Task: Find connections with filter location Jekulo with filter topic #realtorwith filter profile language German with filter current company Societe Generale Global Solution Centre with filter school New Era High School with filter industry Solar Electric Power Generation with filter service category Human Resources with filter keywords title Marketing Specialist
Action: Mouse moved to (648, 69)
Screenshot: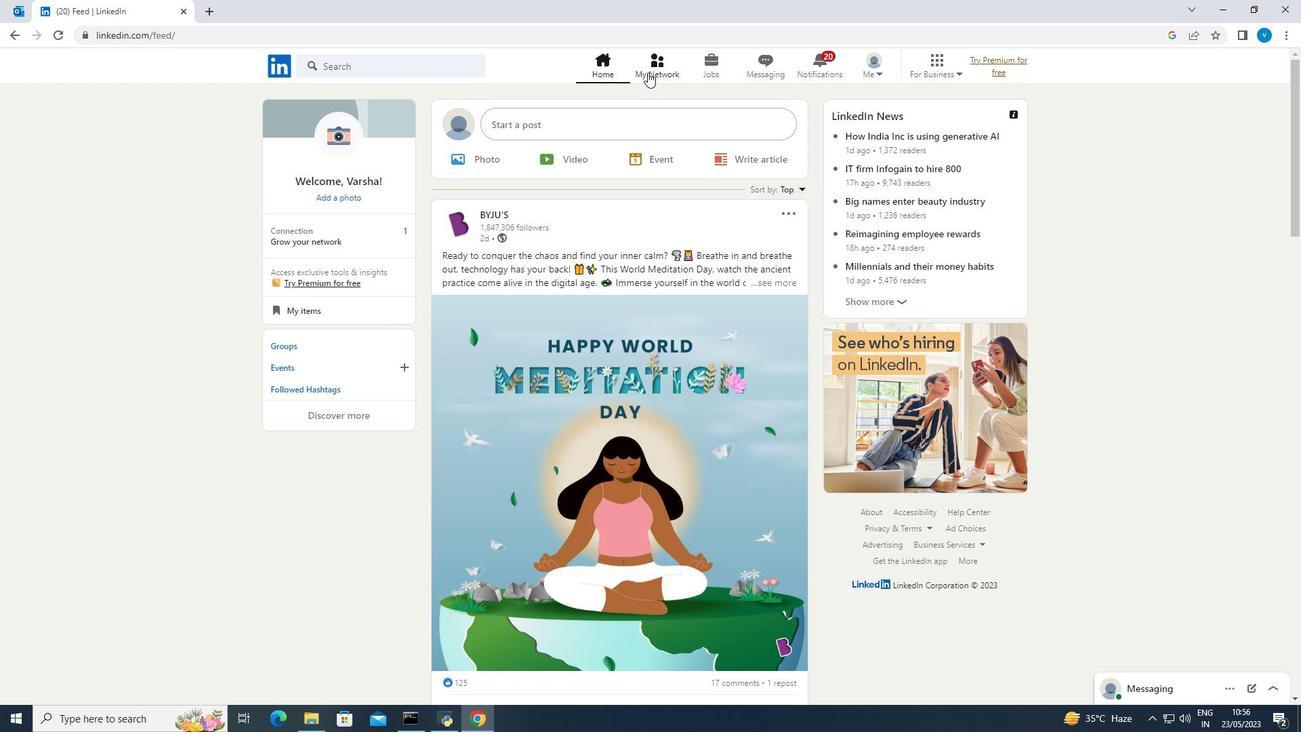 
Action: Mouse pressed left at (648, 69)
Screenshot: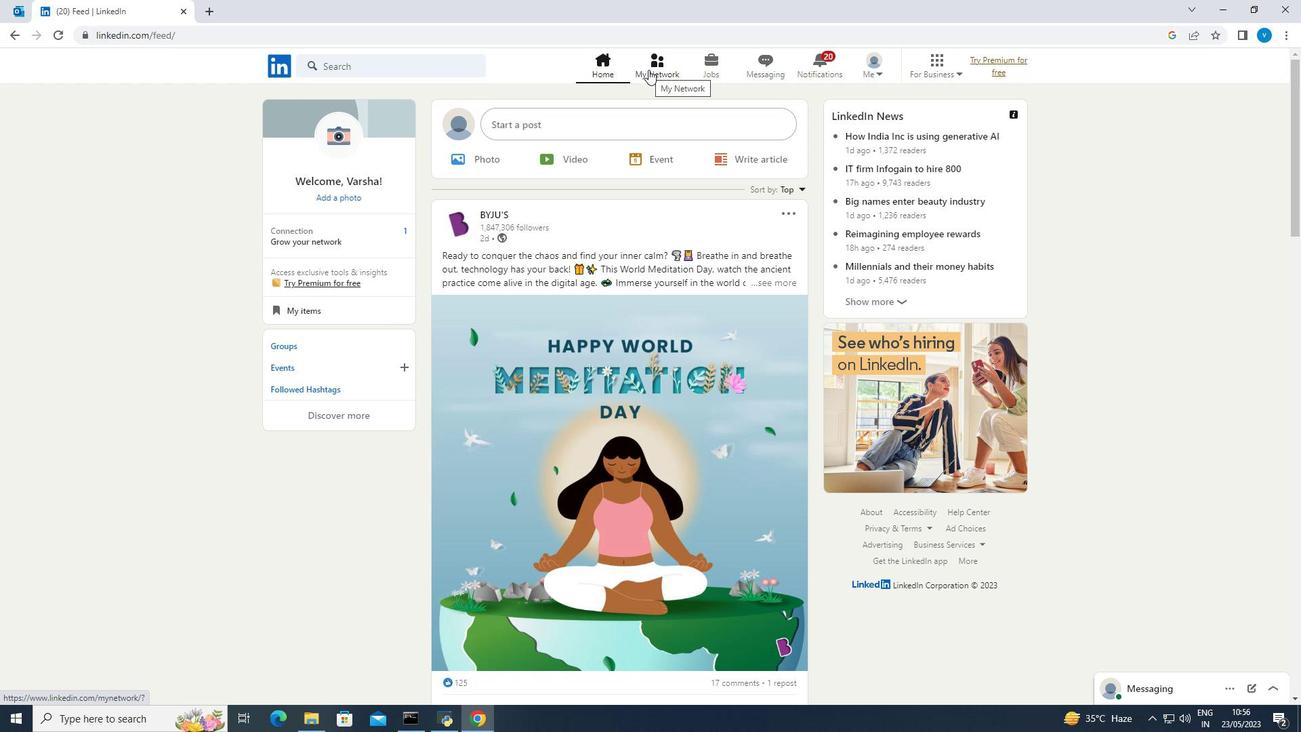 
Action: Mouse moved to (364, 136)
Screenshot: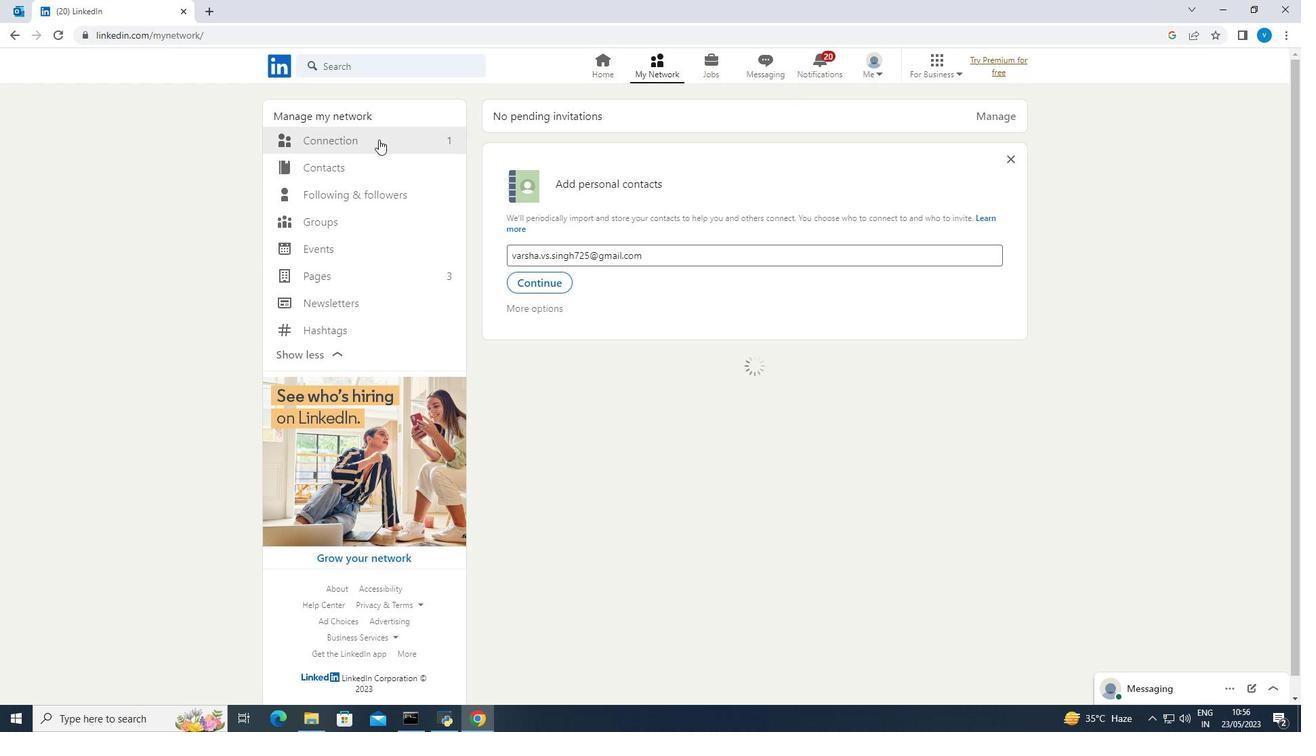 
Action: Mouse pressed left at (364, 136)
Screenshot: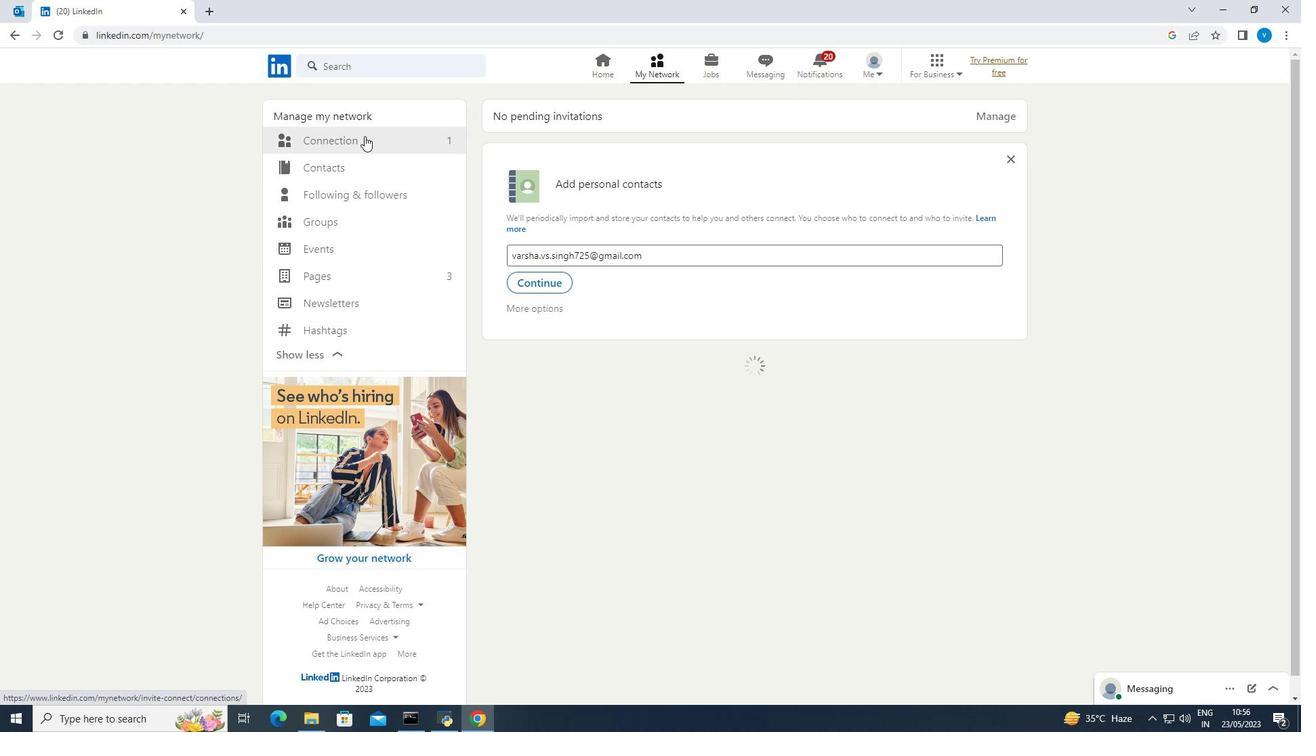 
Action: Mouse moved to (731, 142)
Screenshot: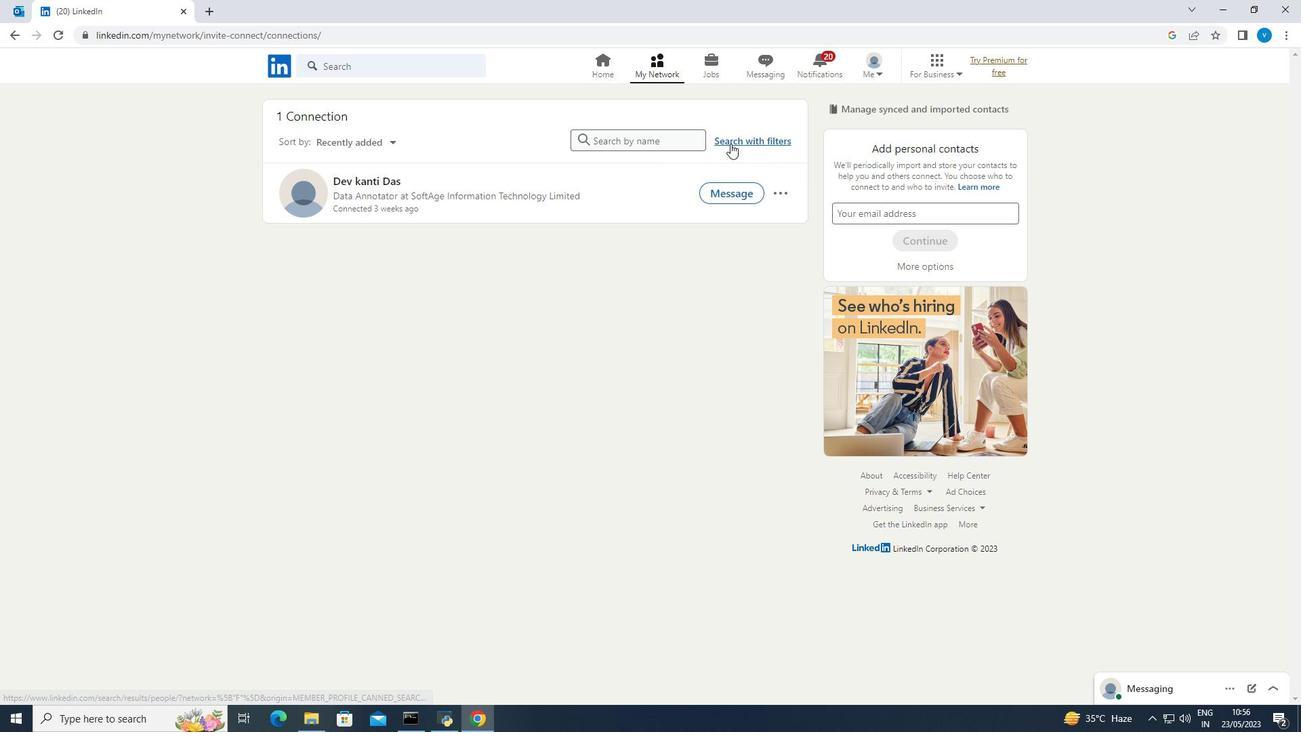 
Action: Mouse pressed left at (731, 142)
Screenshot: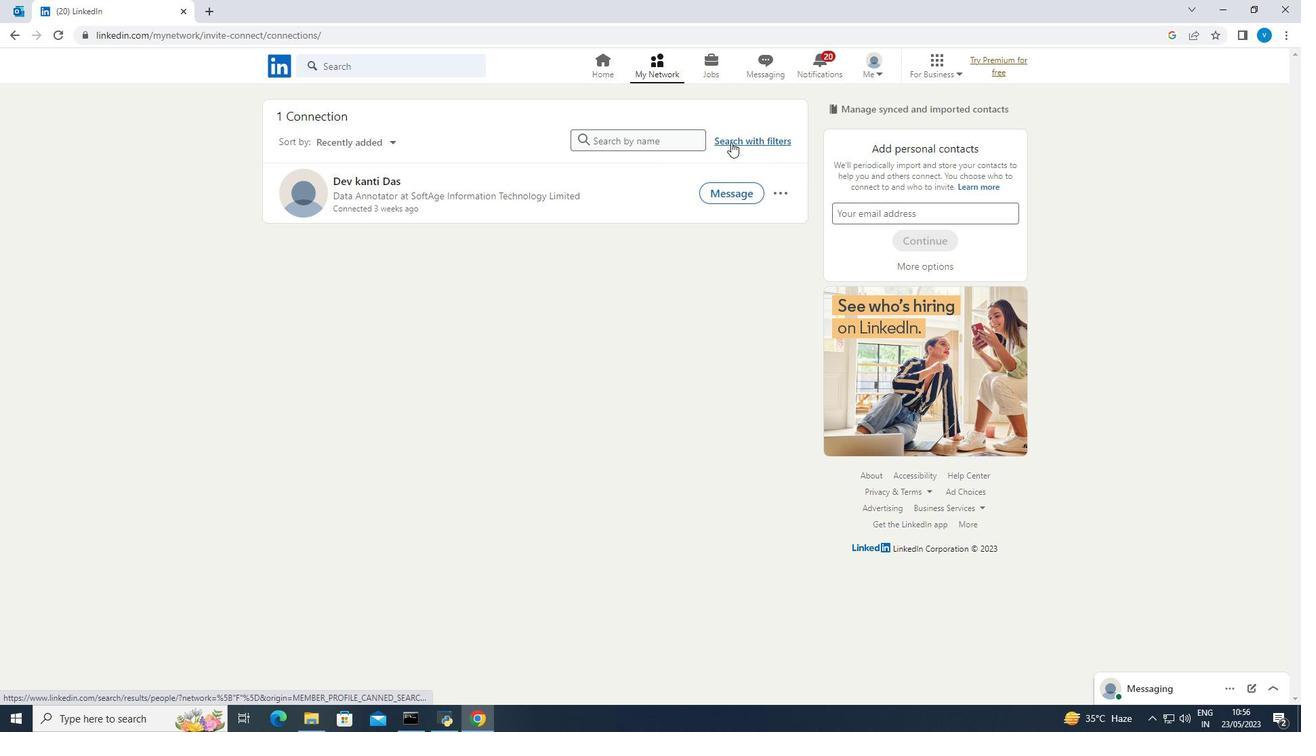 
Action: Mouse moved to (702, 110)
Screenshot: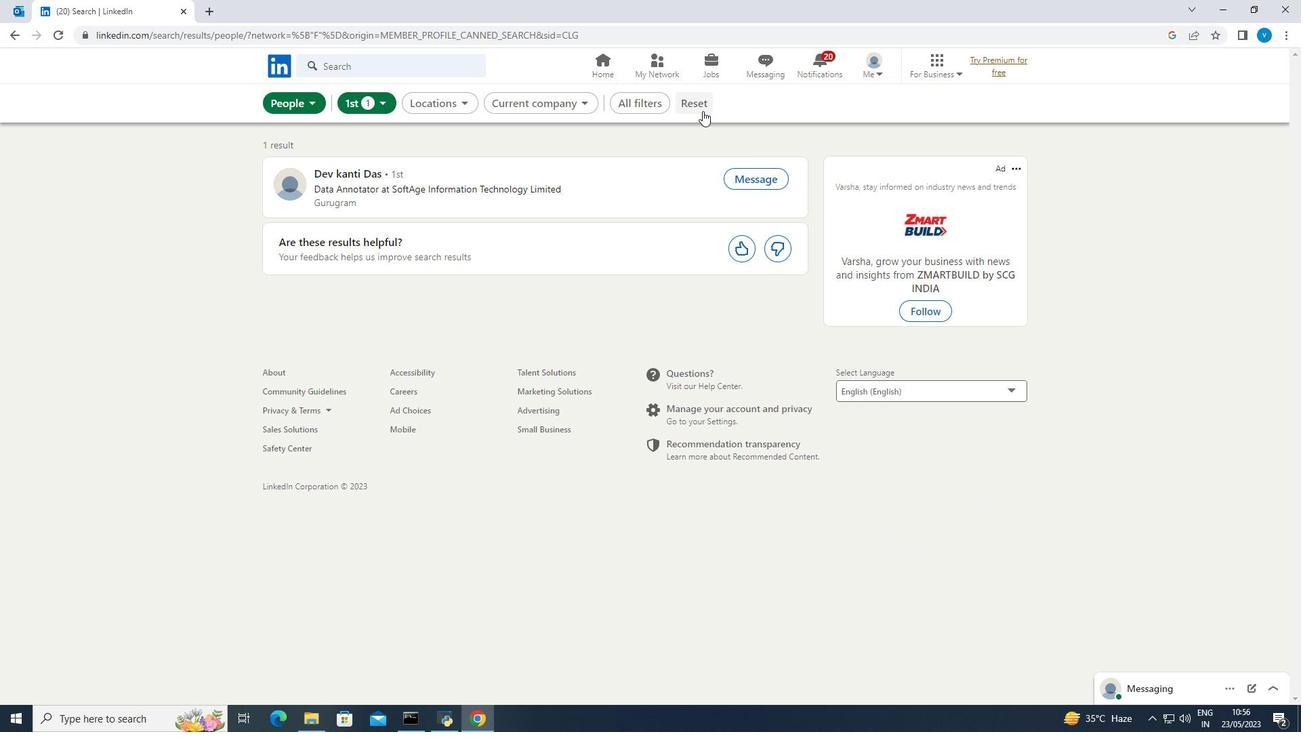 
Action: Mouse pressed left at (702, 110)
Screenshot: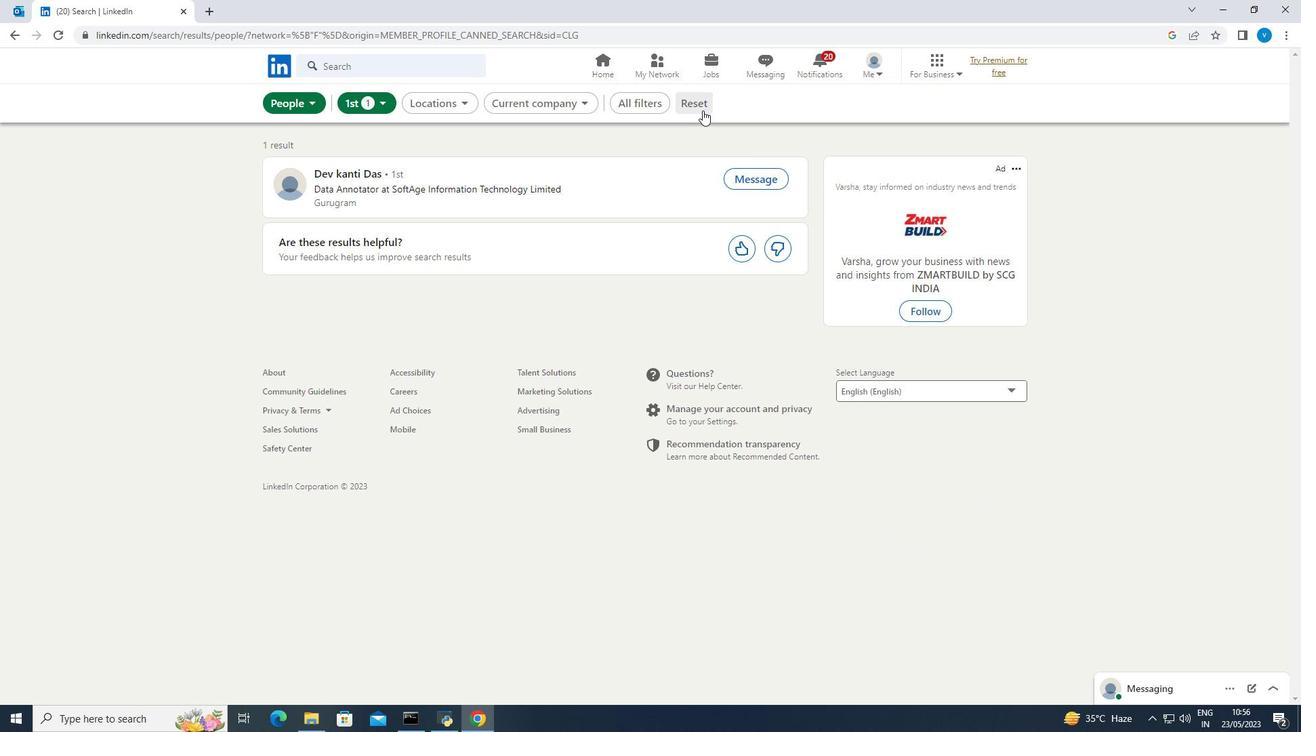 
Action: Mouse moved to (680, 103)
Screenshot: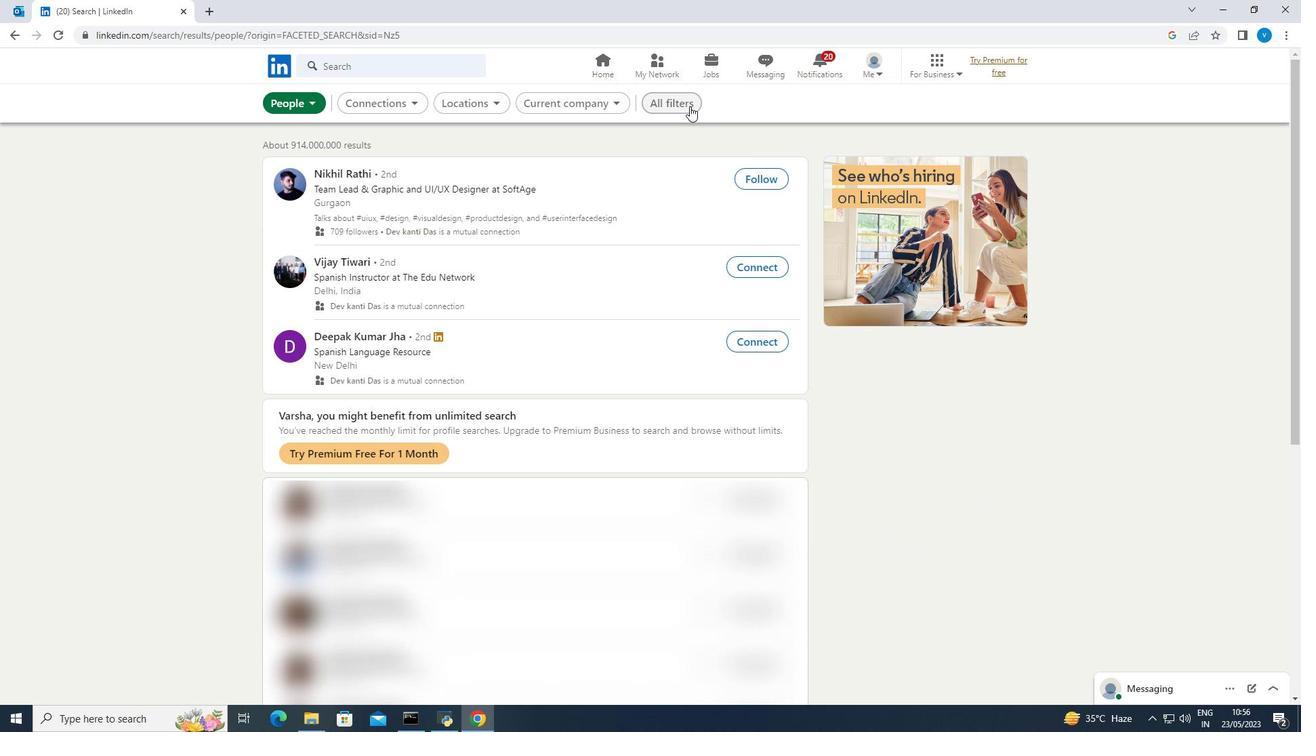 
Action: Mouse pressed left at (680, 103)
Screenshot: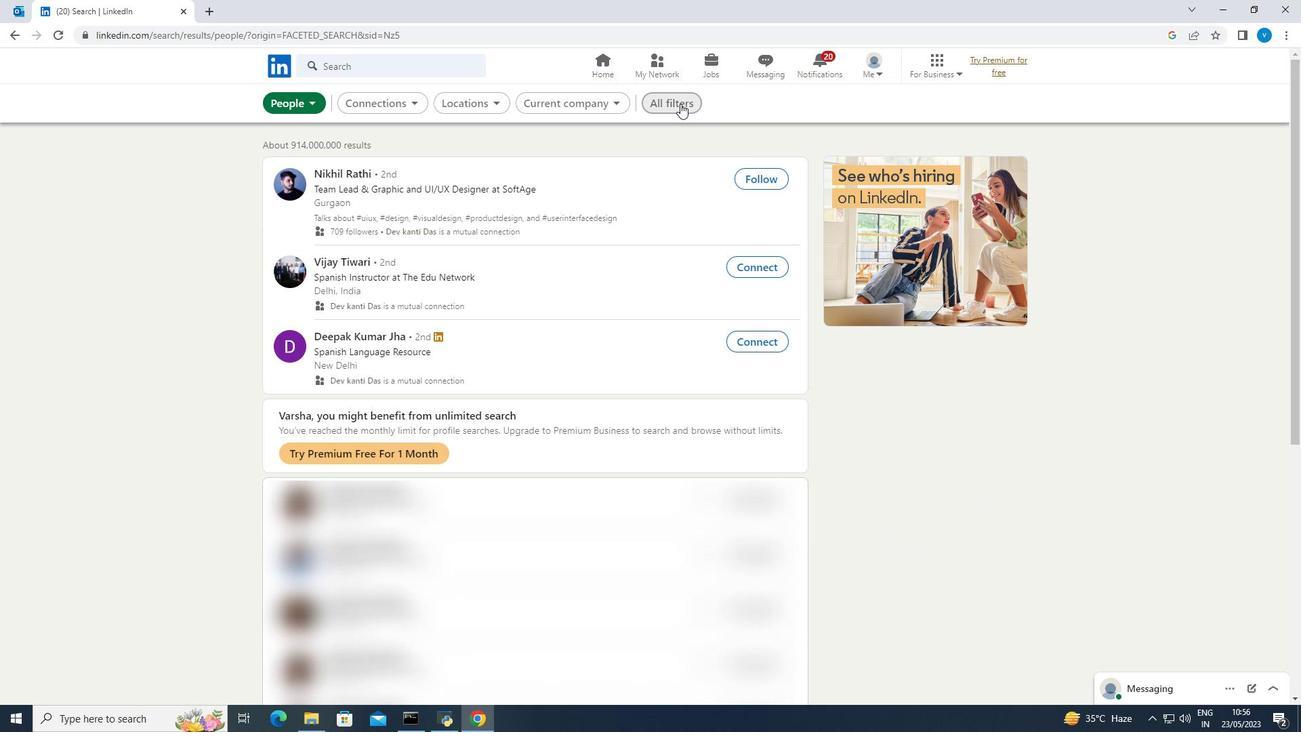 
Action: Mouse moved to (1064, 246)
Screenshot: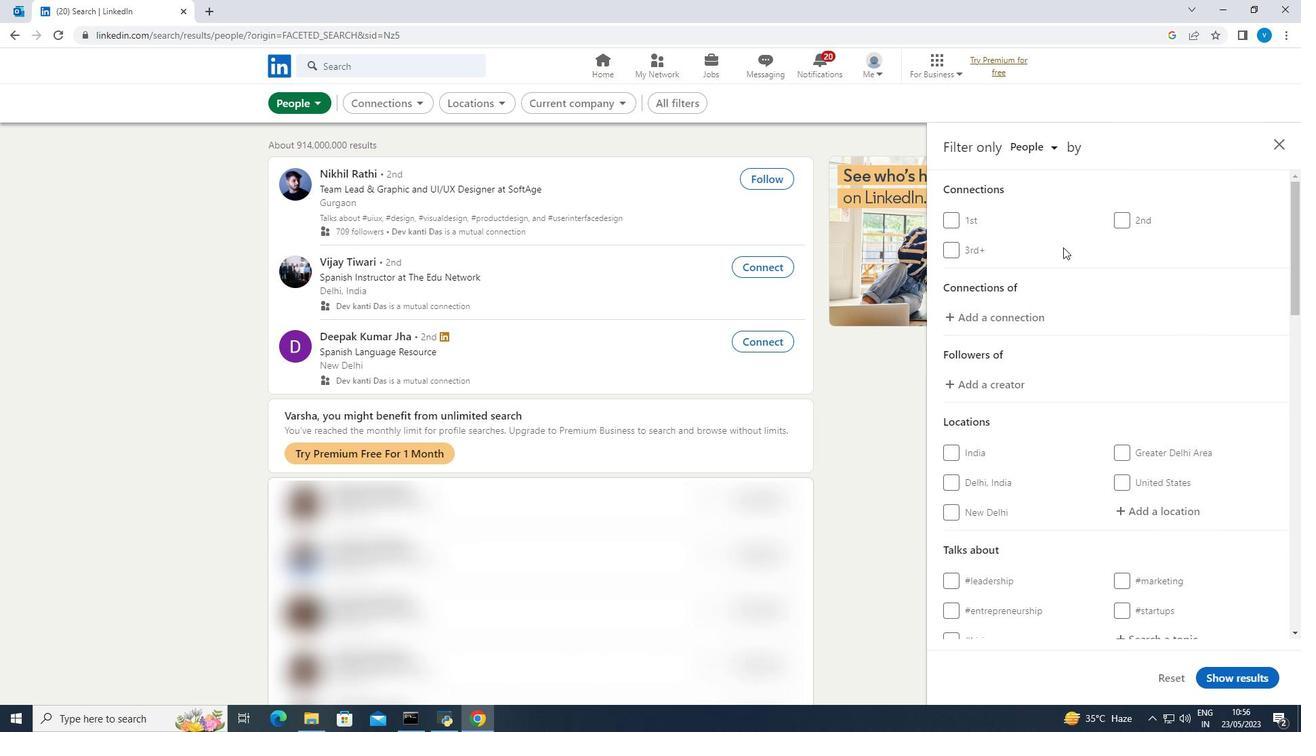 
Action: Mouse scrolled (1064, 245) with delta (0, 0)
Screenshot: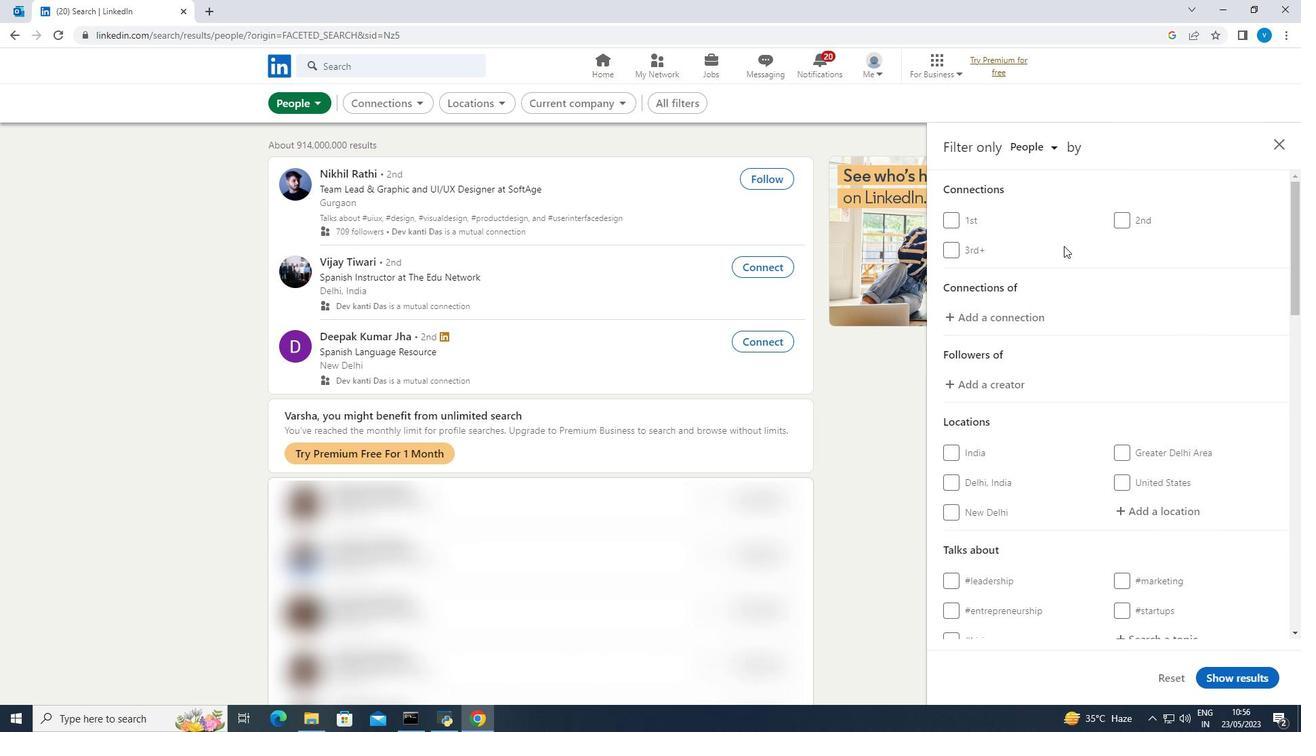 
Action: Mouse scrolled (1064, 245) with delta (0, 0)
Screenshot: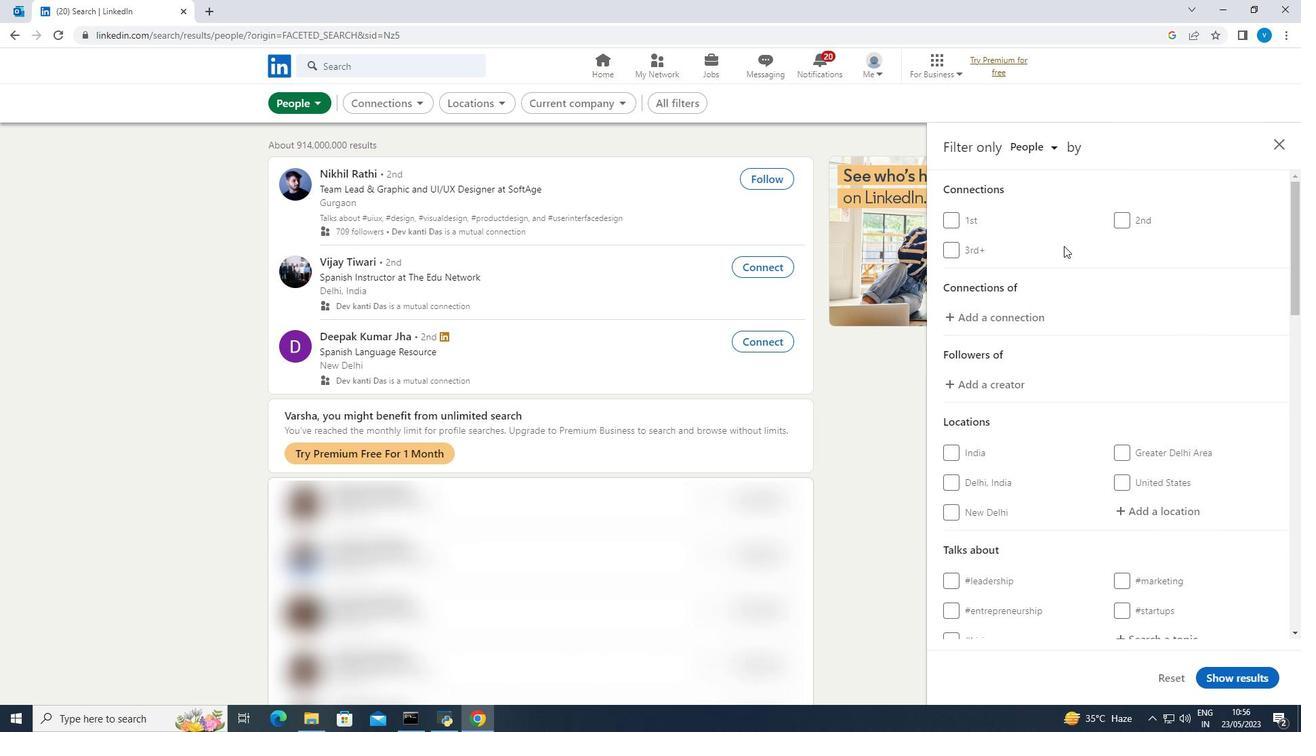 
Action: Mouse scrolled (1064, 245) with delta (0, 0)
Screenshot: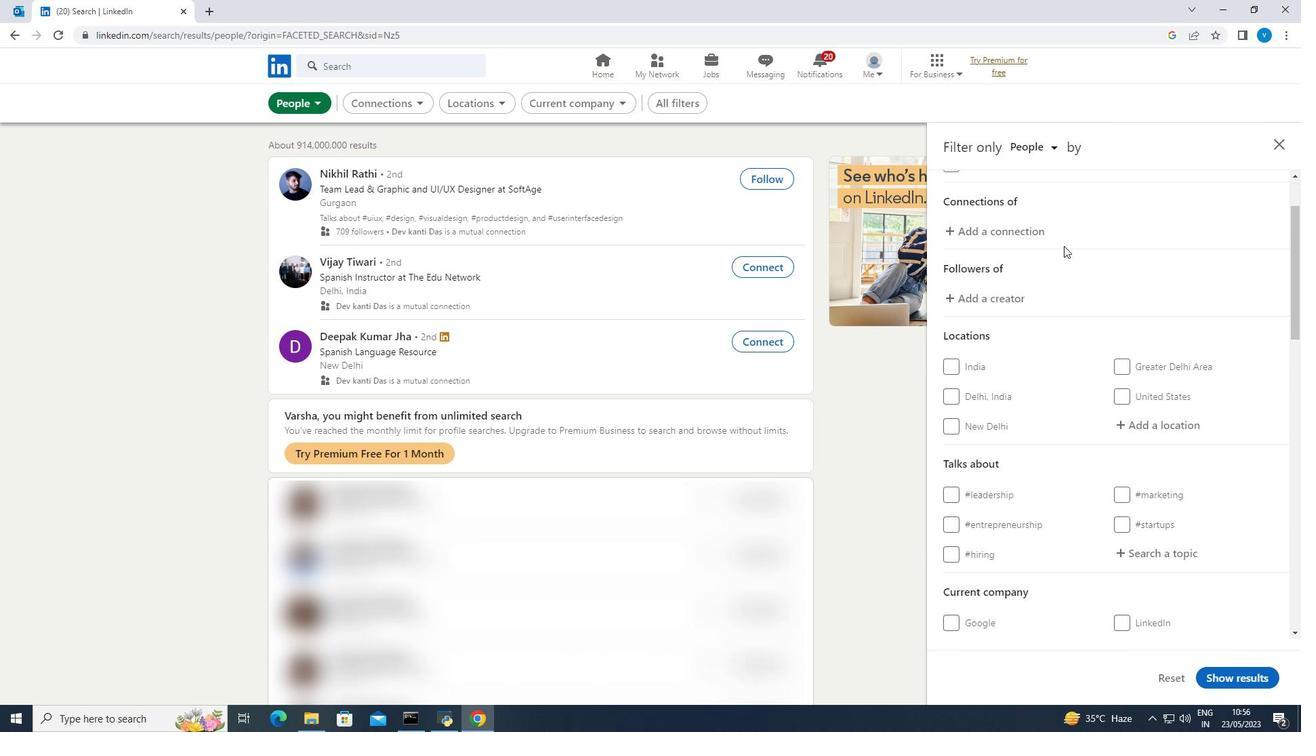 
Action: Mouse moved to (1127, 303)
Screenshot: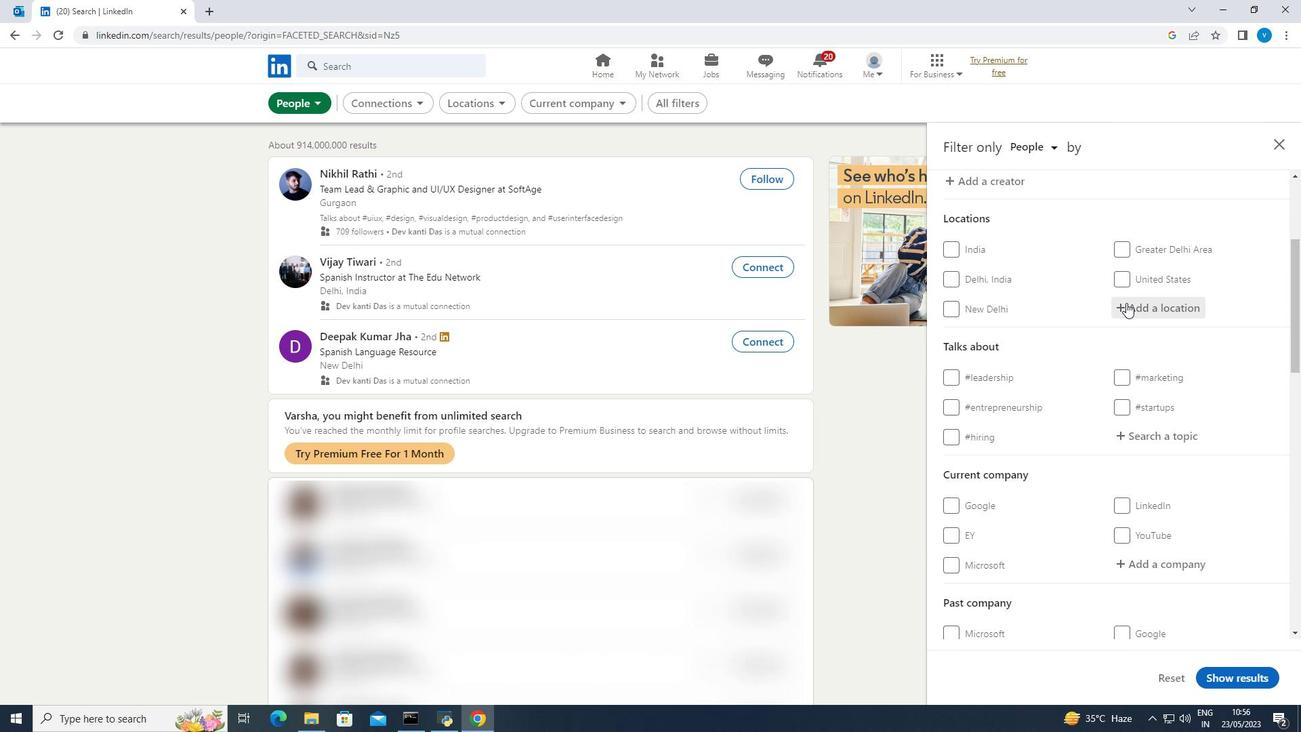 
Action: Mouse pressed left at (1127, 303)
Screenshot: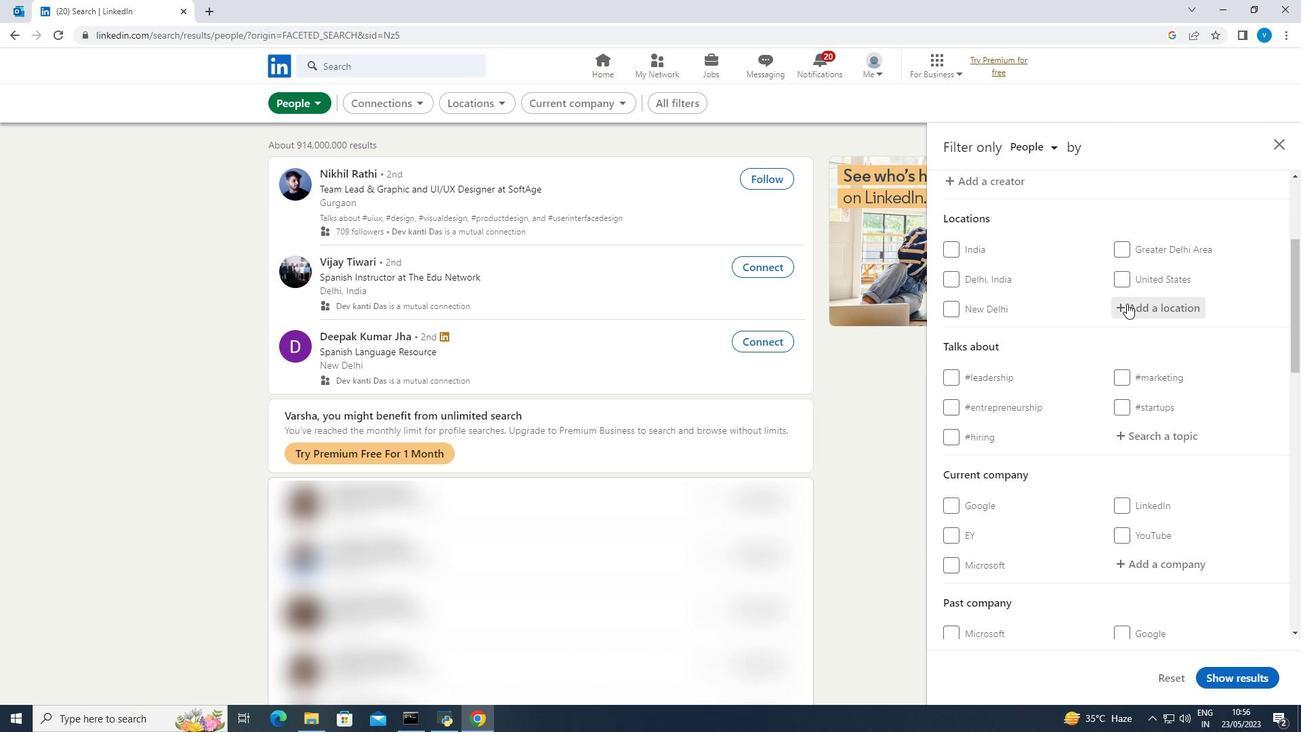 
Action: Mouse moved to (1121, 305)
Screenshot: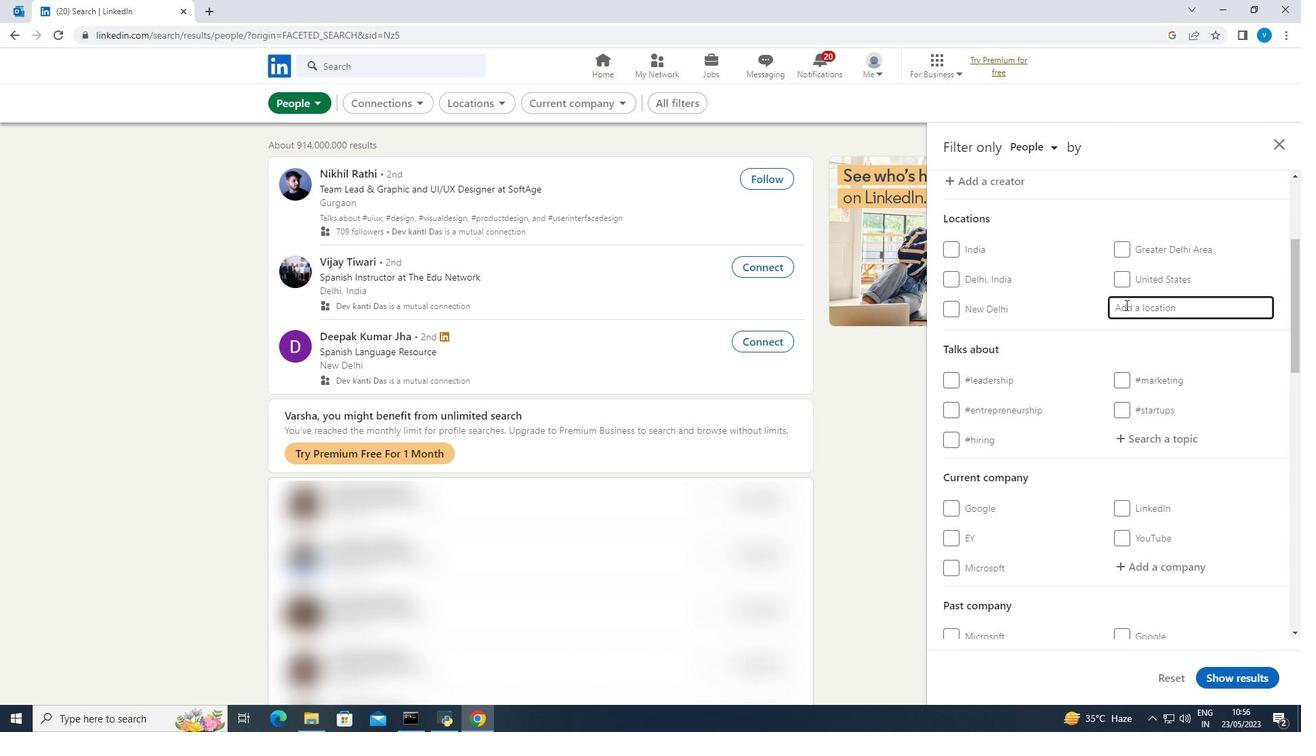 
Action: Key pressed <Key.shift><Key.shift><Key.shift><Key.shift><Key.shift>Jekulo
Screenshot: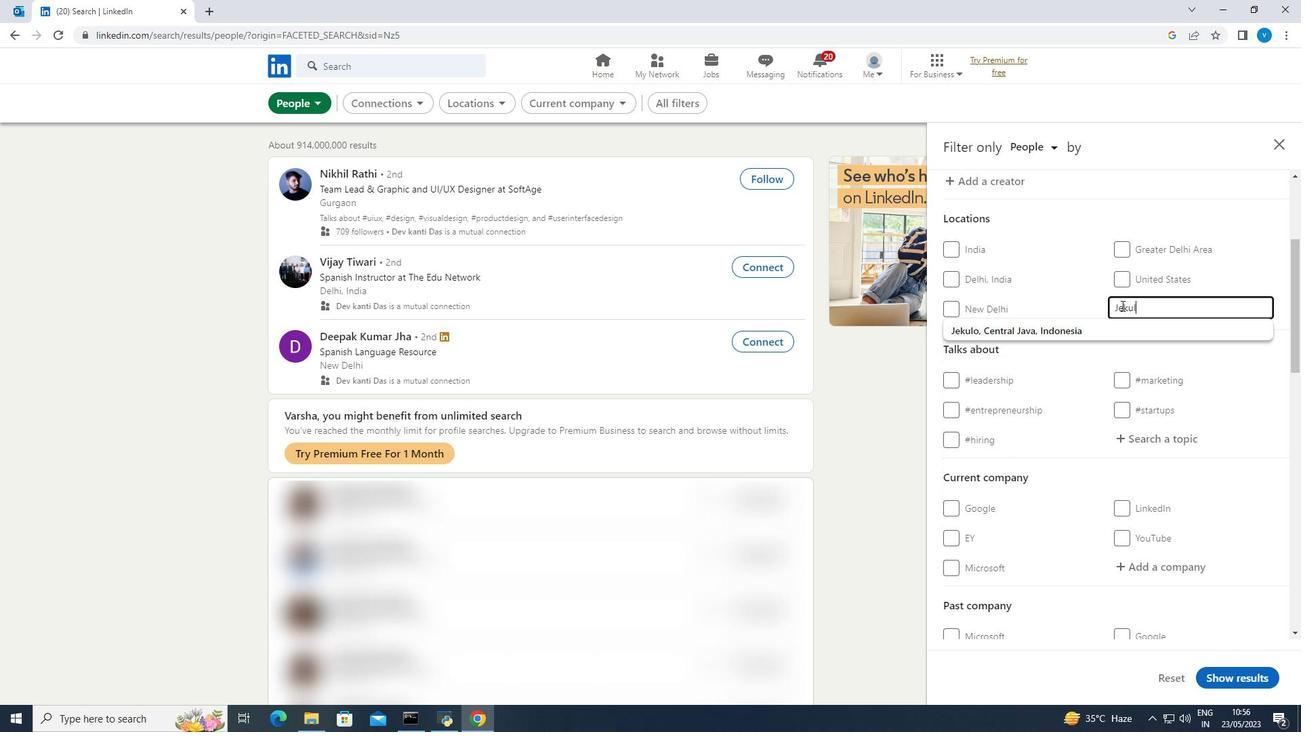 
Action: Mouse moved to (1135, 437)
Screenshot: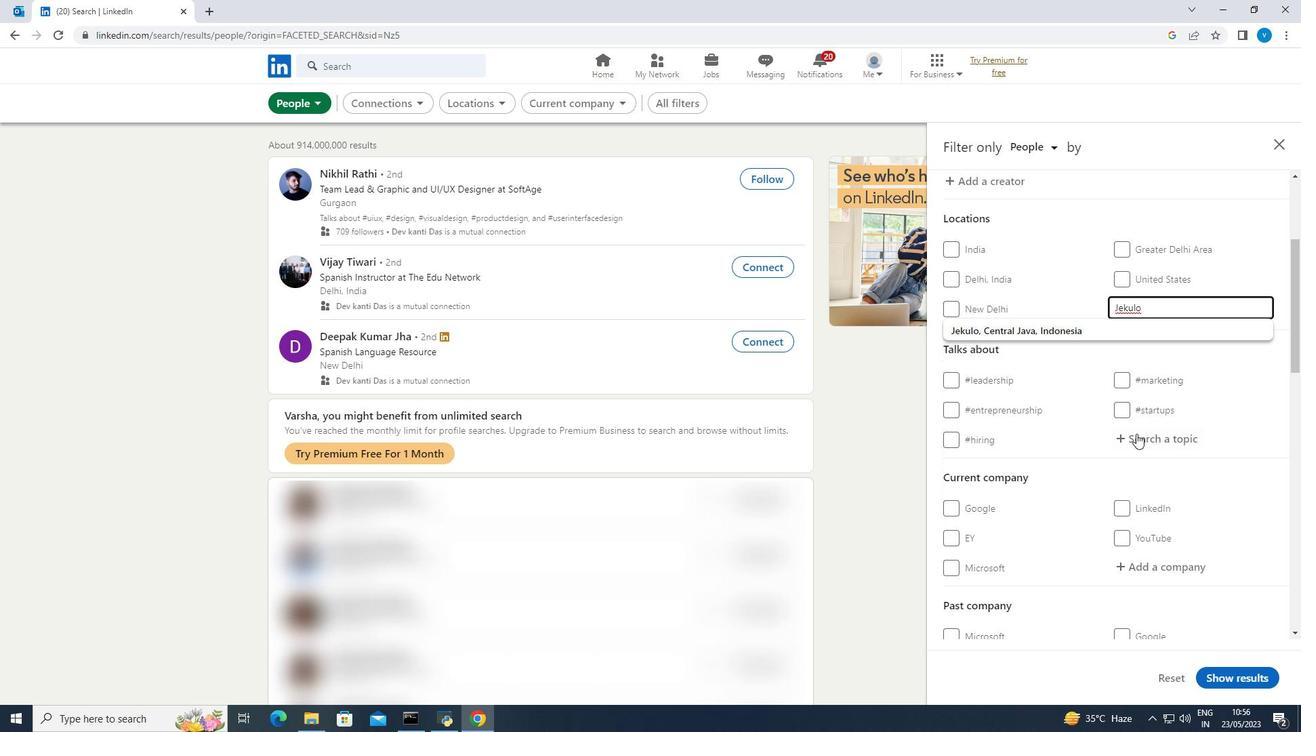 
Action: Mouse pressed left at (1135, 437)
Screenshot: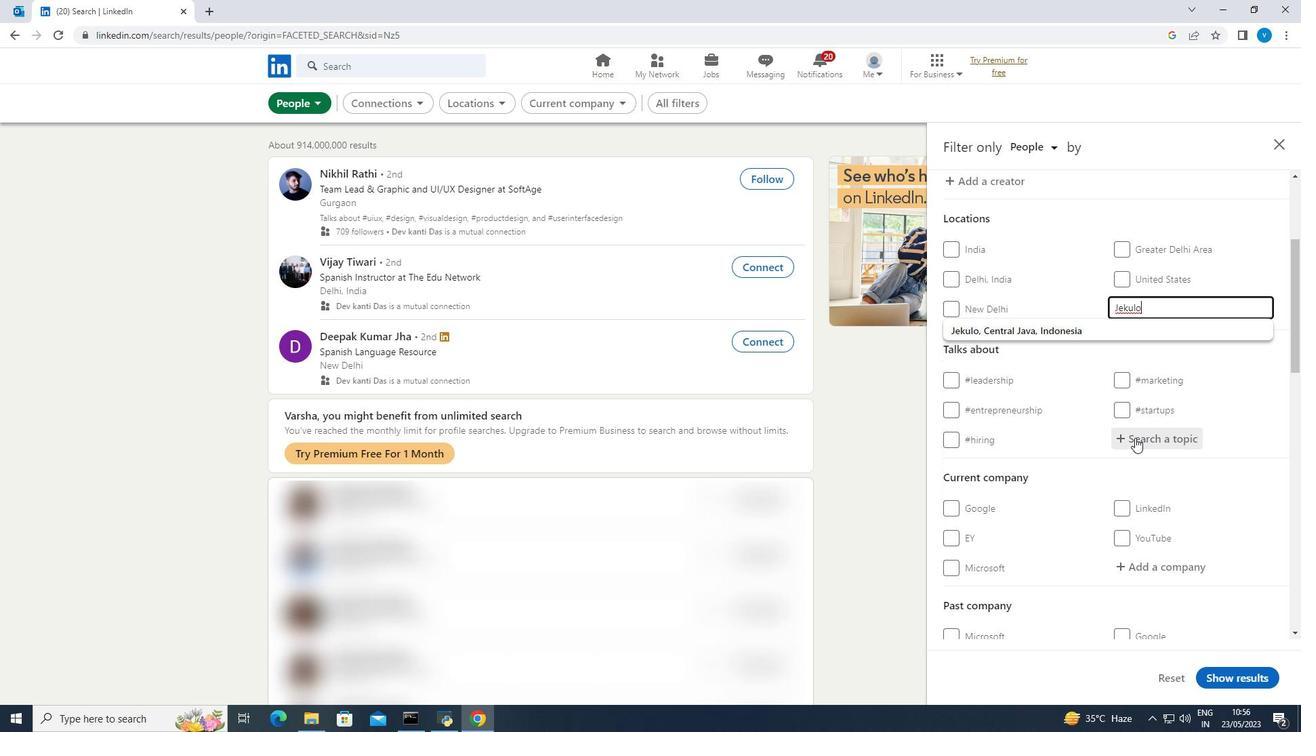 
Action: Key pressed realtor
Screenshot: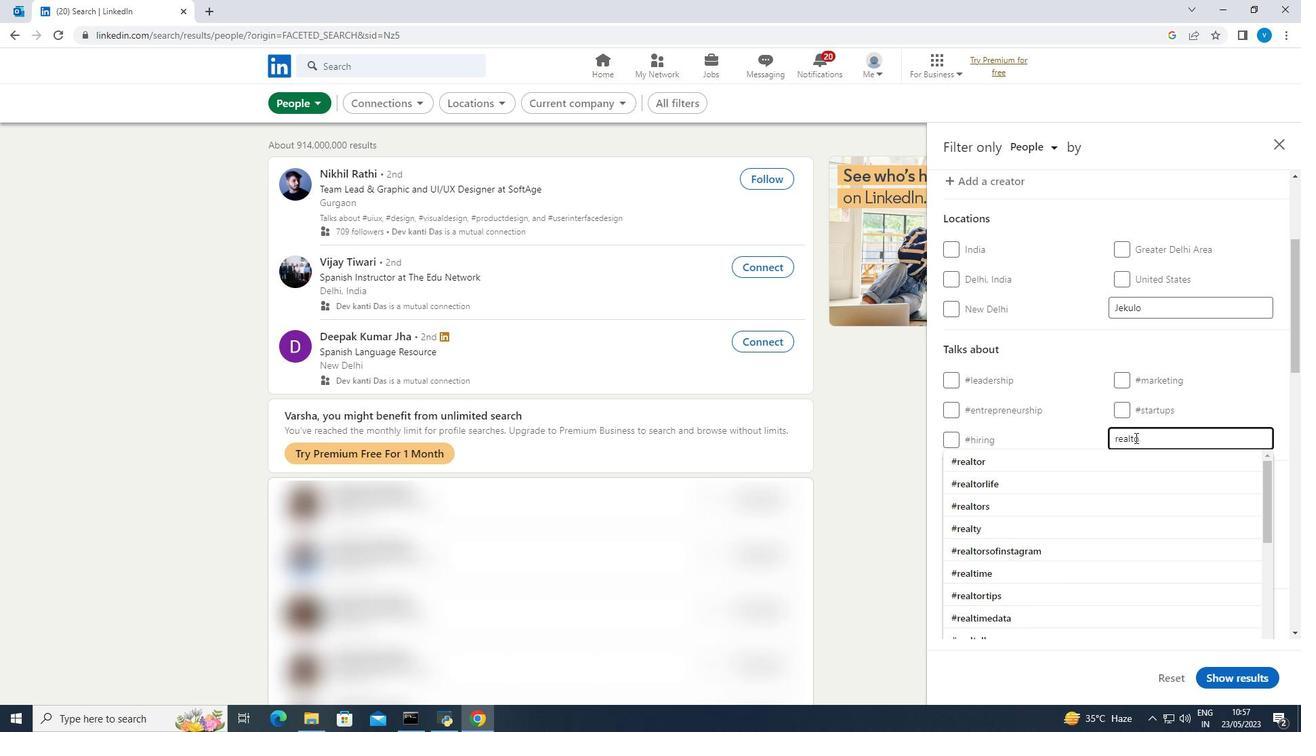 
Action: Mouse moved to (1086, 459)
Screenshot: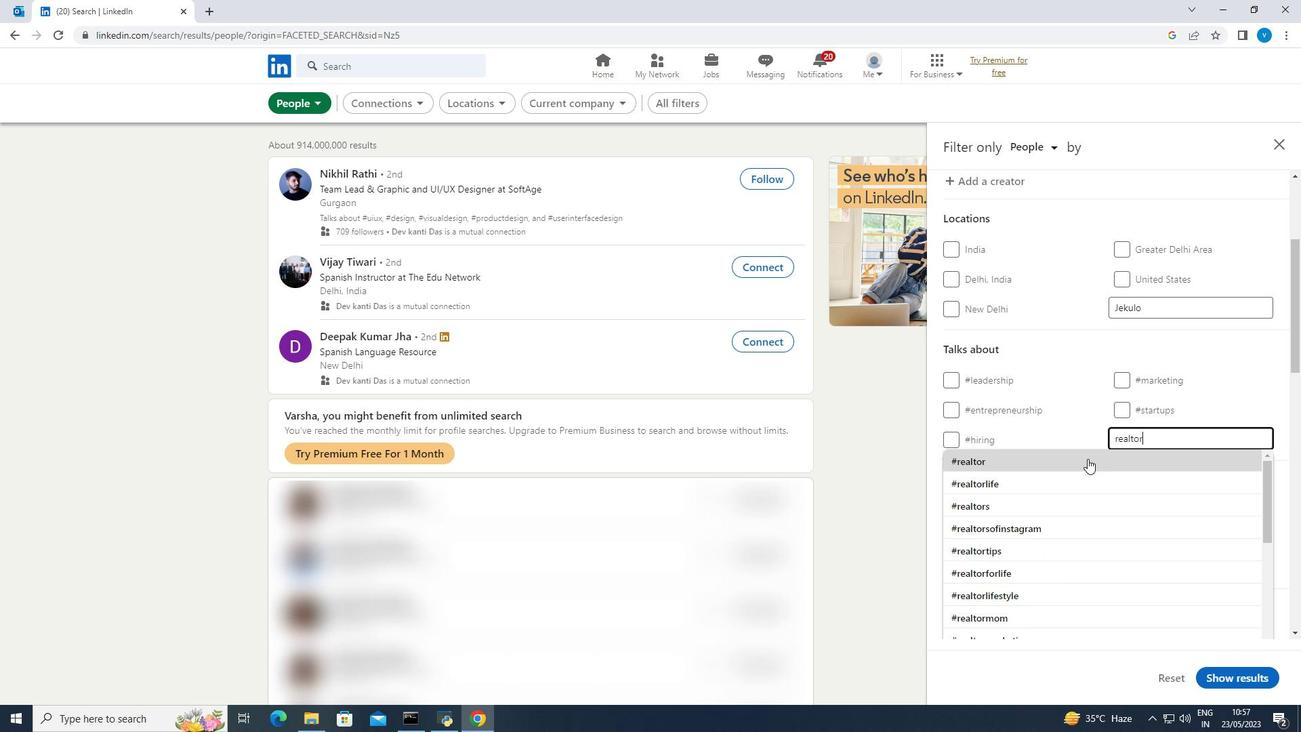 
Action: Mouse pressed left at (1086, 459)
Screenshot: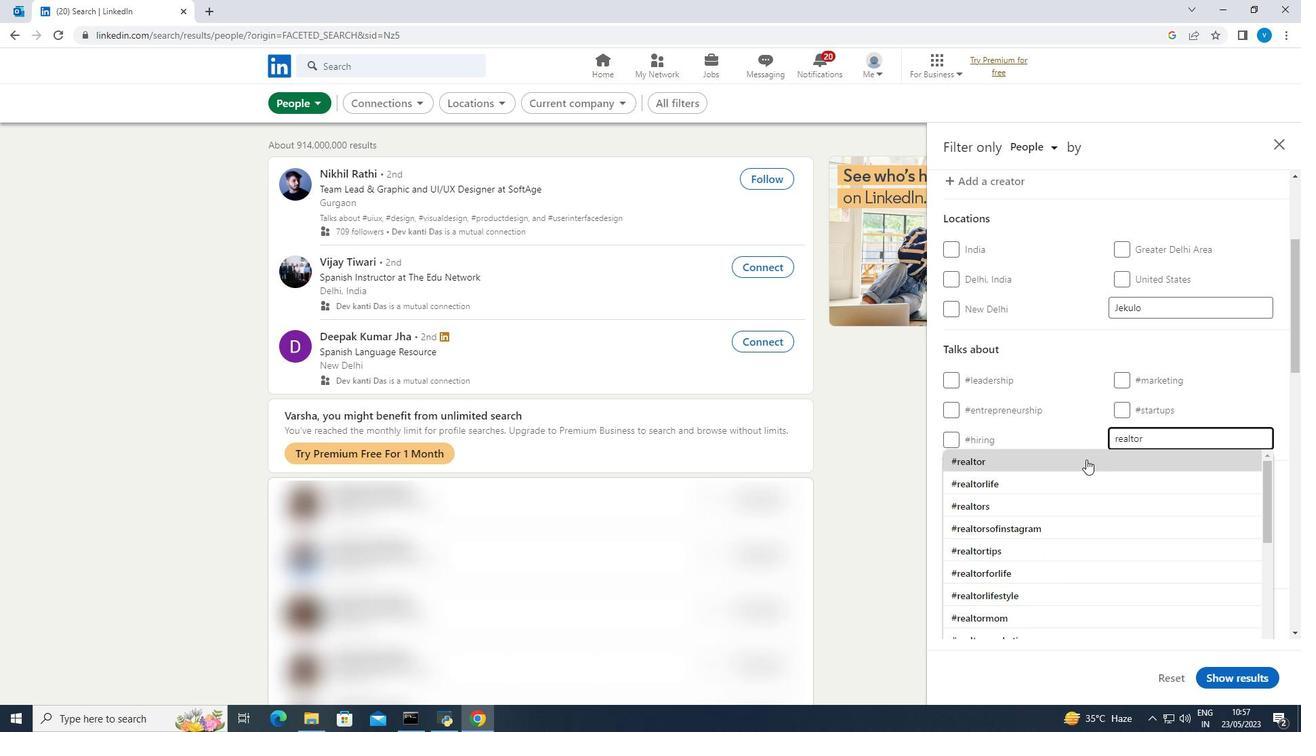 
Action: Mouse scrolled (1086, 458) with delta (0, 0)
Screenshot: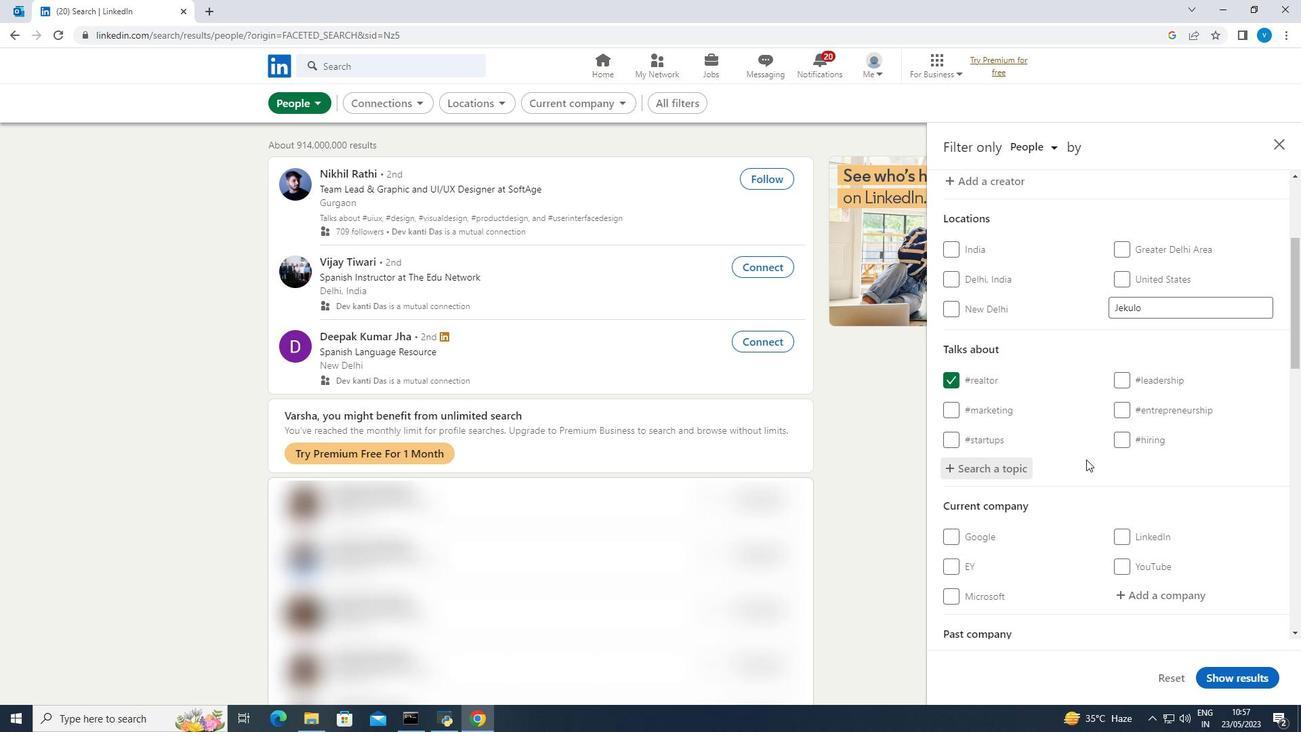 
Action: Mouse scrolled (1086, 458) with delta (0, 0)
Screenshot: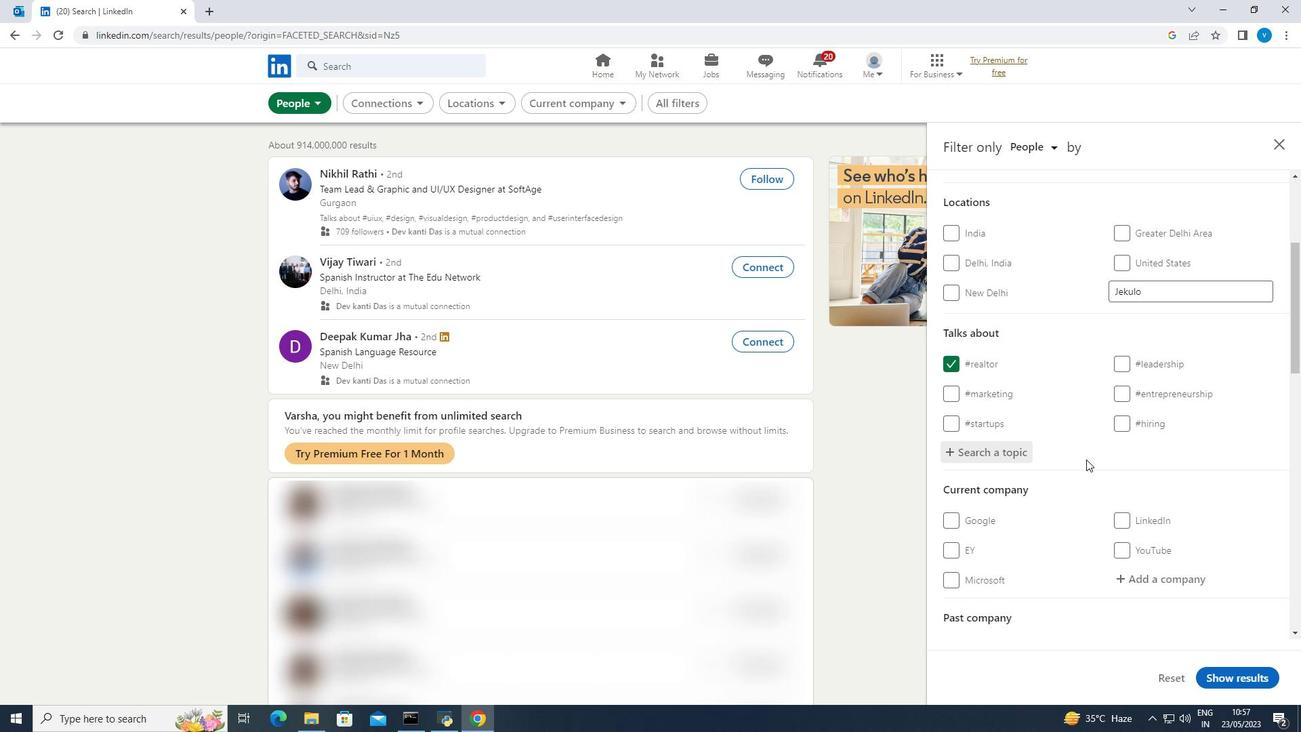 
Action: Mouse moved to (1085, 455)
Screenshot: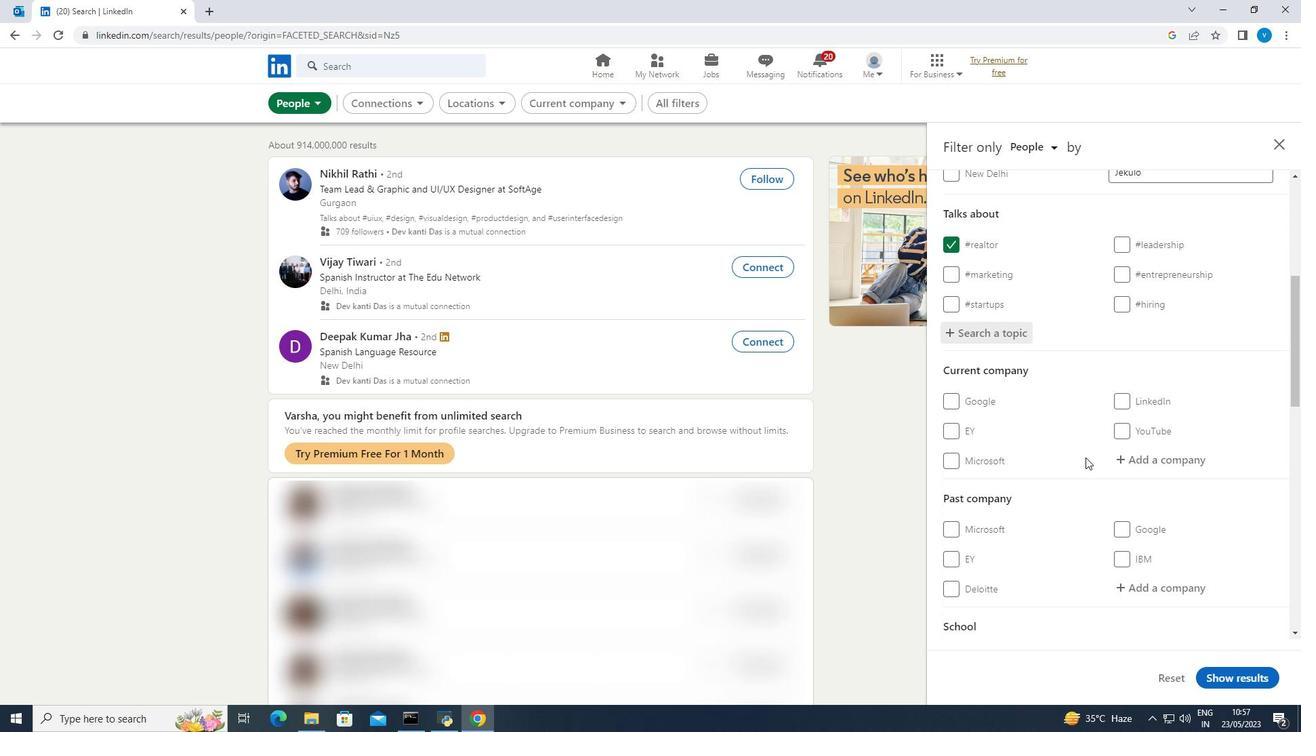 
Action: Mouse scrolled (1085, 454) with delta (0, 0)
Screenshot: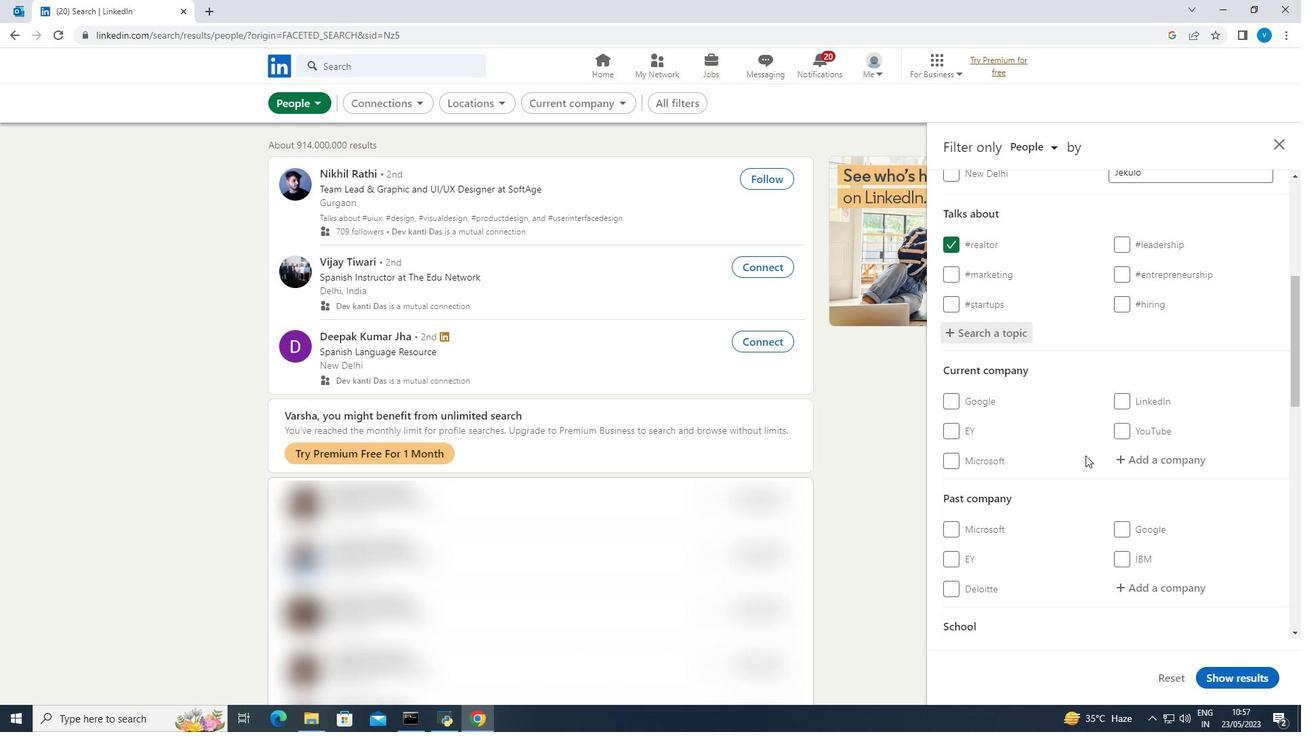 
Action: Mouse scrolled (1085, 454) with delta (0, 0)
Screenshot: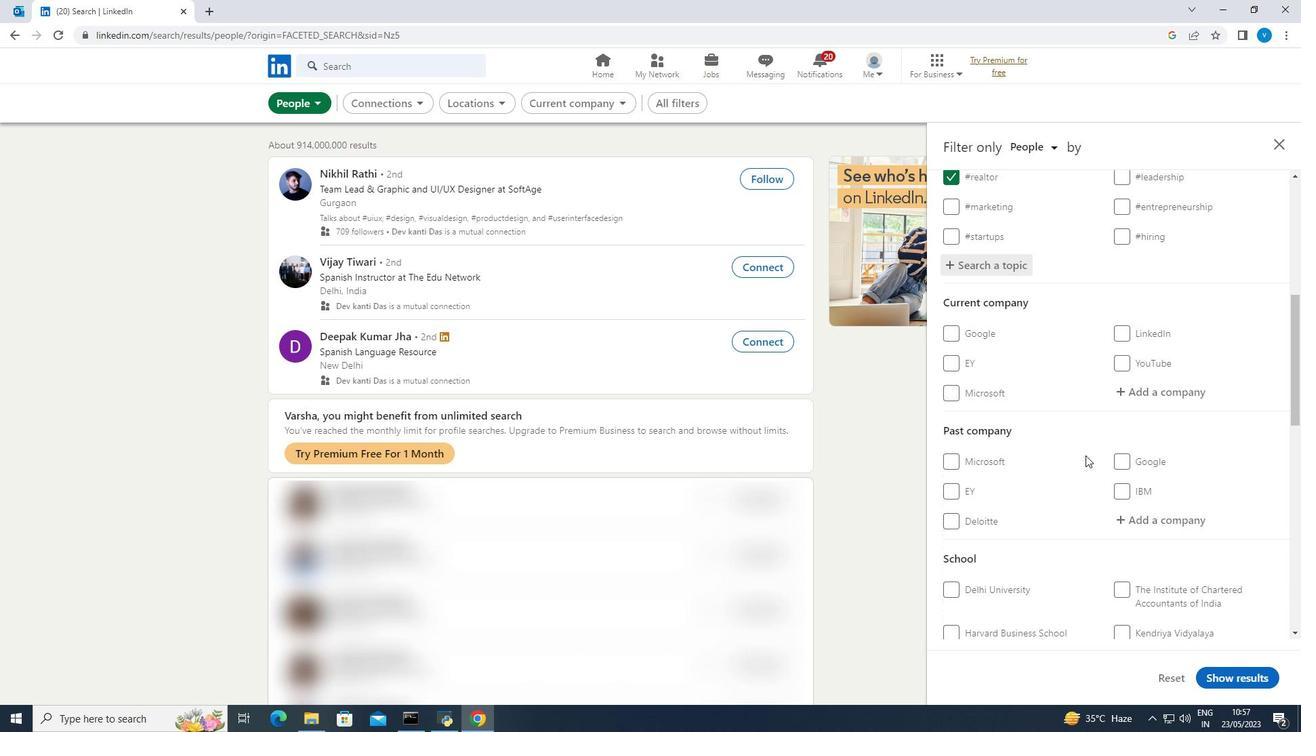 
Action: Mouse scrolled (1085, 454) with delta (0, 0)
Screenshot: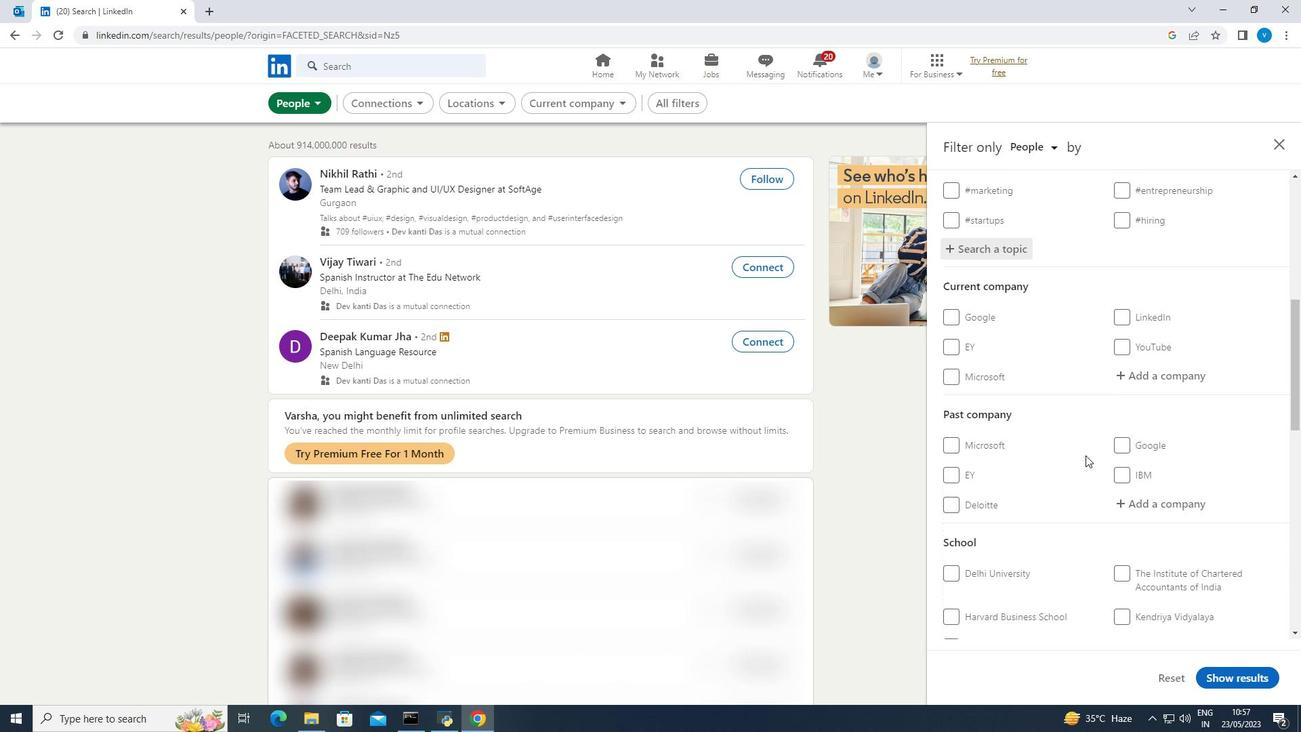 
Action: Mouse scrolled (1085, 454) with delta (0, 0)
Screenshot: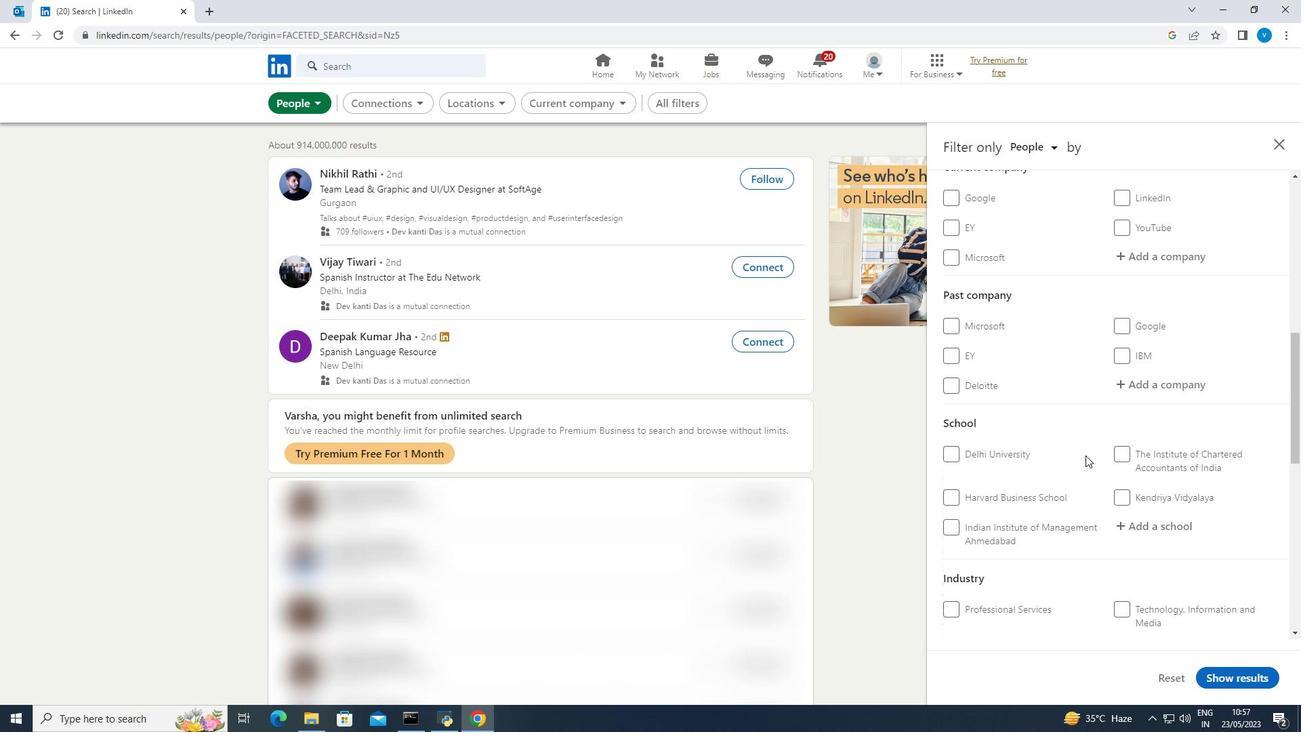 
Action: Mouse scrolled (1085, 454) with delta (0, 0)
Screenshot: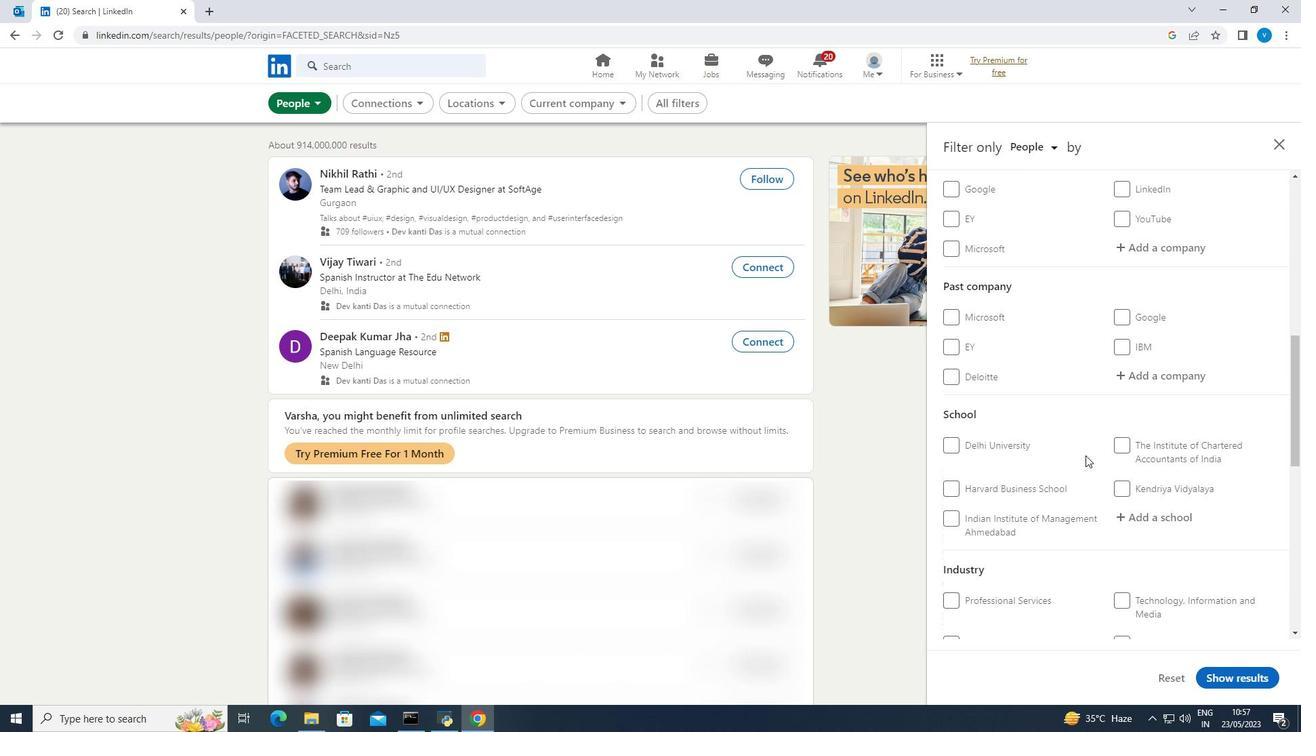 
Action: Mouse scrolled (1085, 454) with delta (0, 0)
Screenshot: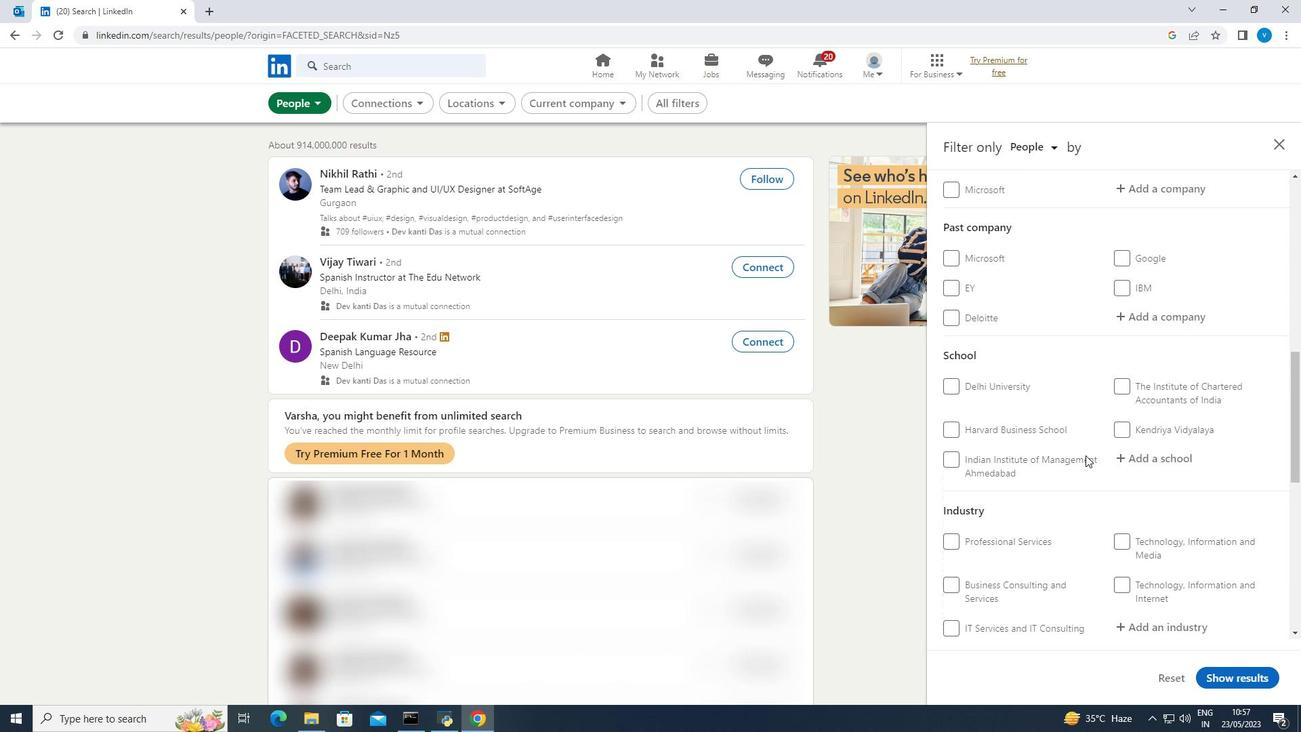
Action: Mouse scrolled (1085, 454) with delta (0, 0)
Screenshot: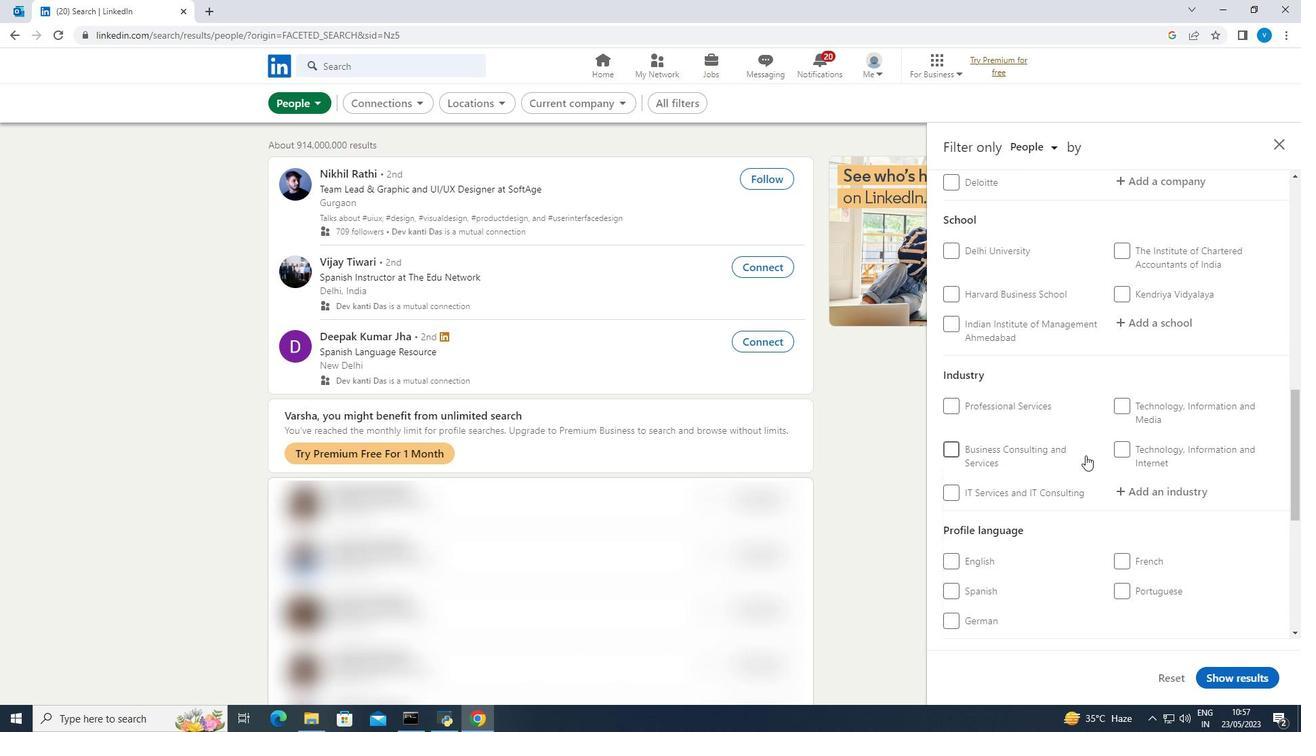 
Action: Mouse moved to (953, 553)
Screenshot: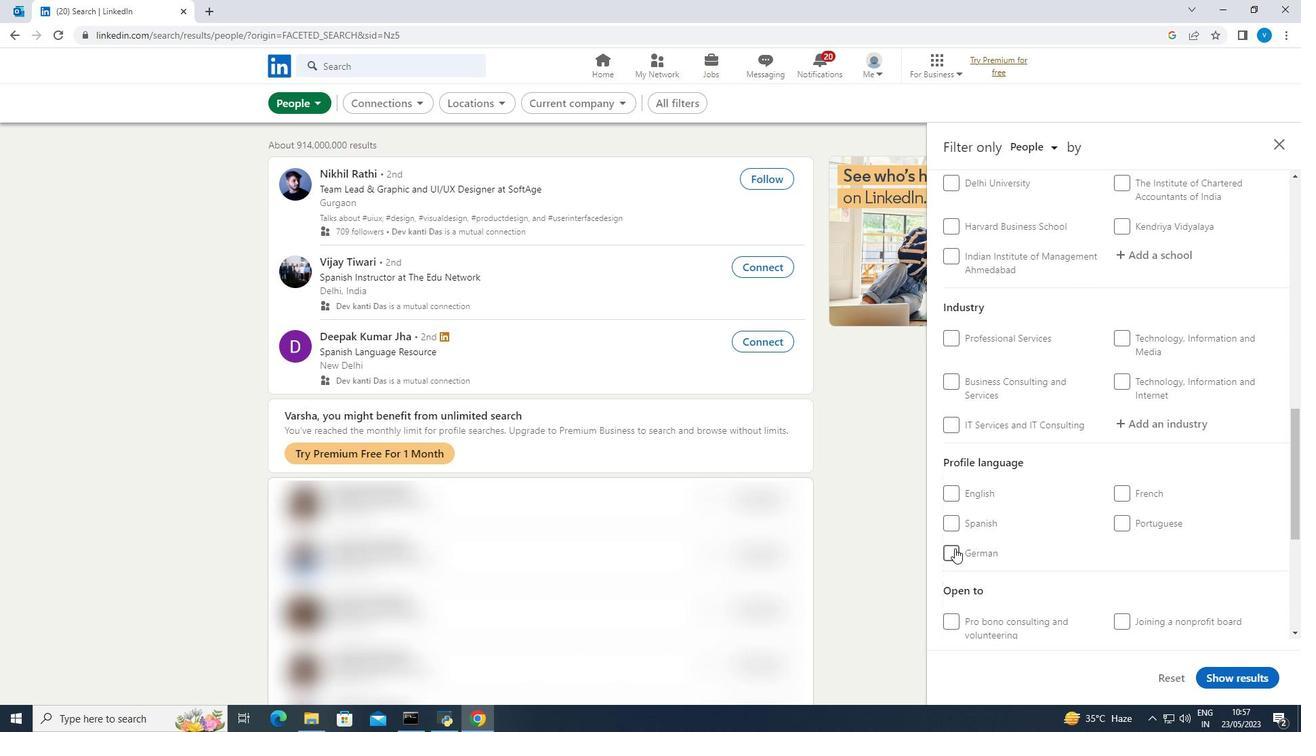 
Action: Mouse pressed left at (953, 553)
Screenshot: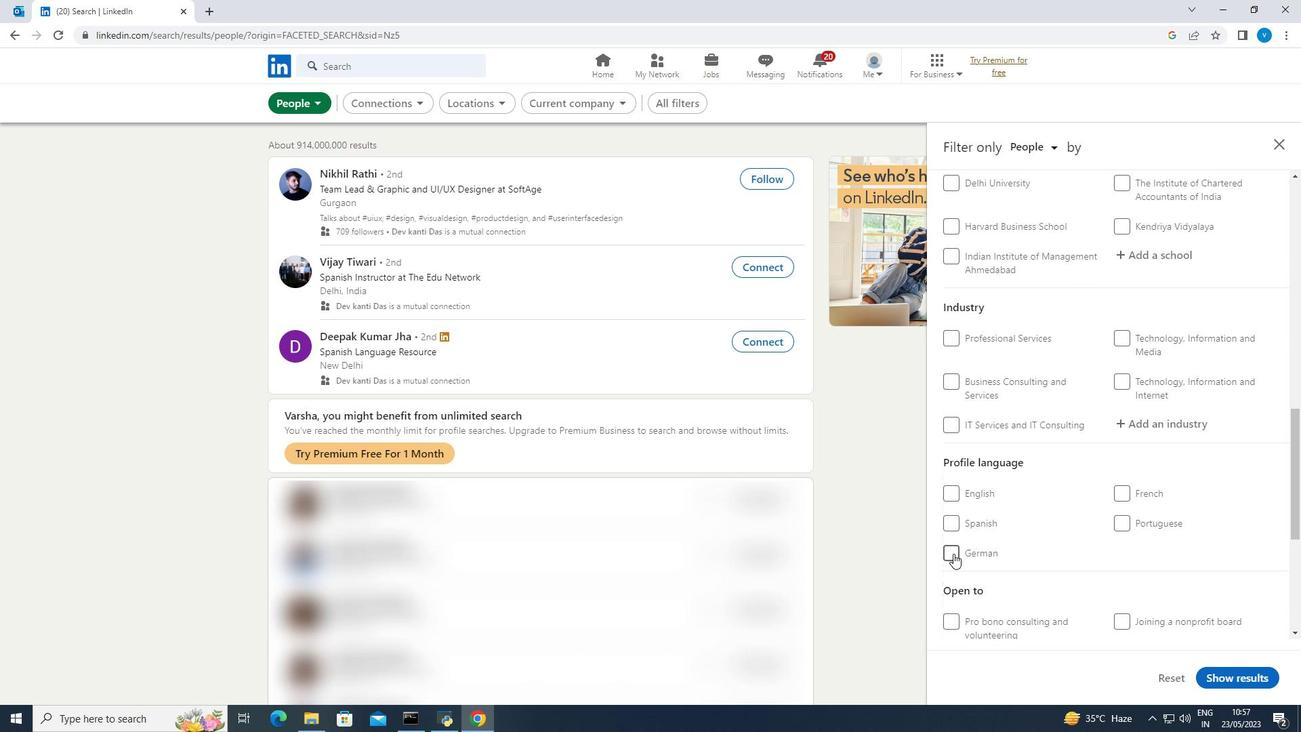 
Action: Mouse moved to (1008, 479)
Screenshot: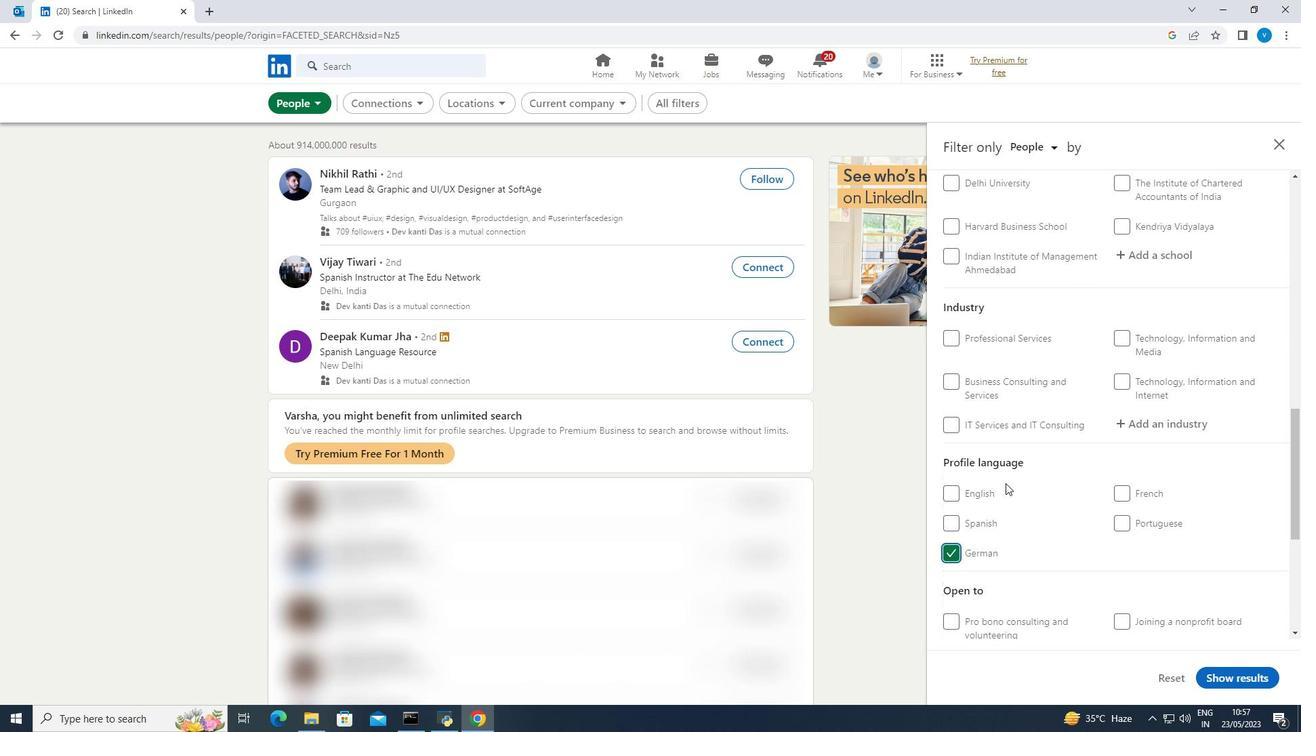 
Action: Mouse scrolled (1008, 480) with delta (0, 0)
Screenshot: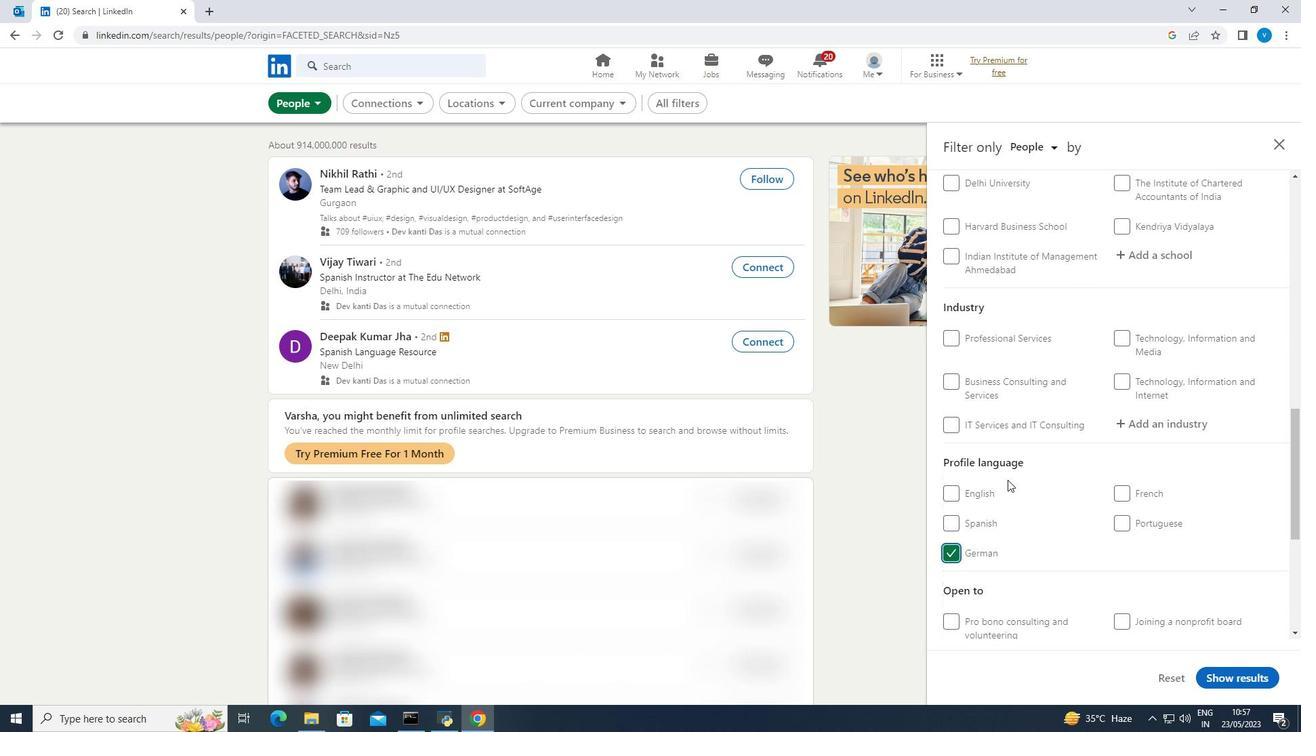 
Action: Mouse moved to (1008, 478)
Screenshot: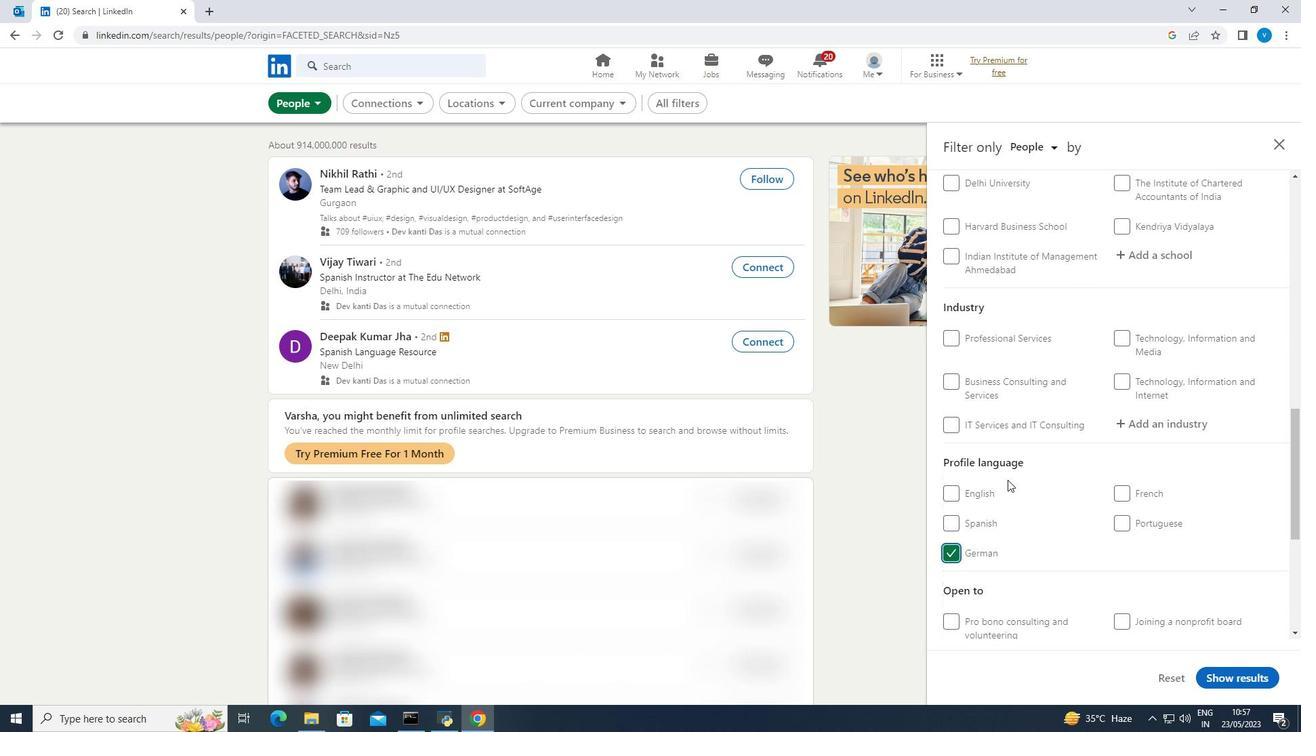 
Action: Mouse scrolled (1008, 479) with delta (0, 0)
Screenshot: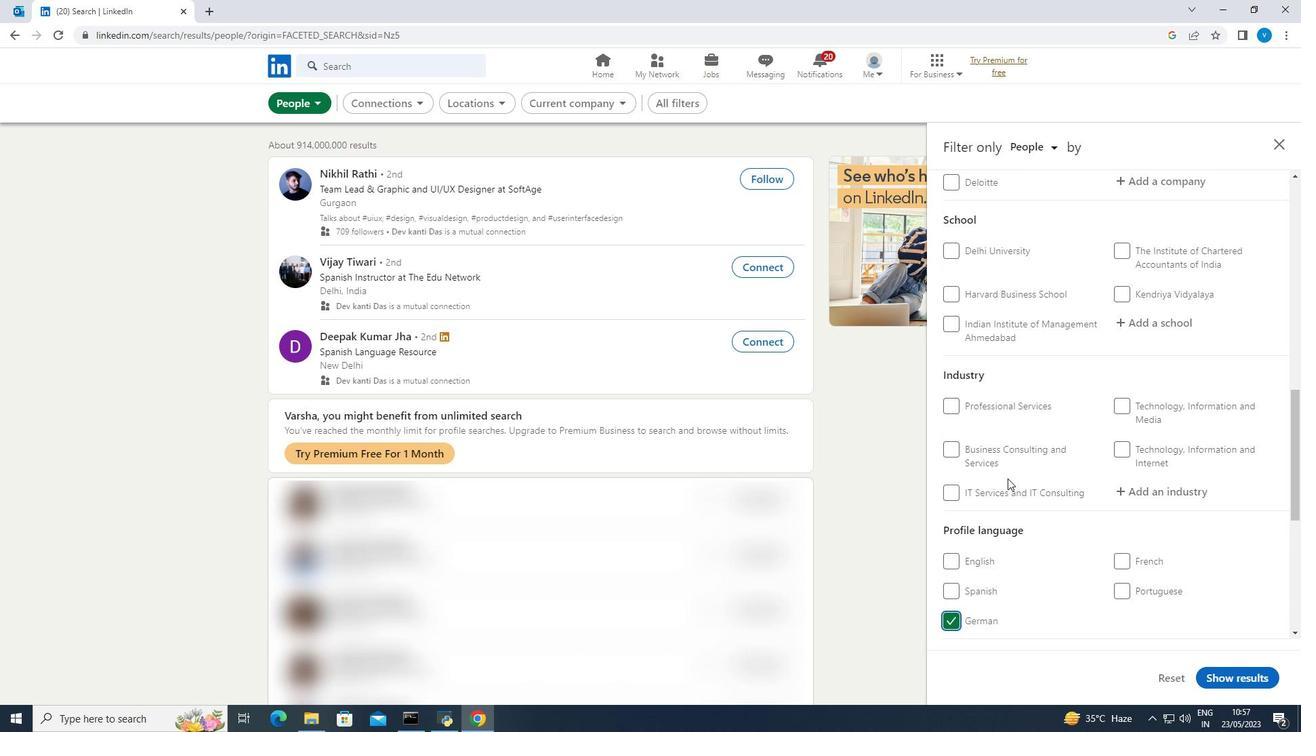 
Action: Mouse scrolled (1008, 479) with delta (0, 0)
Screenshot: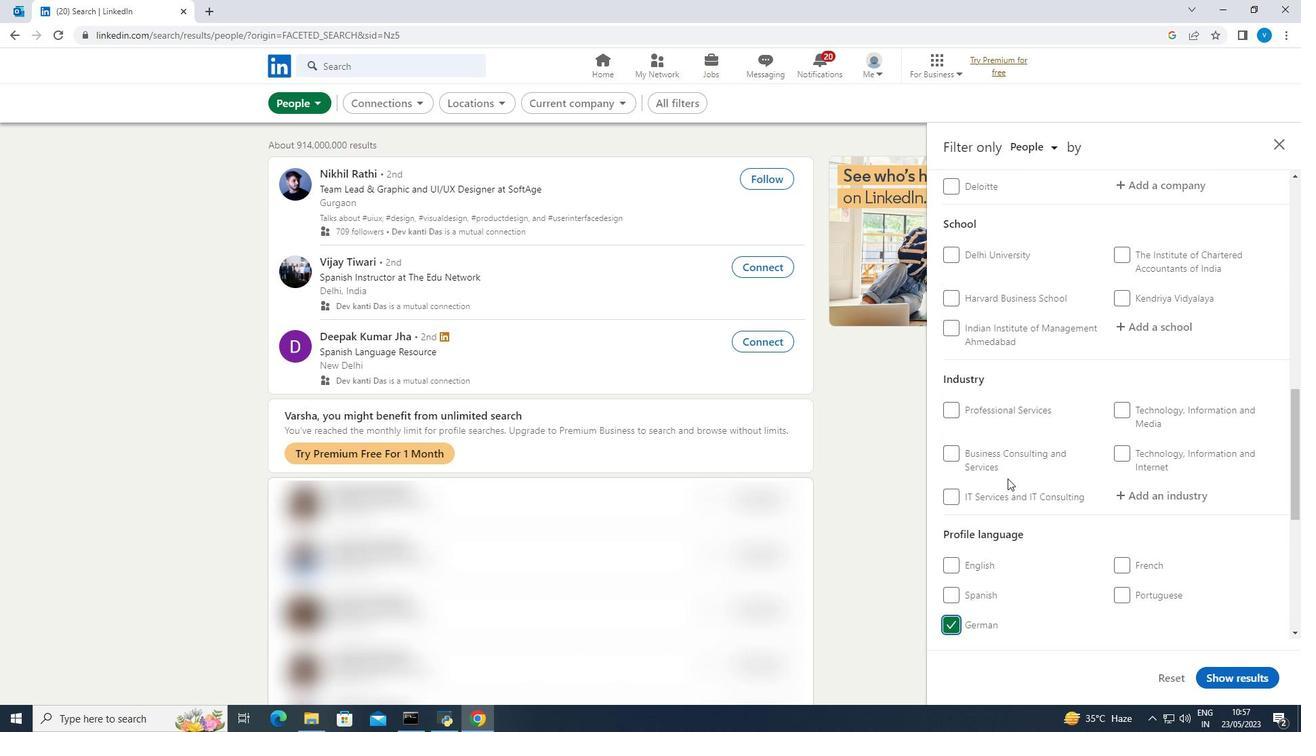 
Action: Mouse moved to (1165, 455)
Screenshot: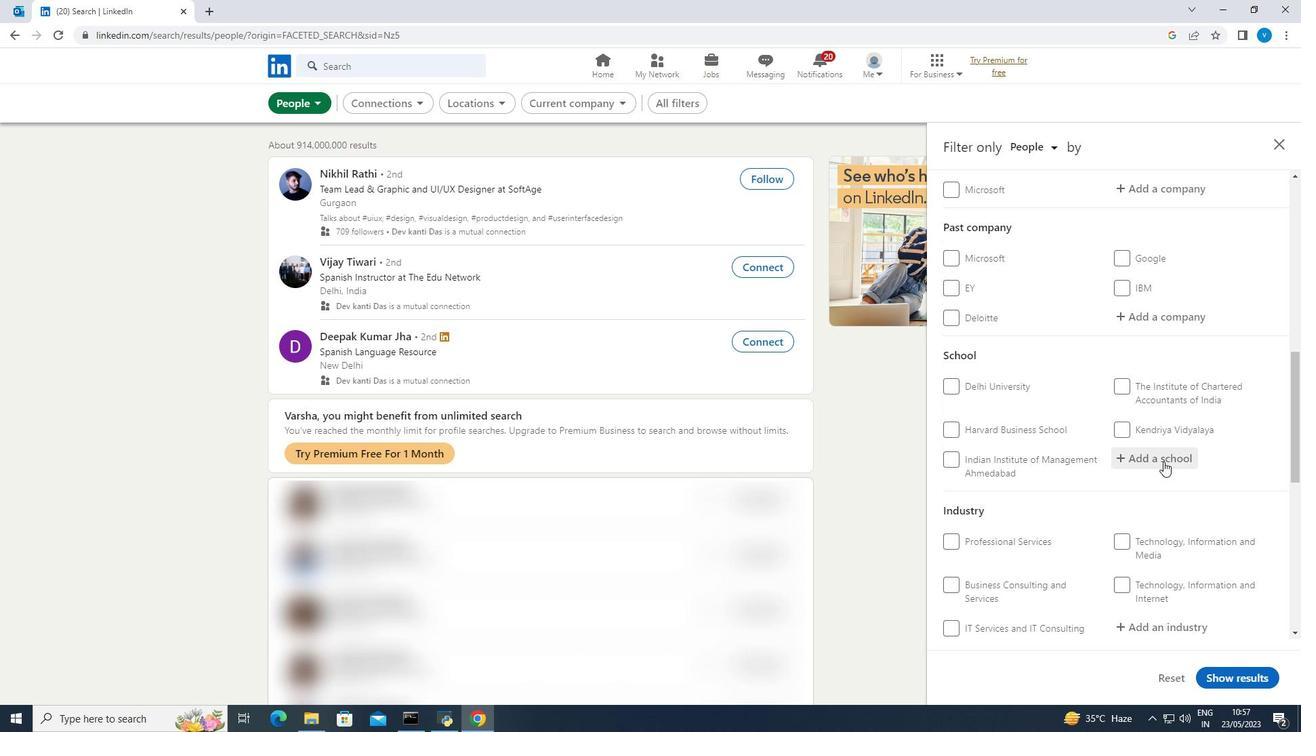 
Action: Mouse pressed left at (1165, 455)
Screenshot: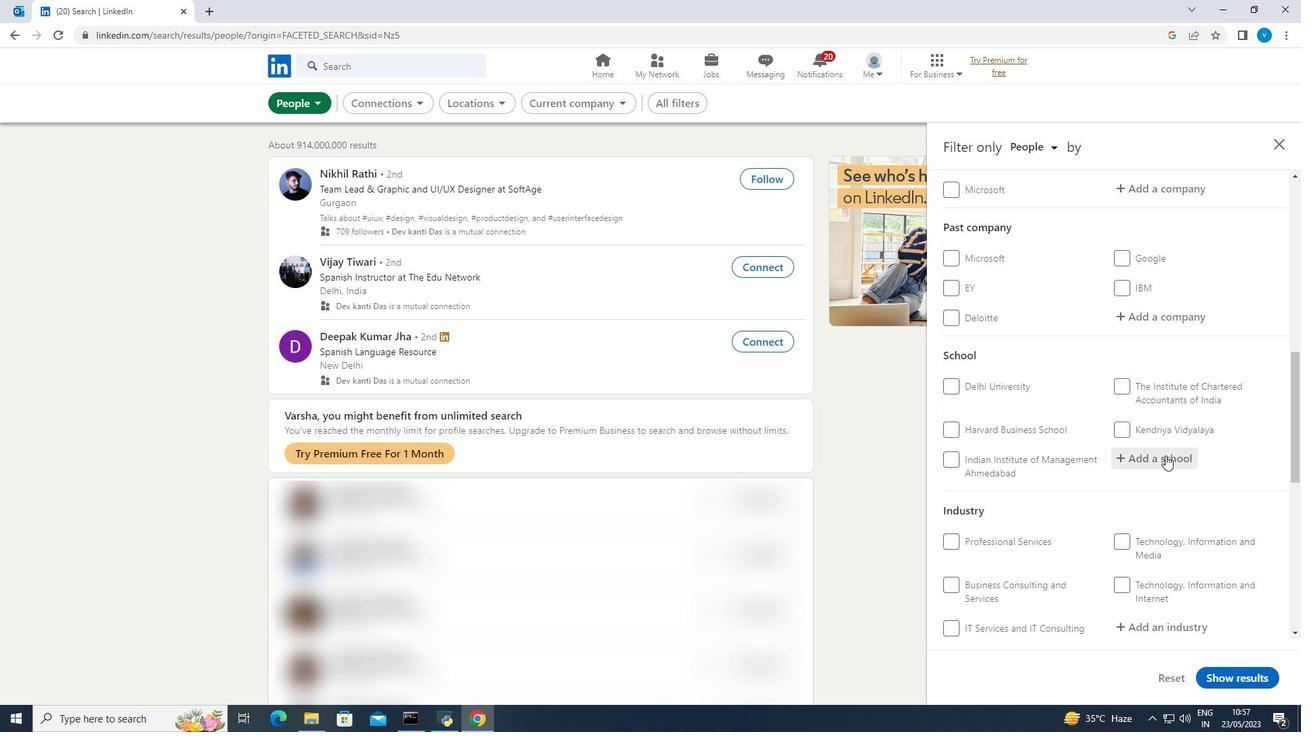 
Action: Mouse moved to (1151, 420)
Screenshot: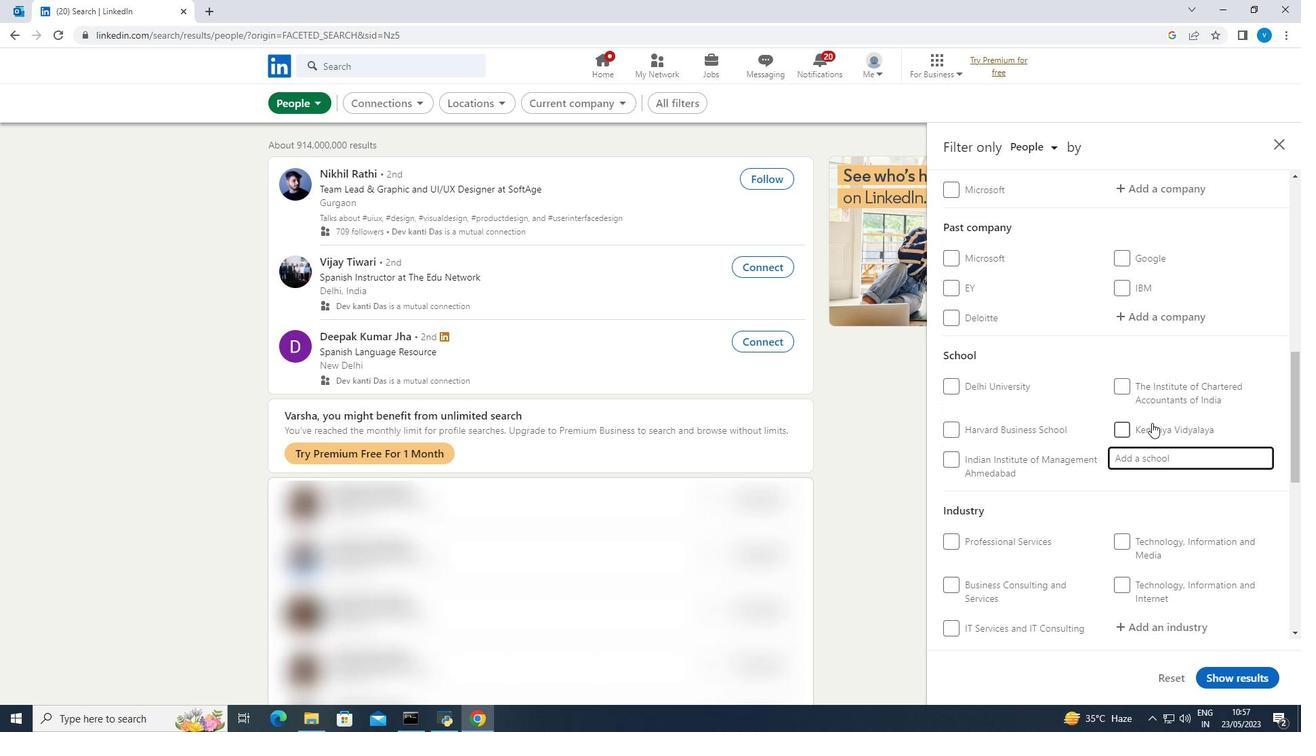 
Action: Mouse scrolled (1151, 421) with delta (0, 0)
Screenshot: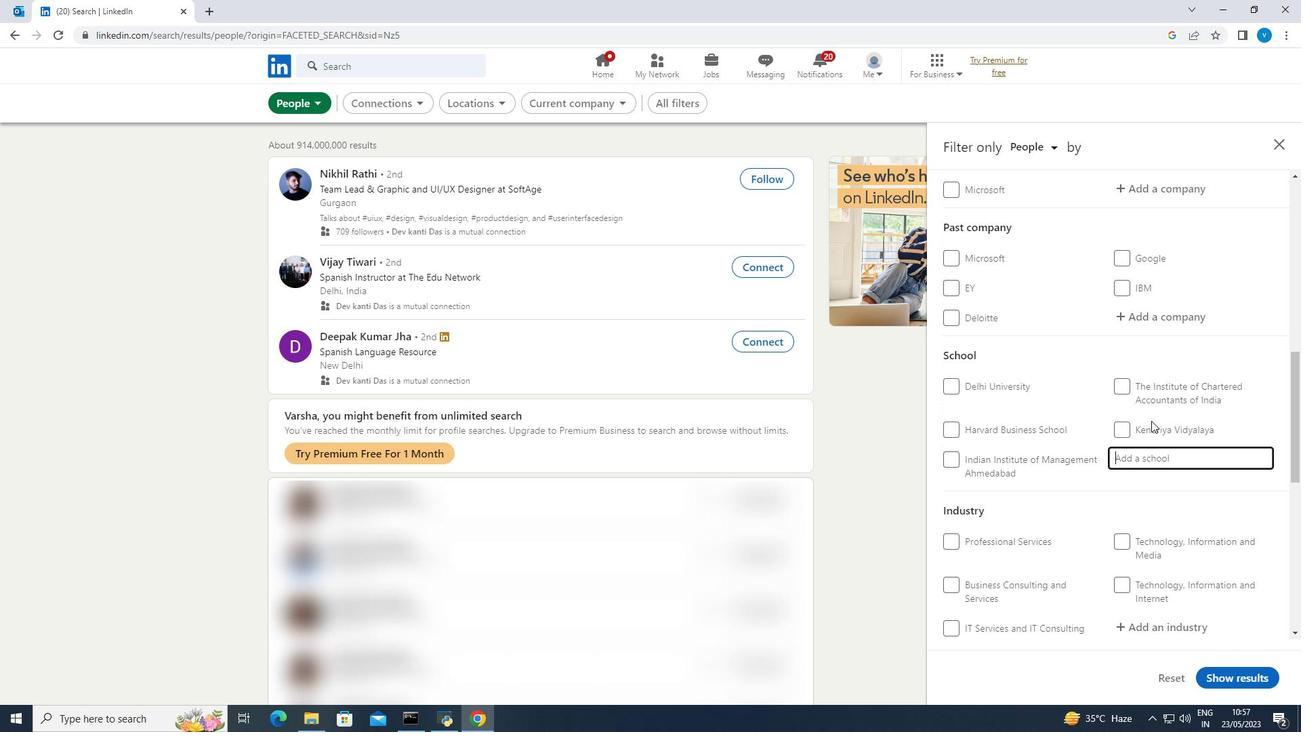
Action: Mouse scrolled (1151, 421) with delta (0, 0)
Screenshot: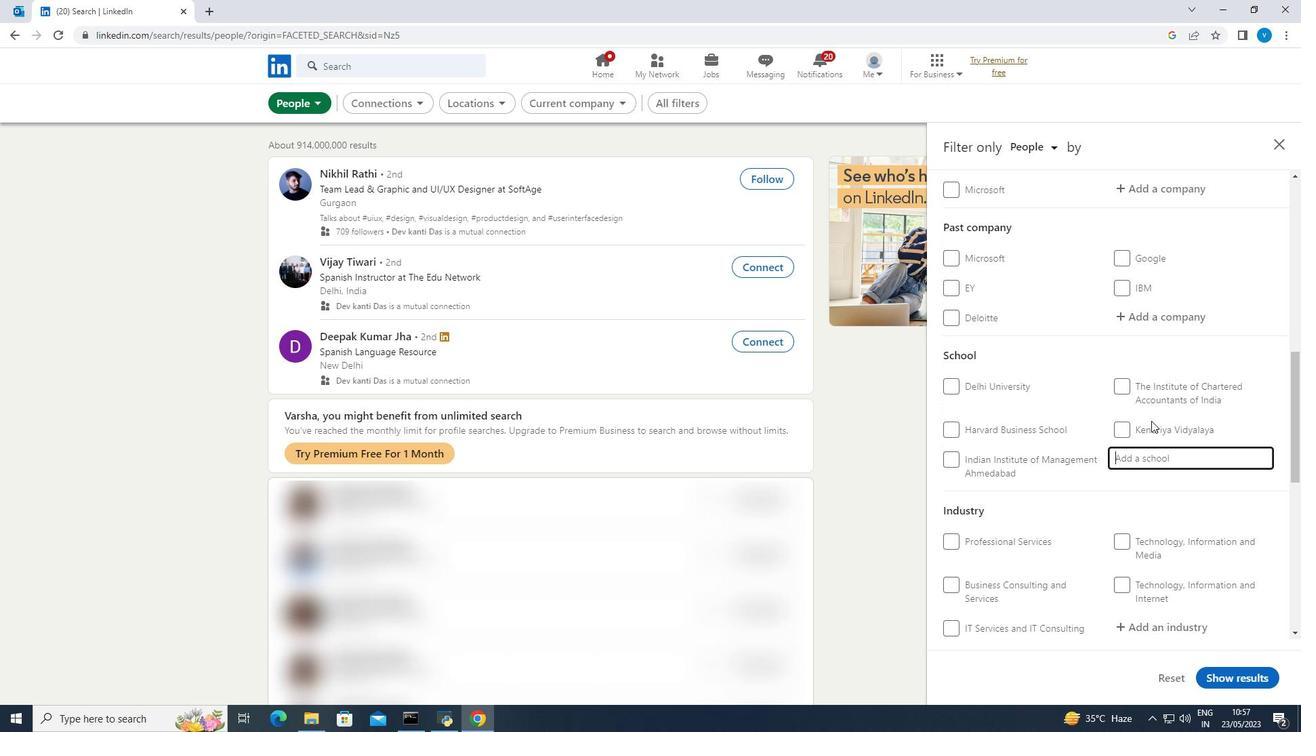 
Action: Mouse moved to (1157, 326)
Screenshot: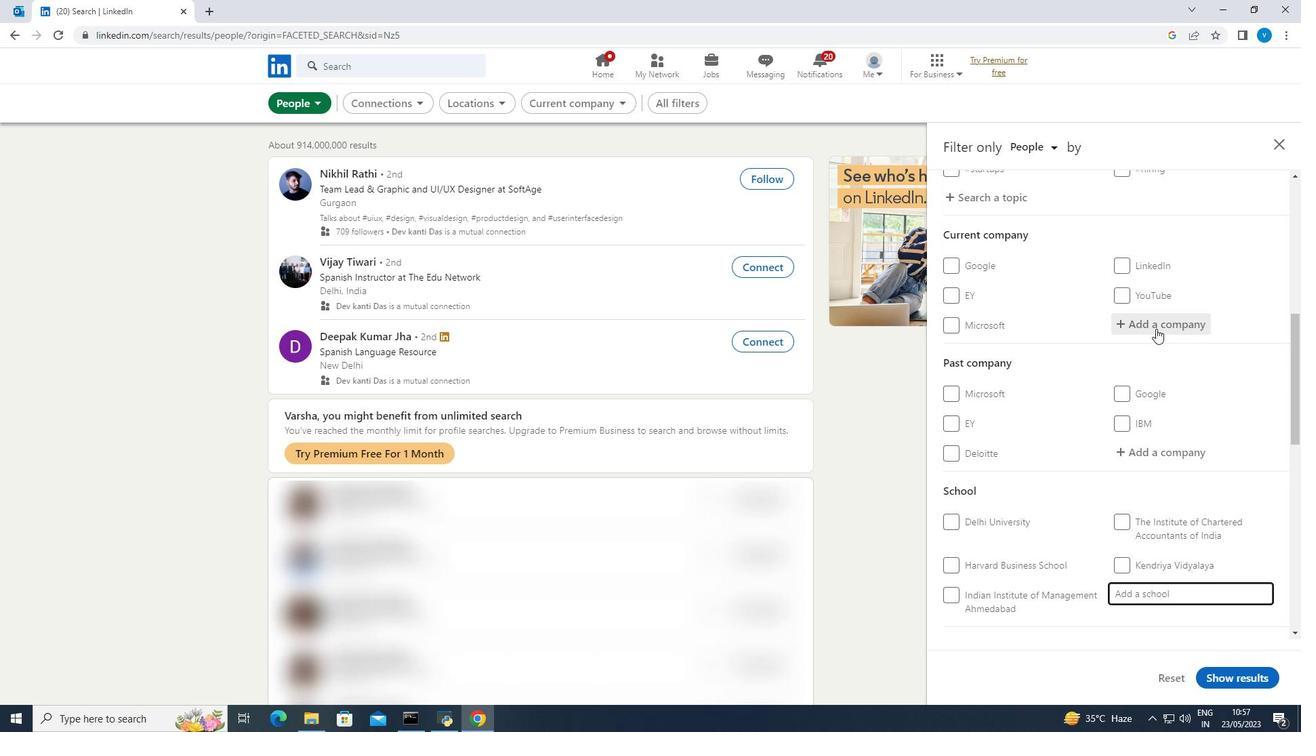 
Action: Mouse pressed left at (1157, 326)
Screenshot: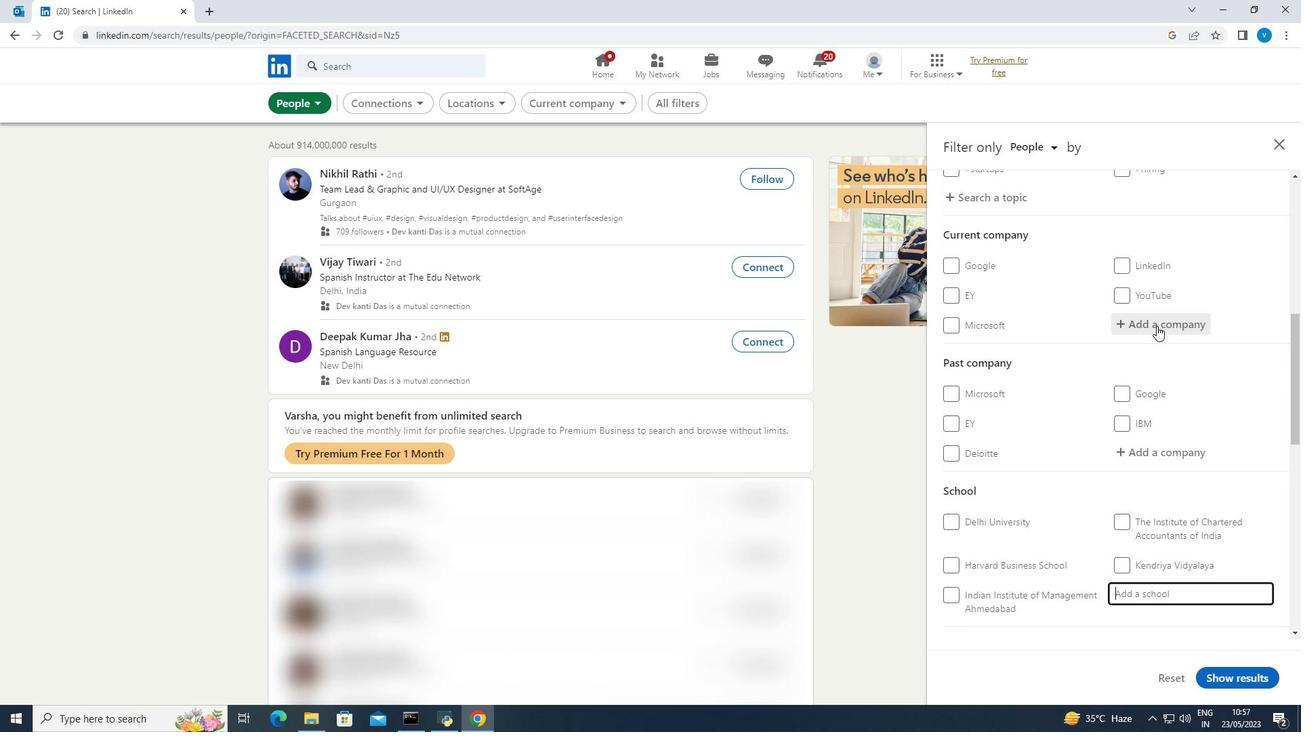 
Action: Key pressed <Key.shift><Key.shift><Key.shift><Key.shift><Key.shift><Key.shift>Societe<Key.space><Key.shift>Generale
Screenshot: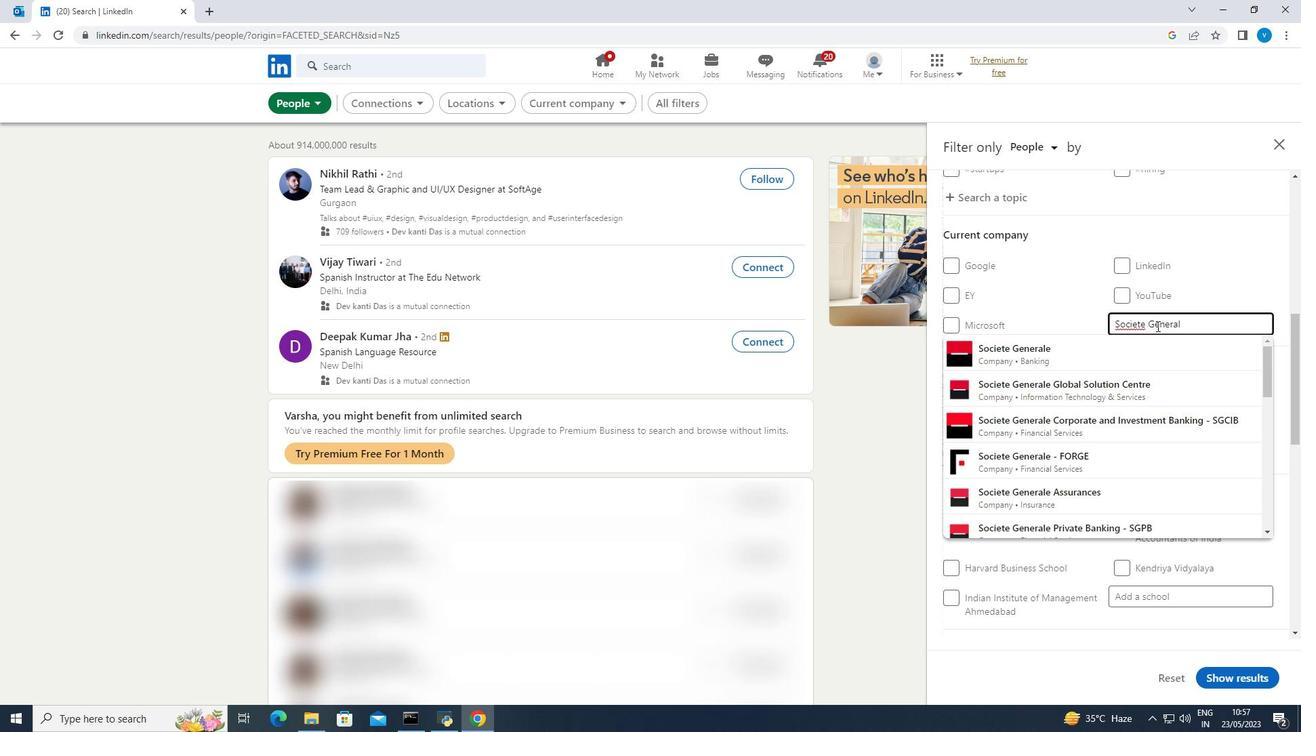 
Action: Mouse moved to (1178, 307)
Screenshot: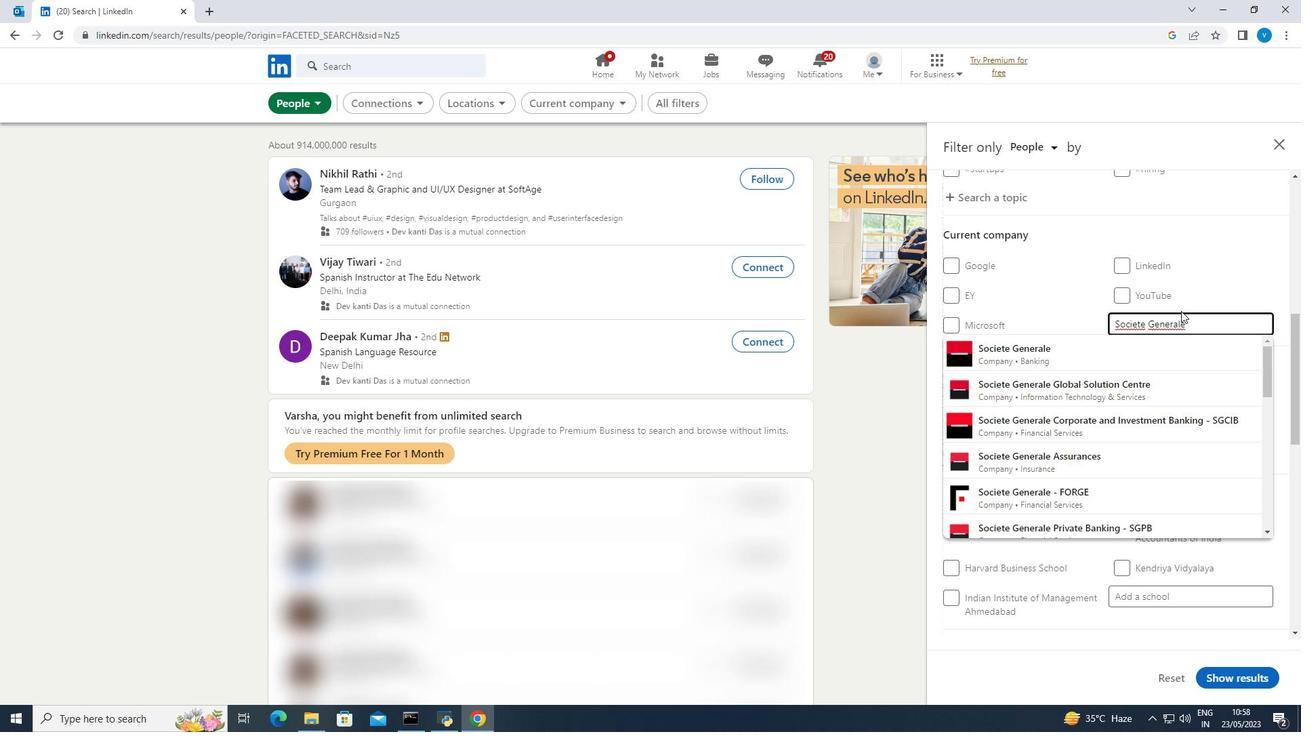 
Action: Key pressed <Key.space><Key.shift><Key.shift><Key.shift>Global
Screenshot: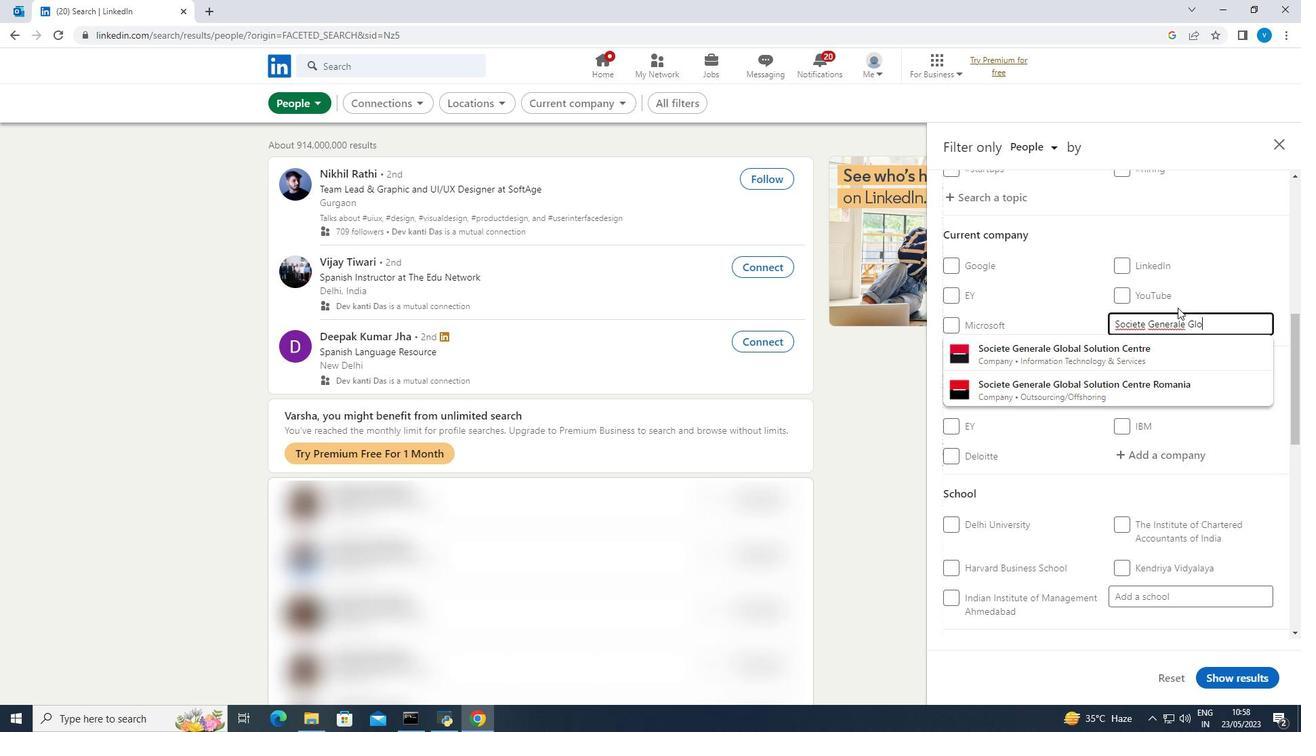 
Action: Mouse moved to (1122, 347)
Screenshot: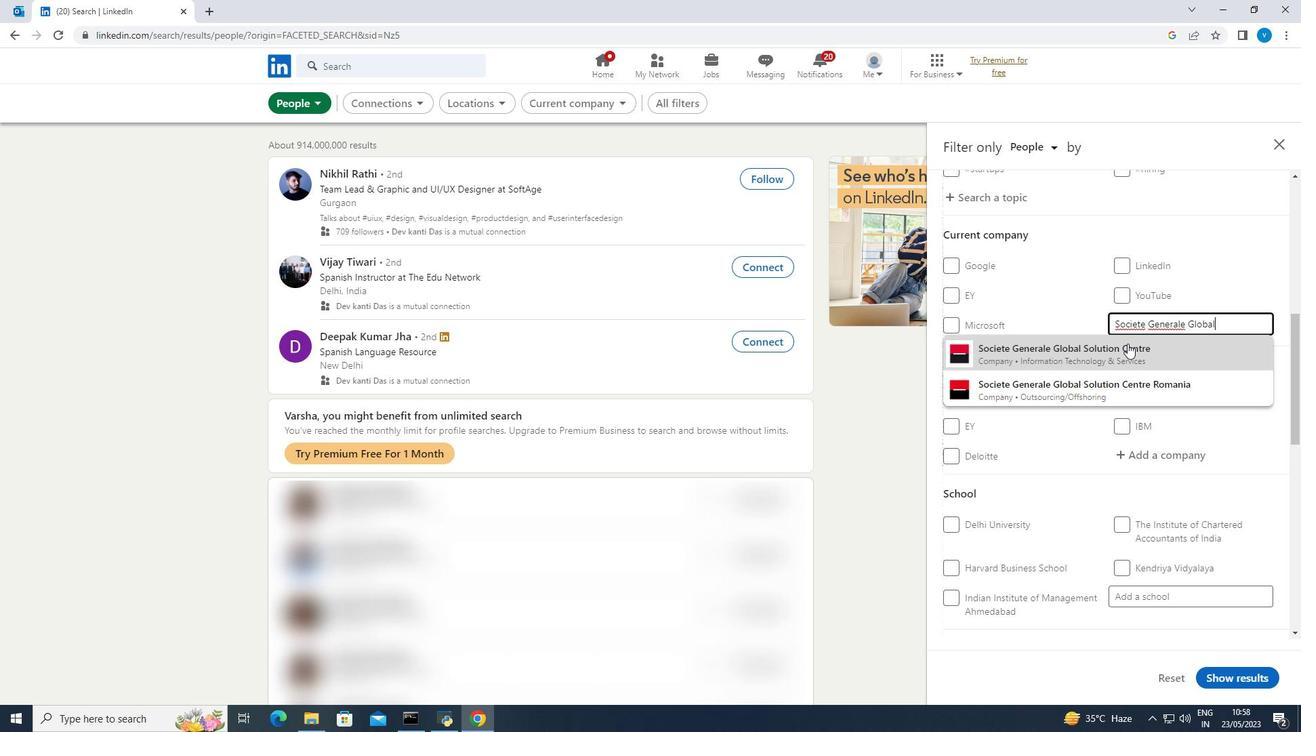 
Action: Mouse pressed left at (1122, 347)
Screenshot: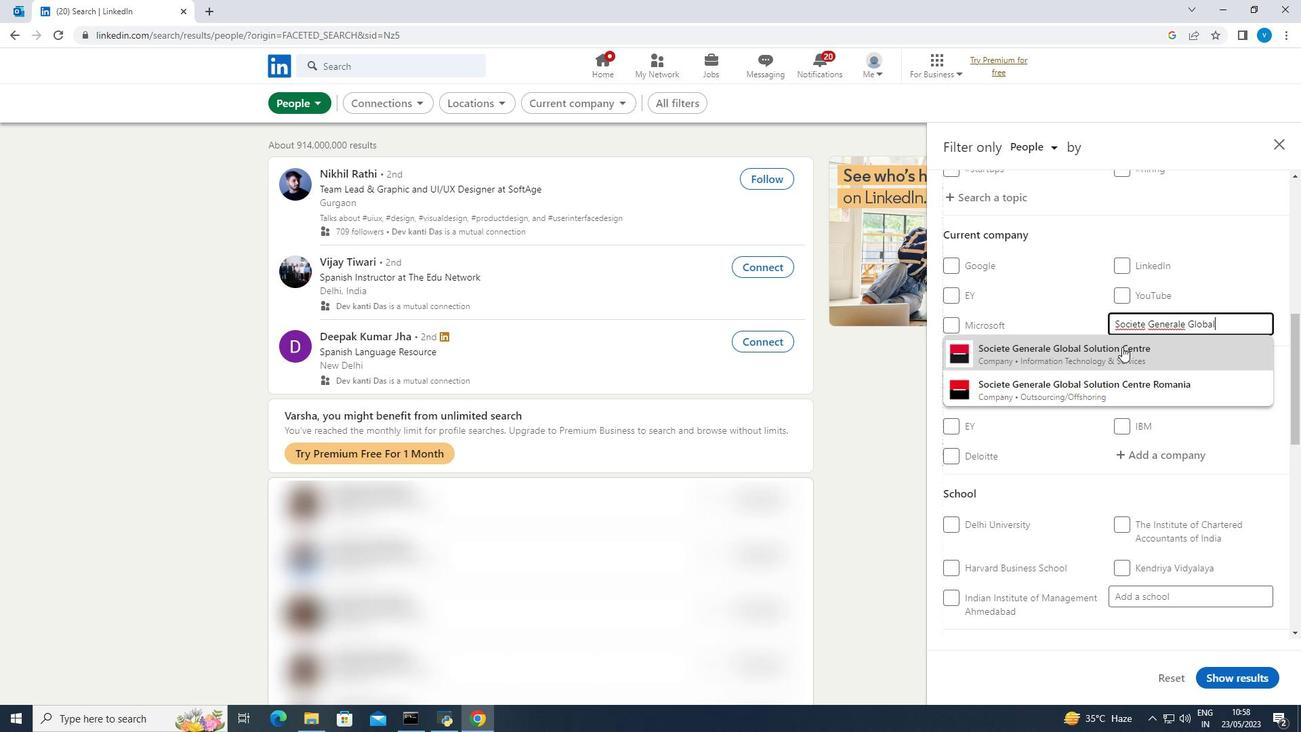 
Action: Mouse moved to (1122, 347)
Screenshot: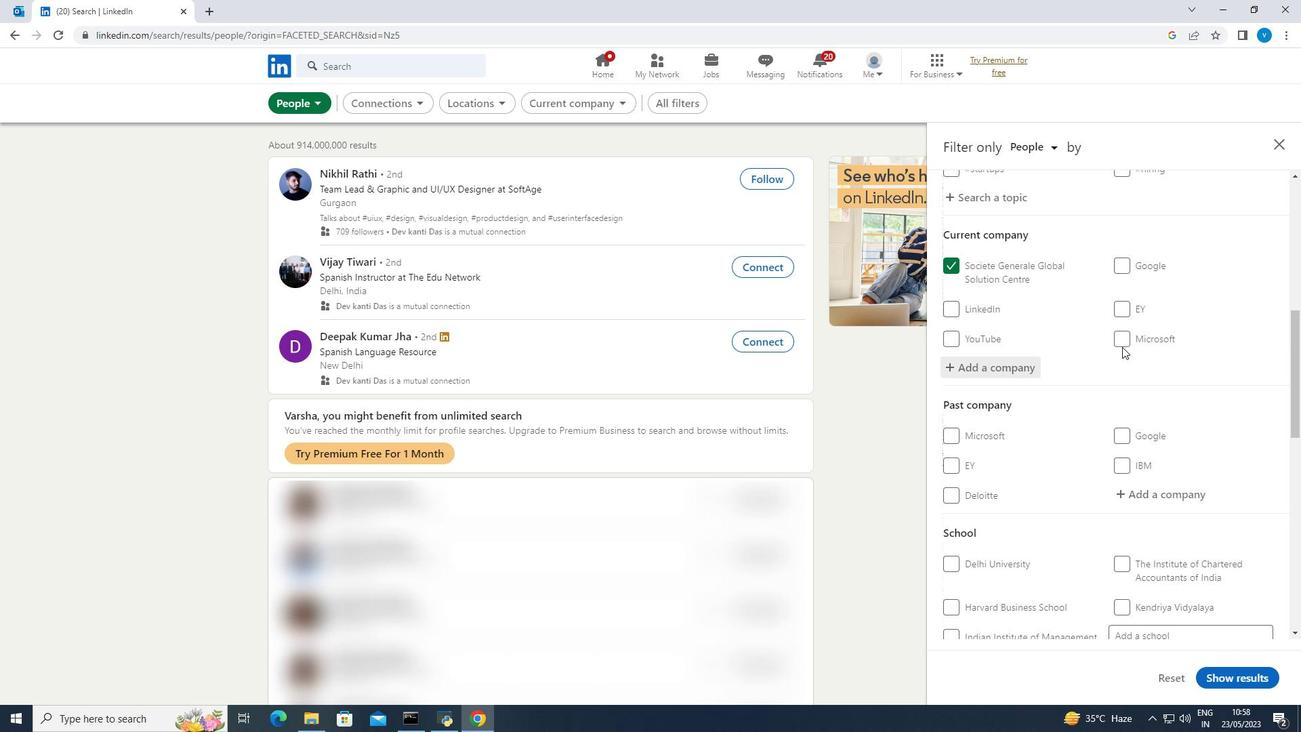 
Action: Mouse scrolled (1122, 346) with delta (0, 0)
Screenshot: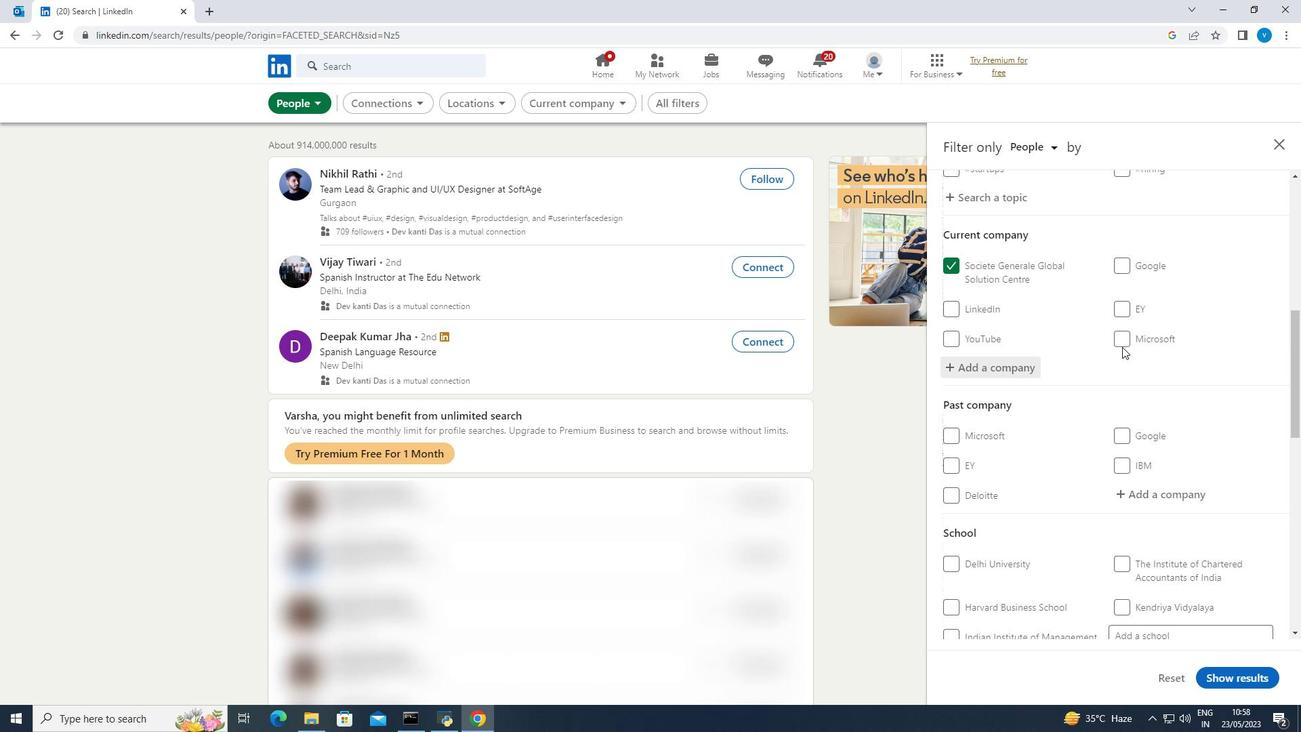 
Action: Mouse moved to (1122, 347)
Screenshot: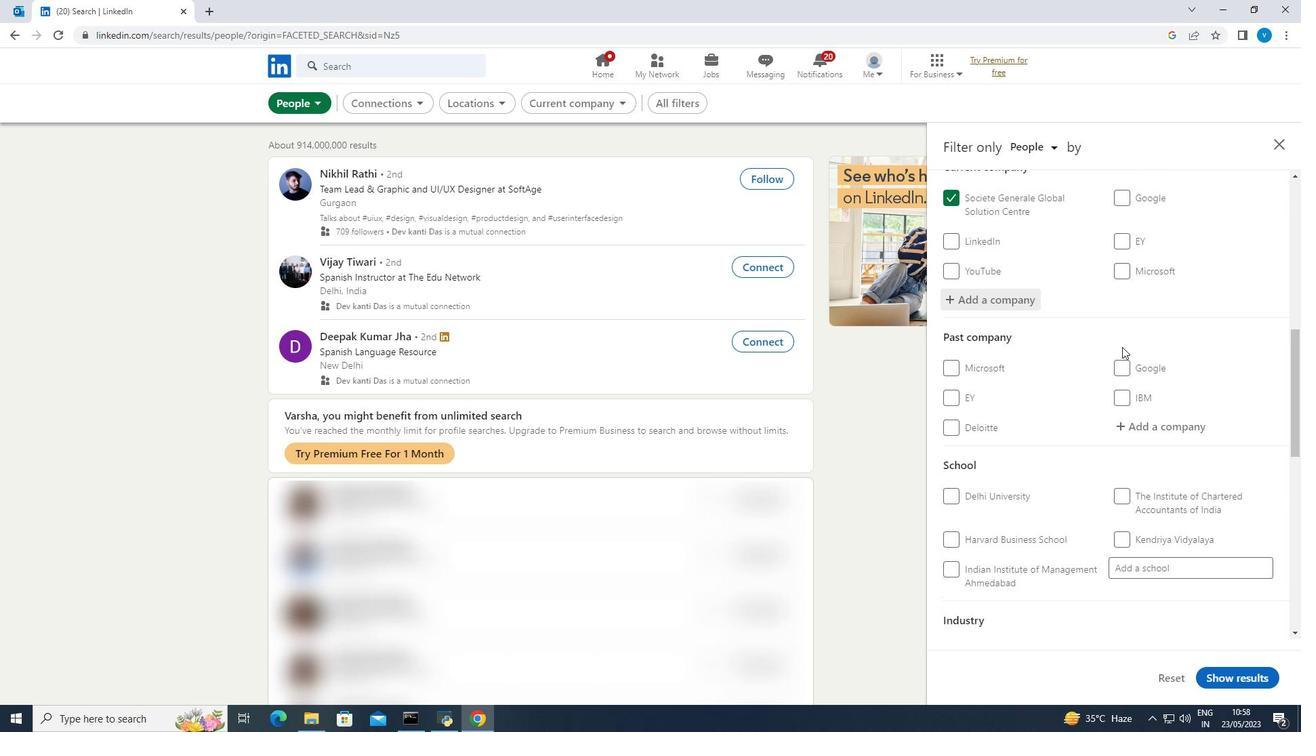 
Action: Mouse scrolled (1122, 346) with delta (0, 0)
Screenshot: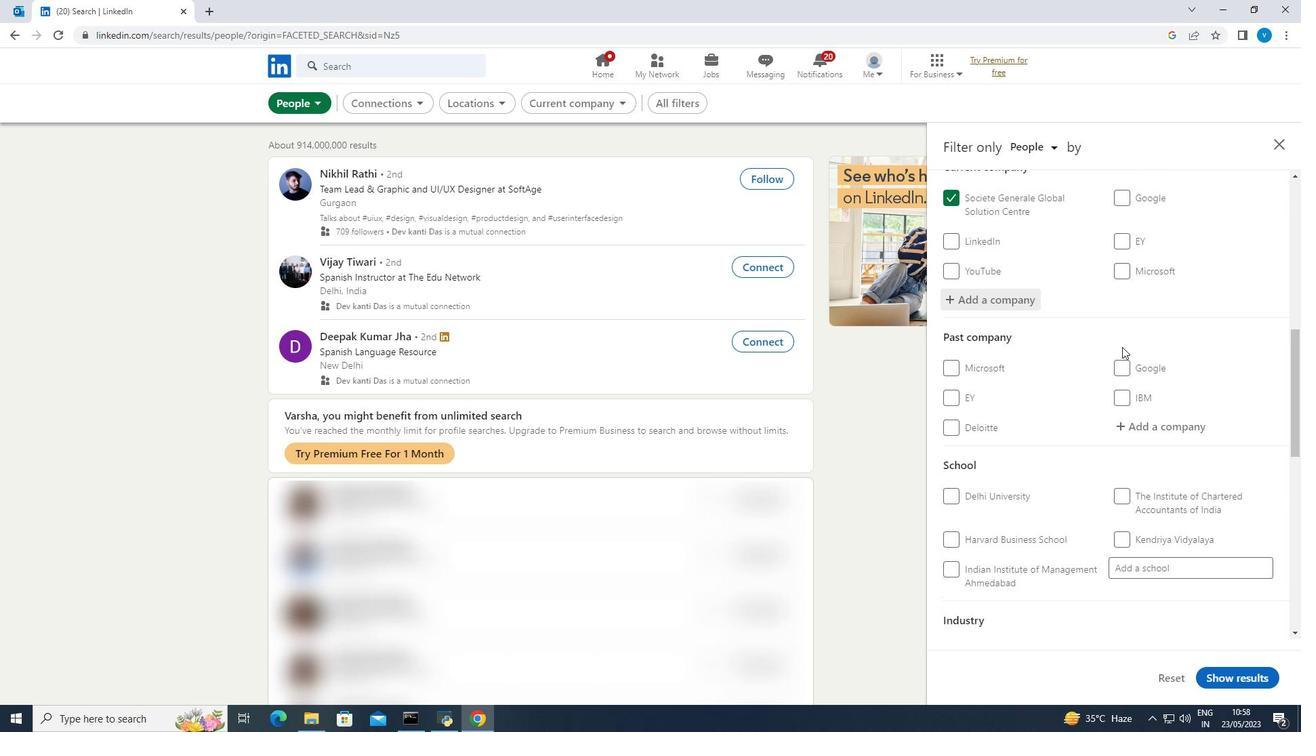 
Action: Mouse moved to (1127, 345)
Screenshot: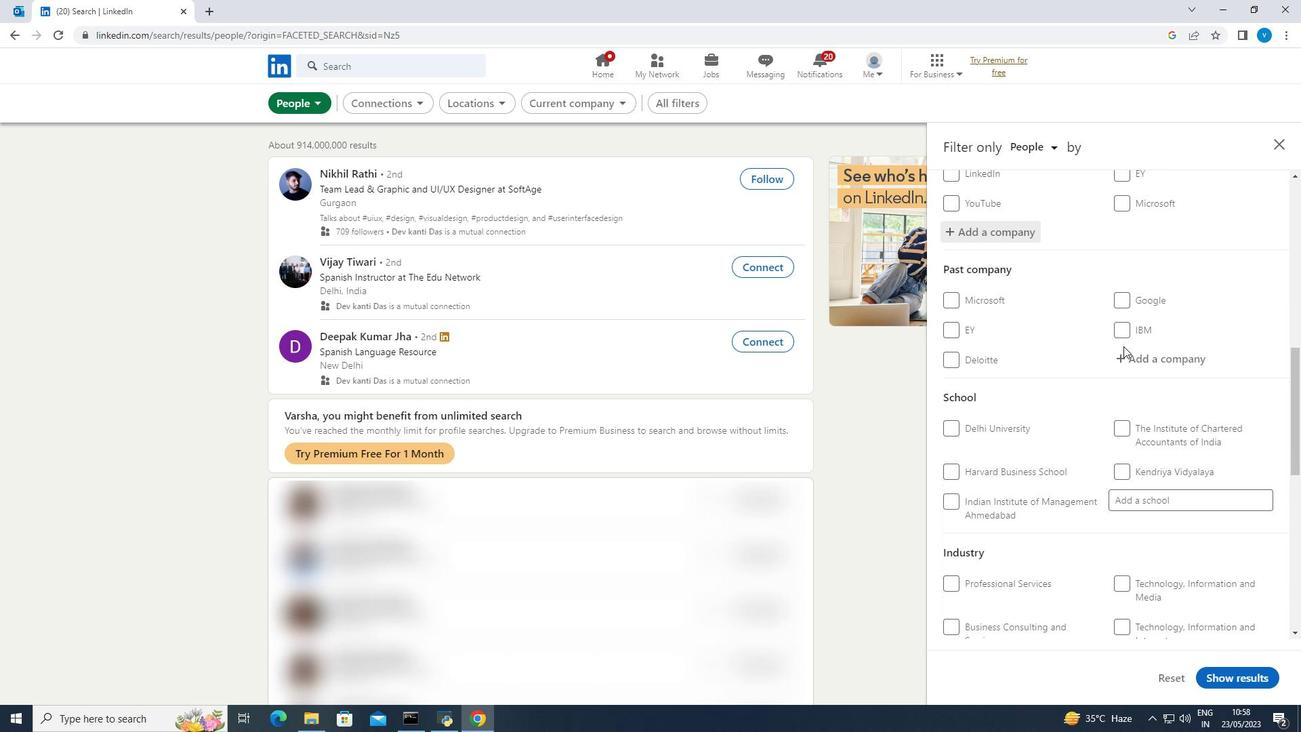 
Action: Mouse scrolled (1127, 344) with delta (0, 0)
Screenshot: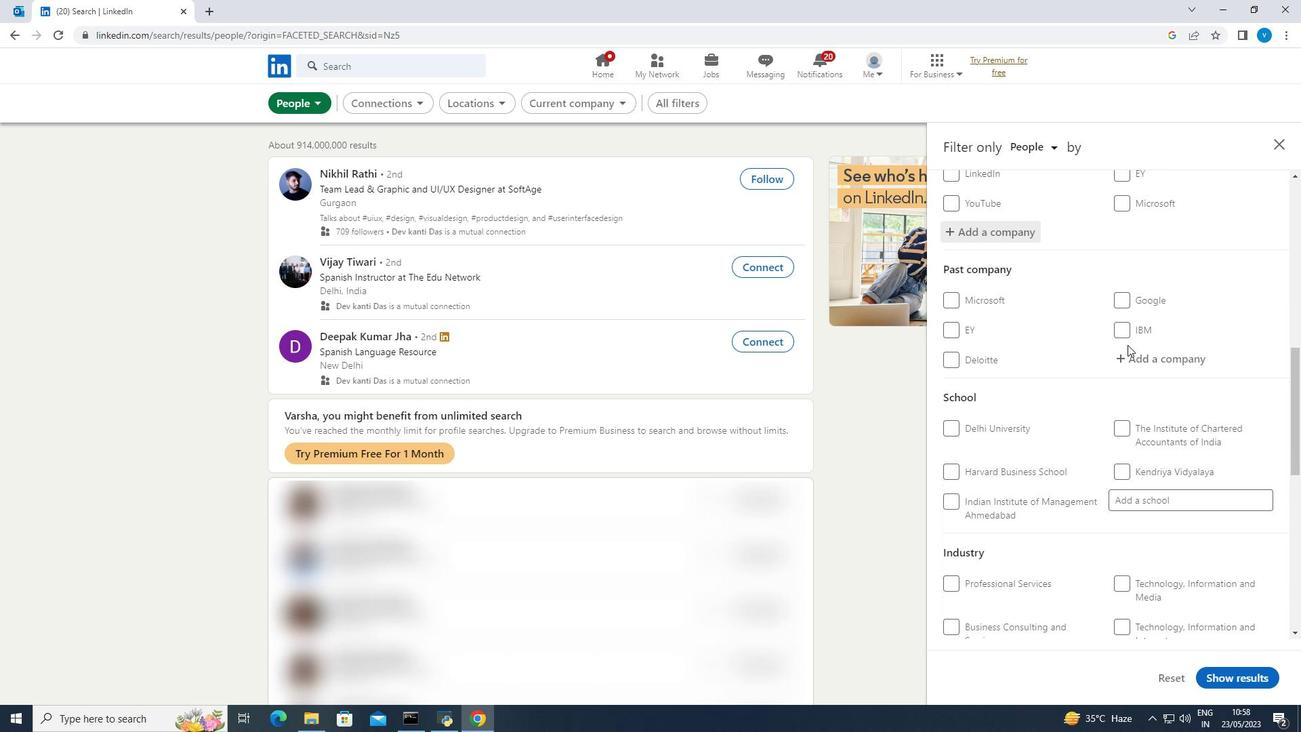 
Action: Mouse scrolled (1127, 344) with delta (0, 0)
Screenshot: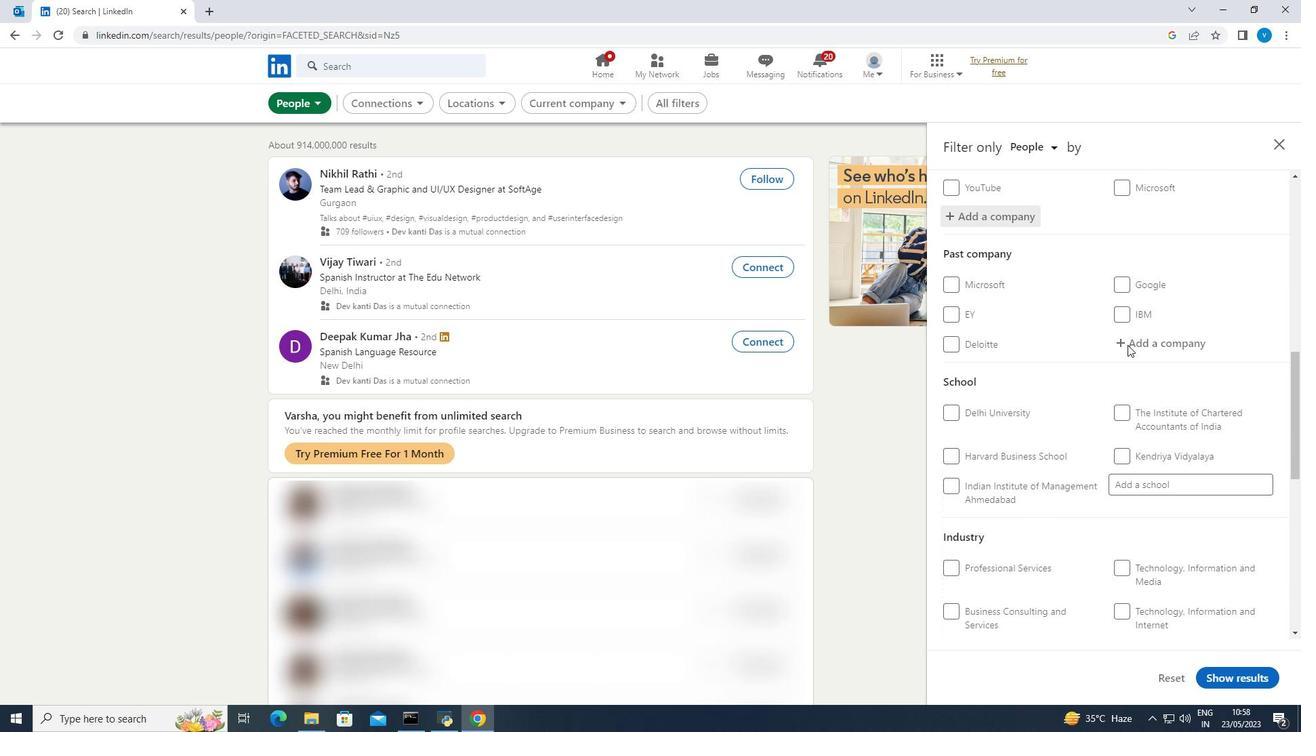 
Action: Mouse moved to (1133, 359)
Screenshot: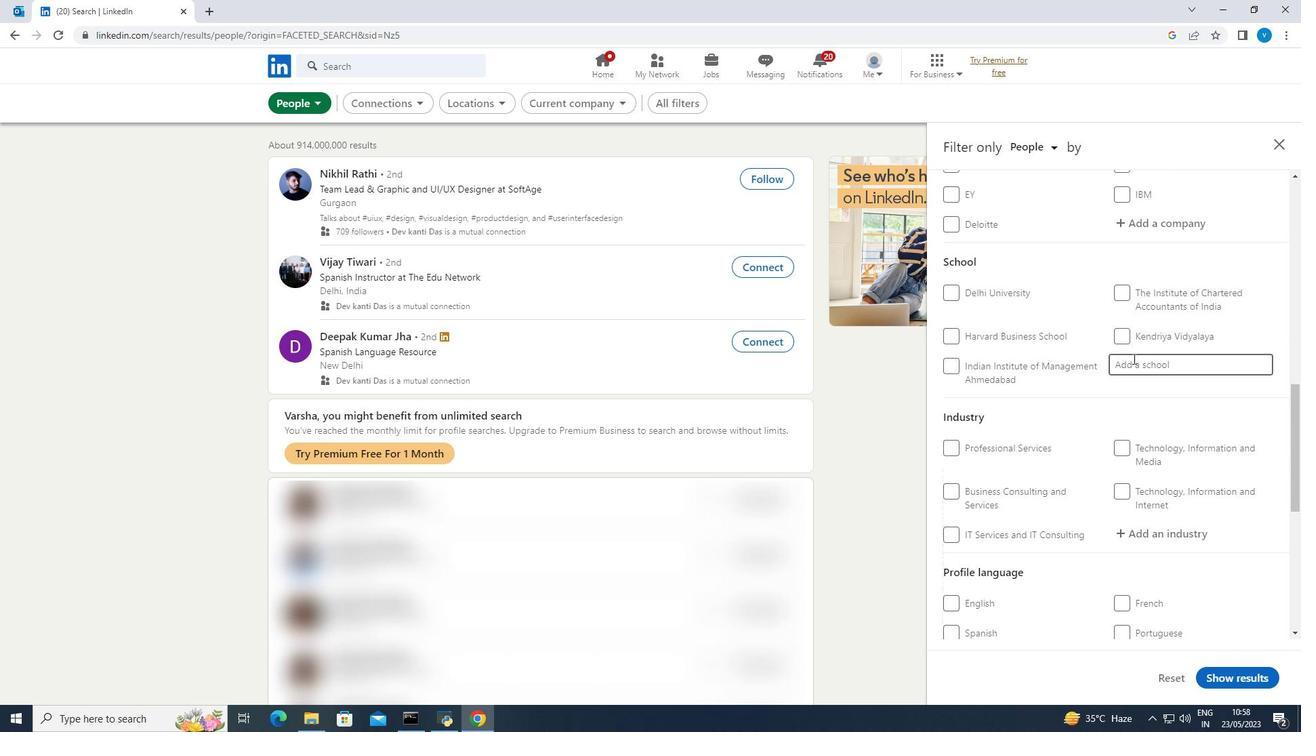 
Action: Mouse pressed left at (1133, 359)
Screenshot: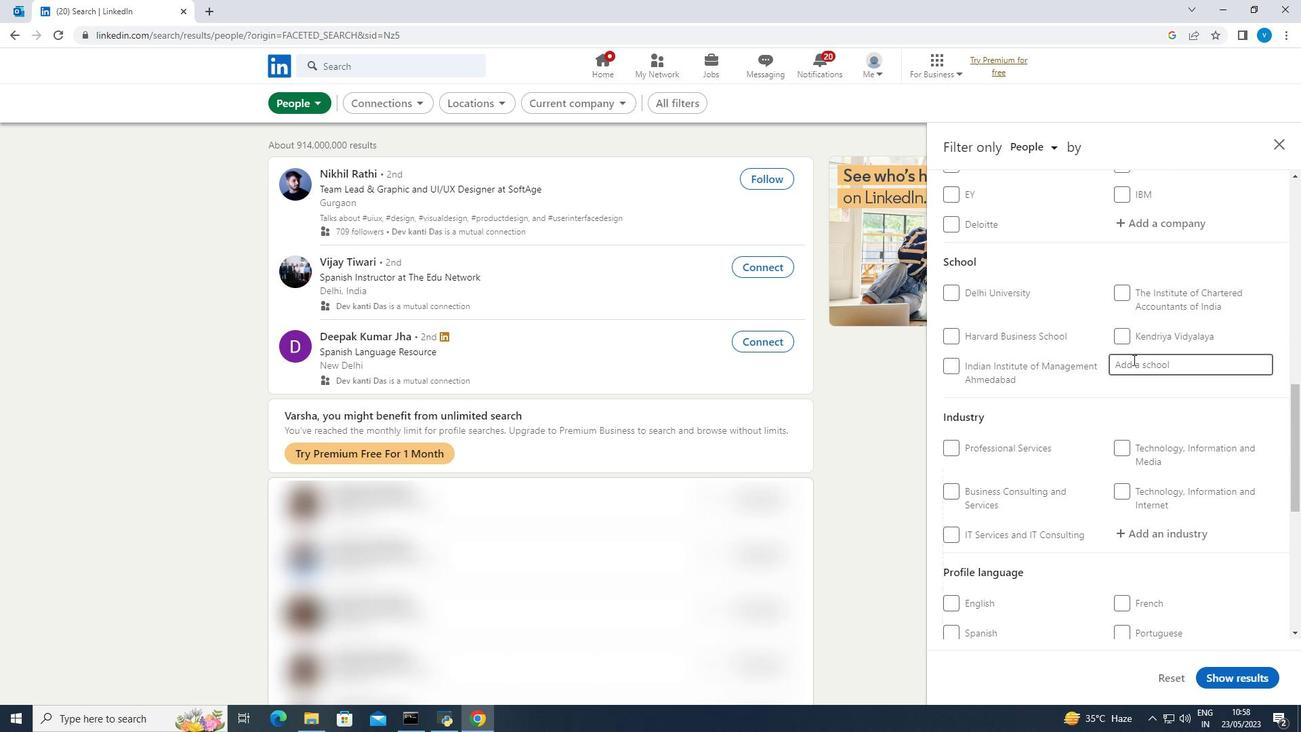 
Action: Key pressed <Key.shift>Electric<Key.space><Key.shift><Key.shift><Key.shift>Power
Screenshot: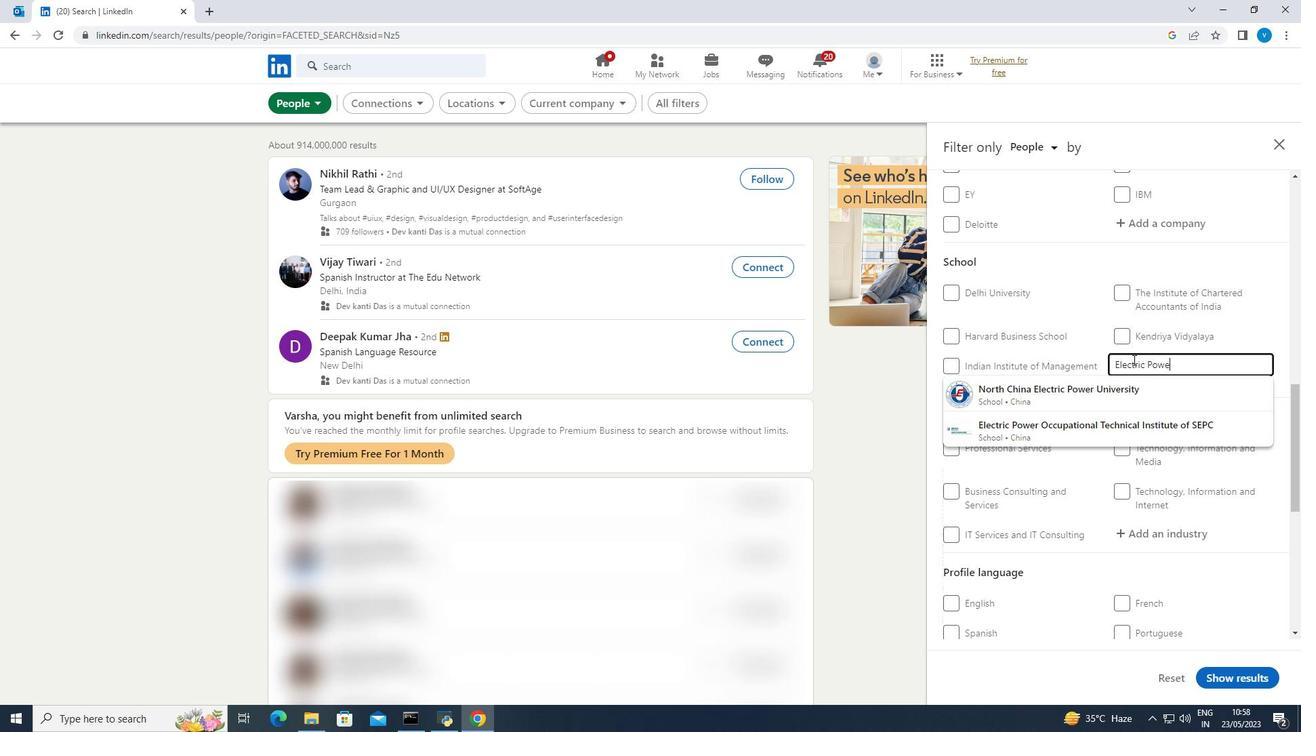 
Action: Mouse moved to (1139, 336)
Screenshot: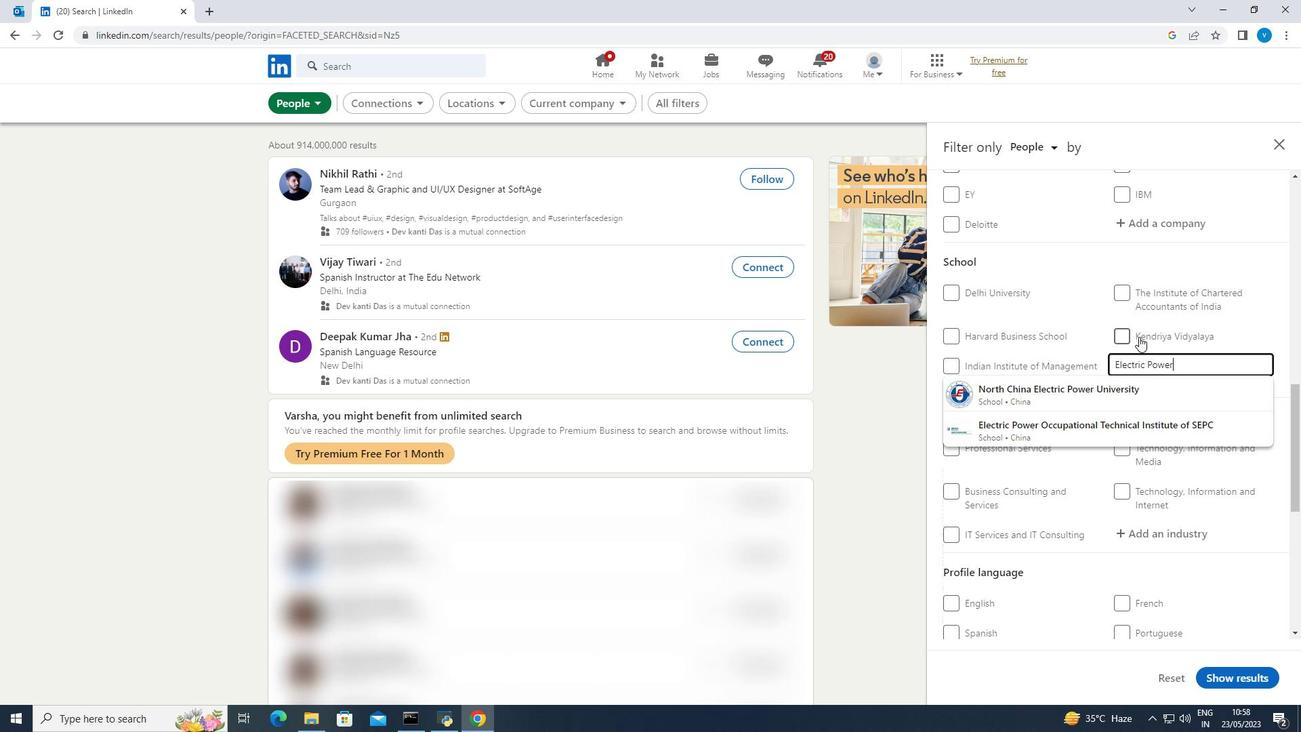 
Action: Key pressed <Key.space><Key.shift><Key.shift><Key.shift><Key.shift>Generation
Screenshot: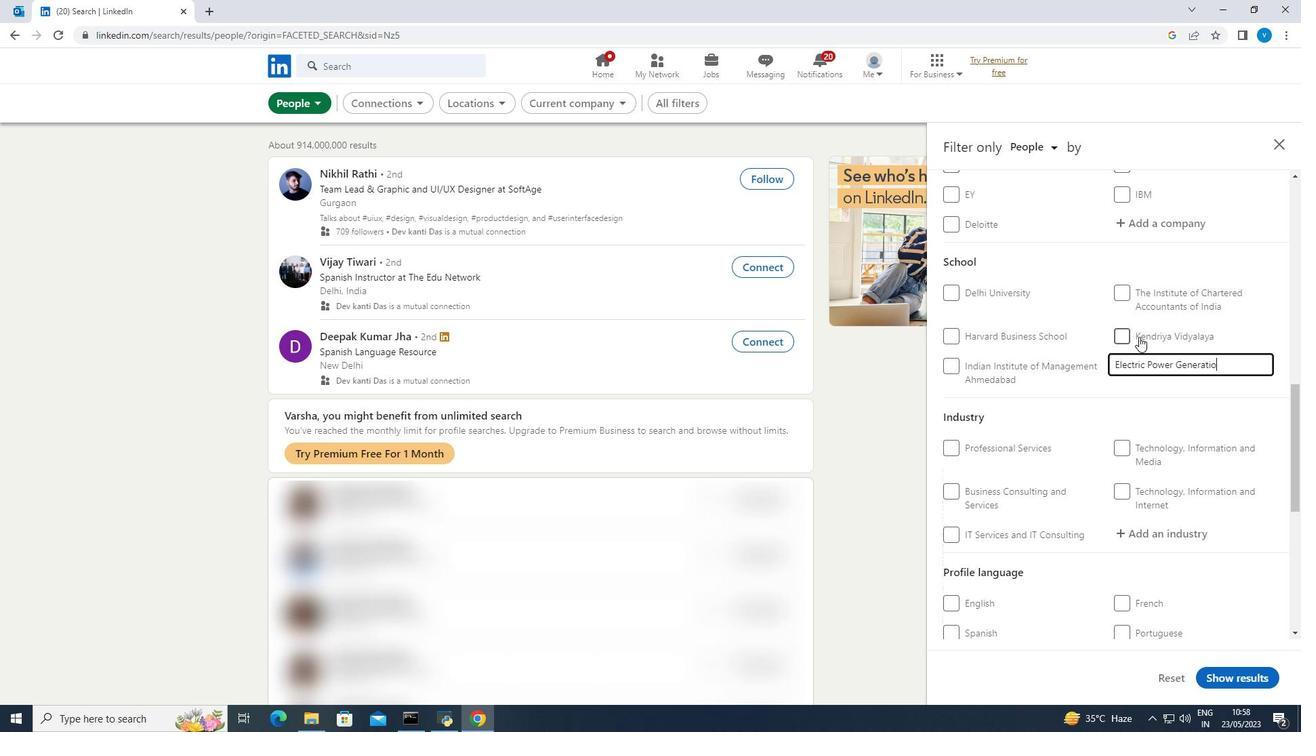 
Action: Mouse moved to (1138, 336)
Screenshot: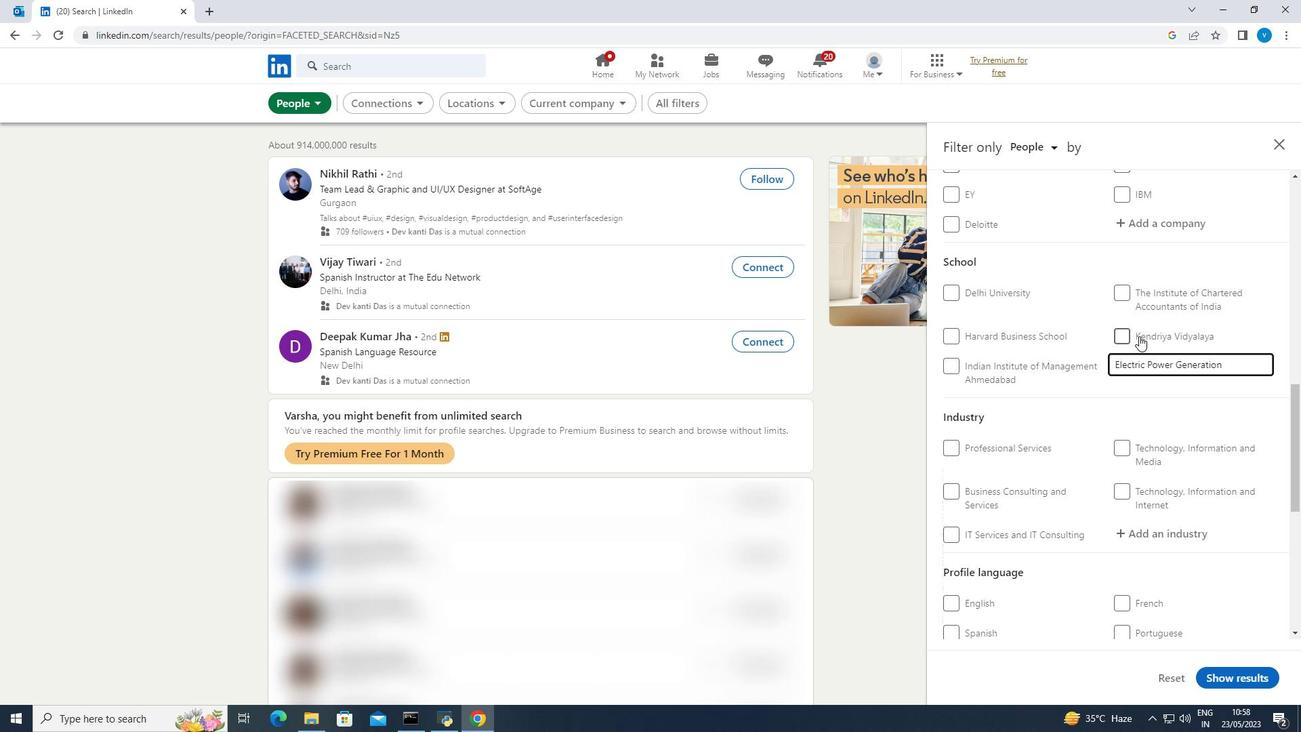 
Action: Mouse scrolled (1138, 335) with delta (0, 0)
Screenshot: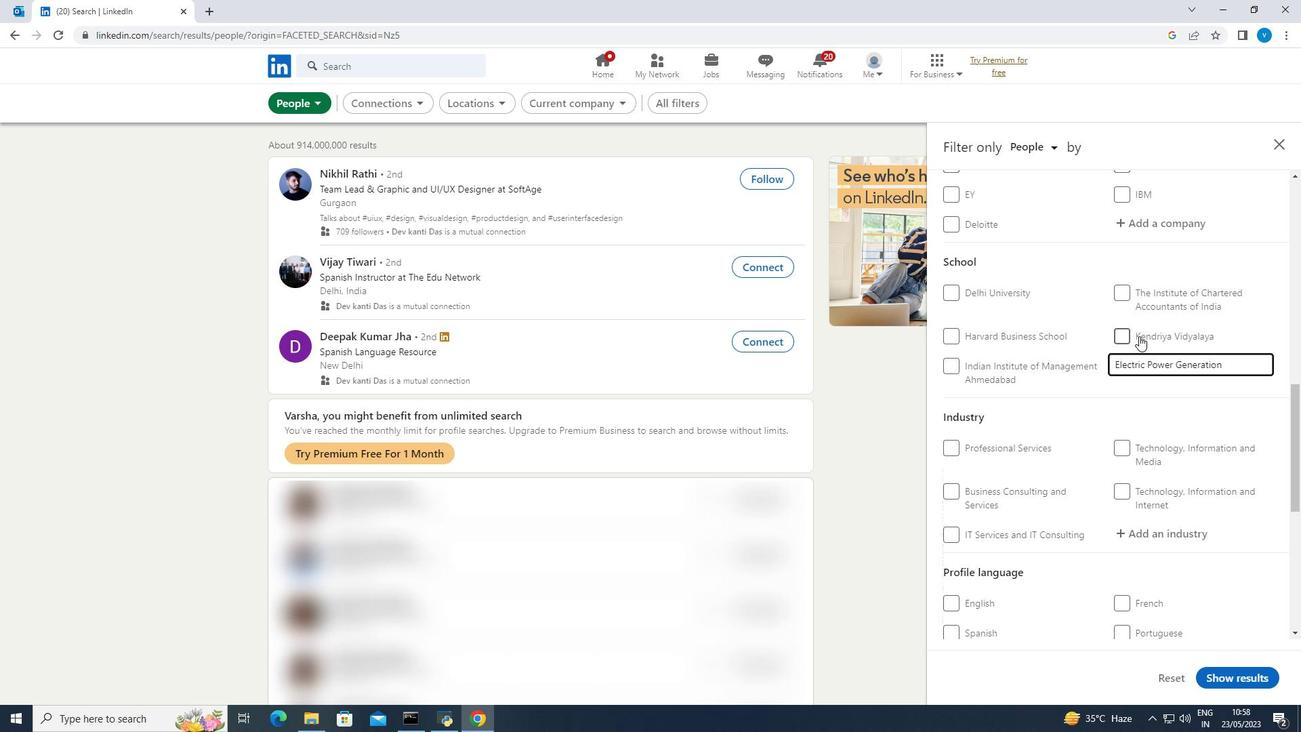 
Action: Mouse moved to (1137, 336)
Screenshot: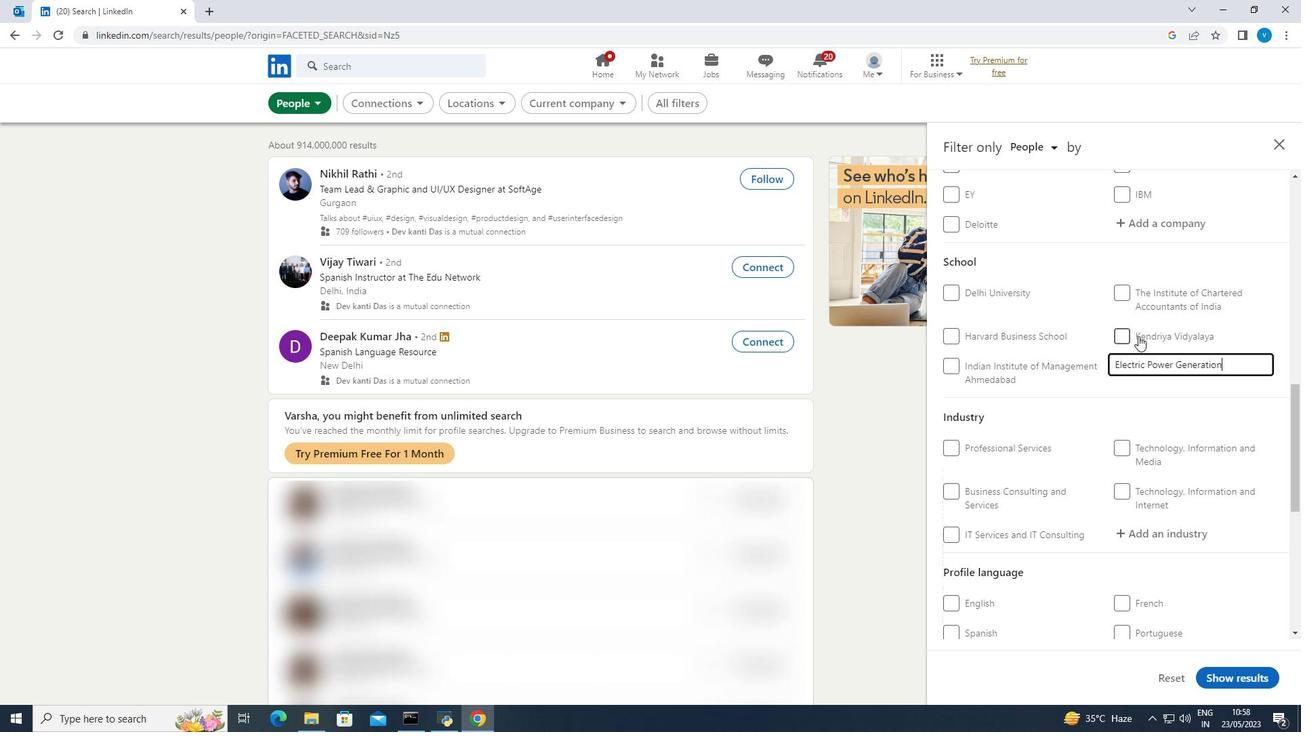 
Action: Mouse scrolled (1137, 336) with delta (0, 0)
Screenshot: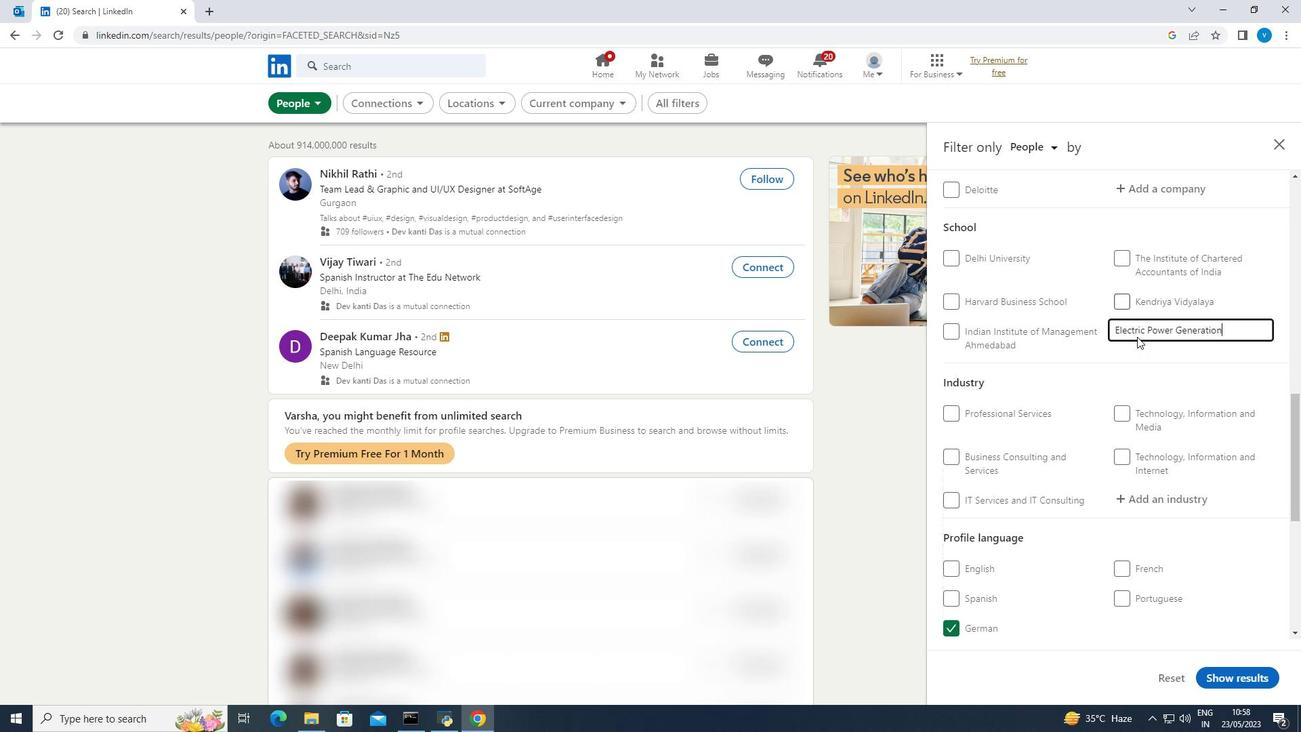 
Action: Mouse moved to (1136, 337)
Screenshot: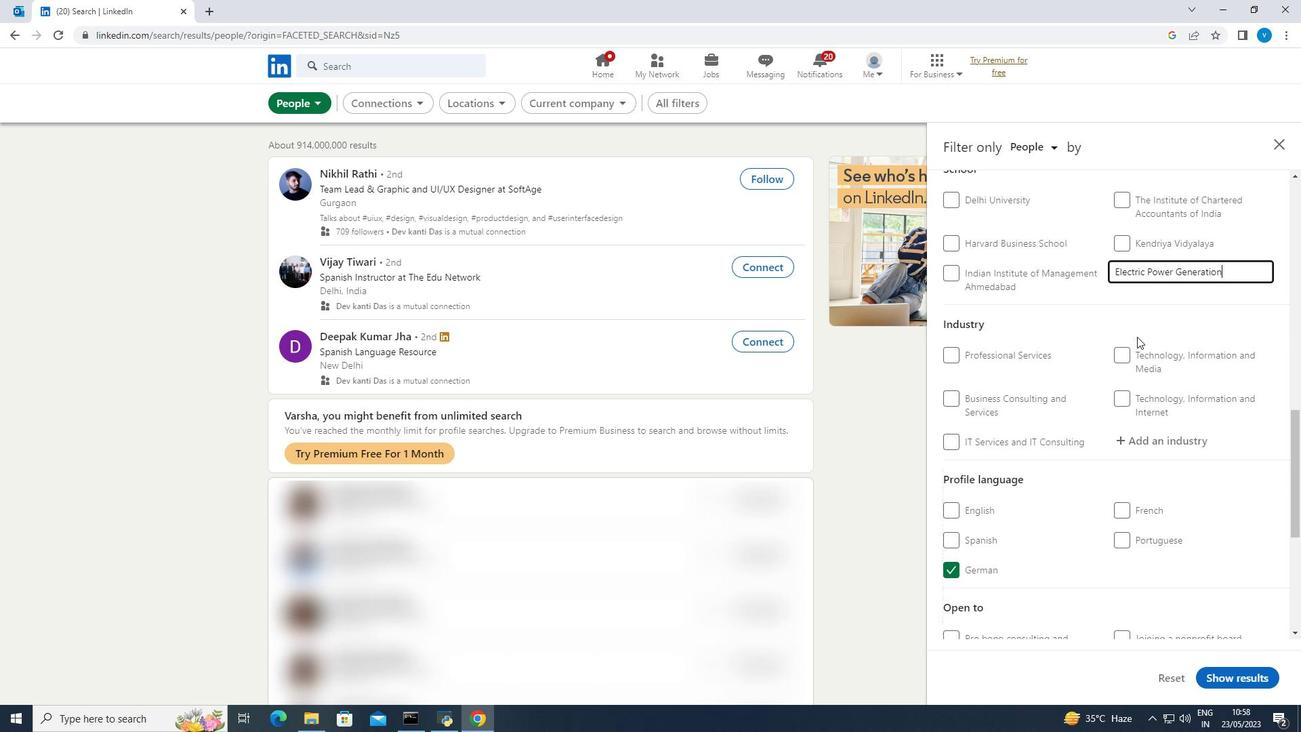 
Action: Mouse scrolled (1136, 336) with delta (0, 0)
Screenshot: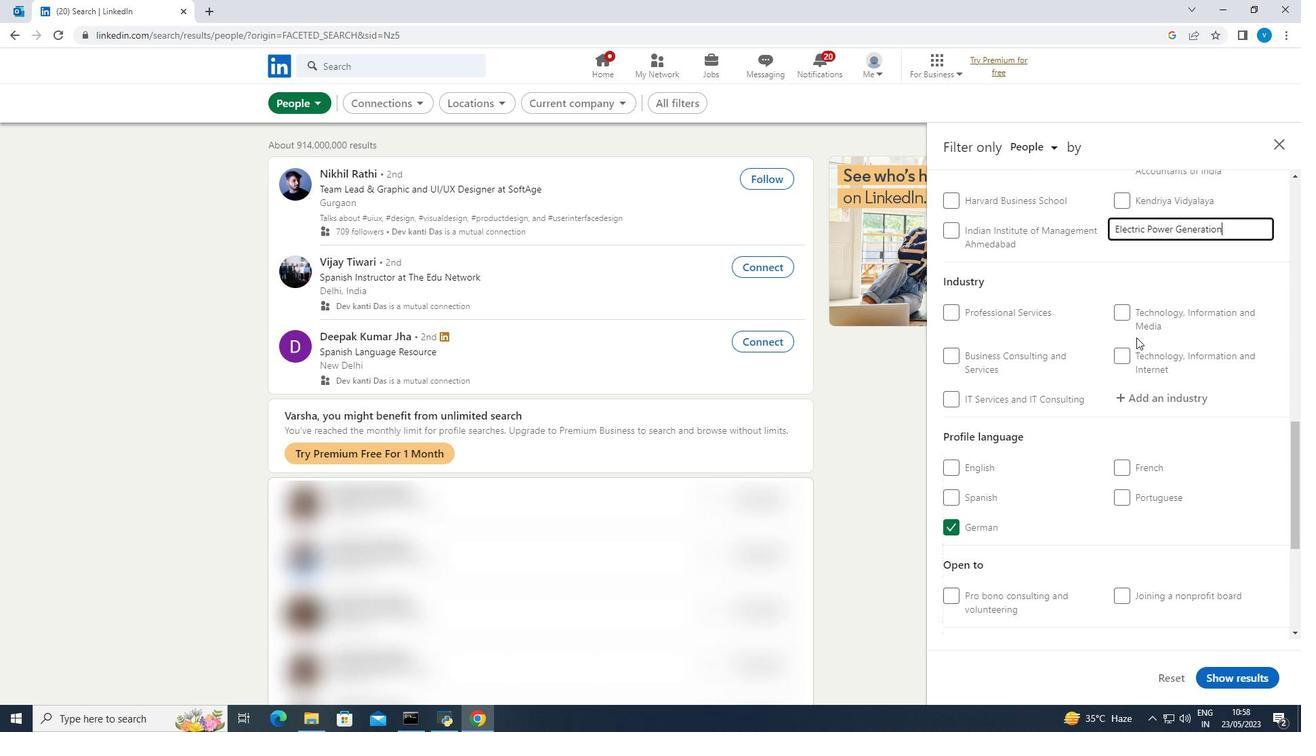 
Action: Mouse scrolled (1136, 336) with delta (0, 0)
Screenshot: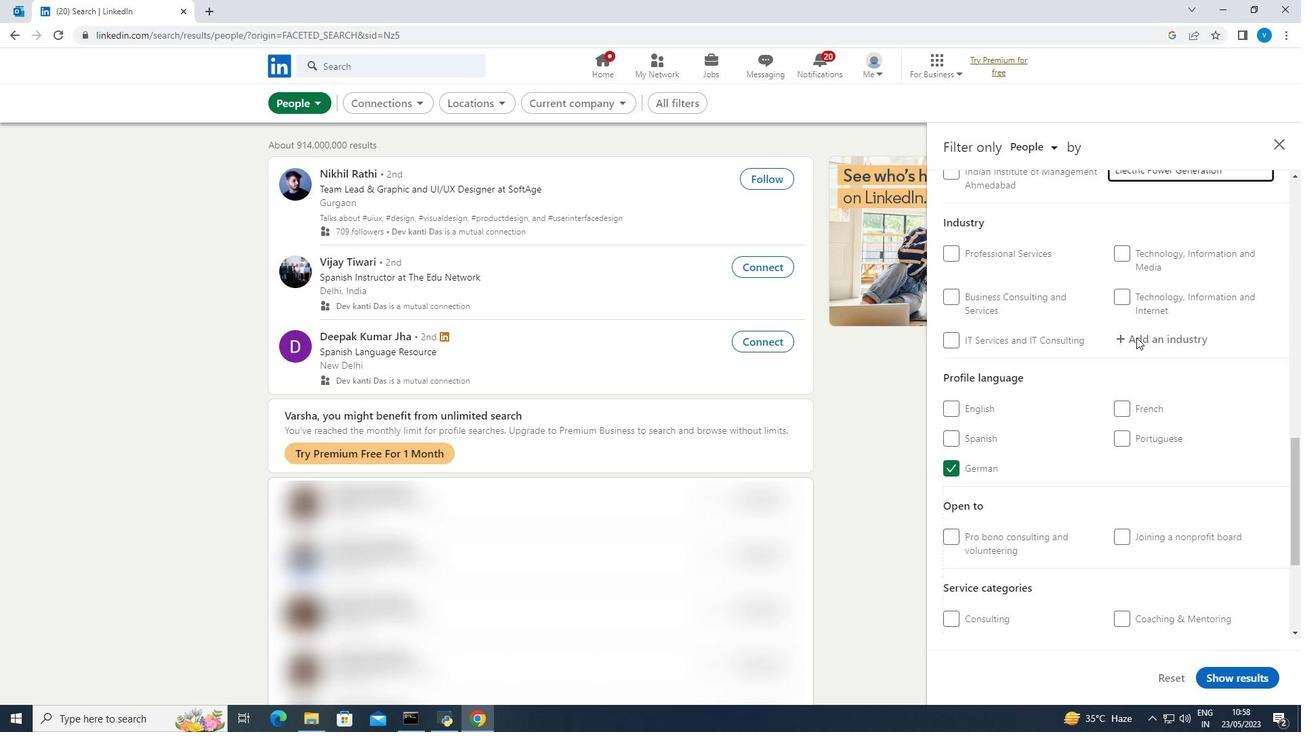 
Action: Mouse moved to (1136, 338)
Screenshot: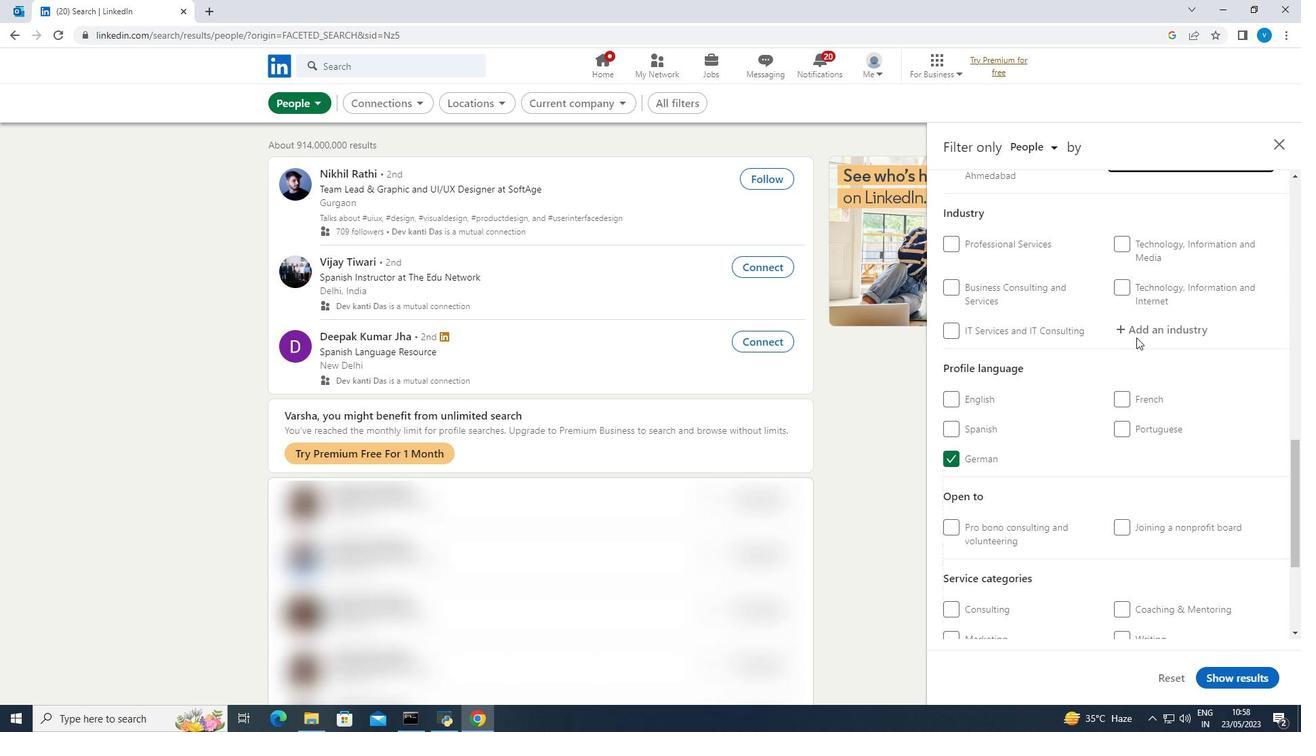 
Action: Mouse scrolled (1136, 337) with delta (0, 0)
Screenshot: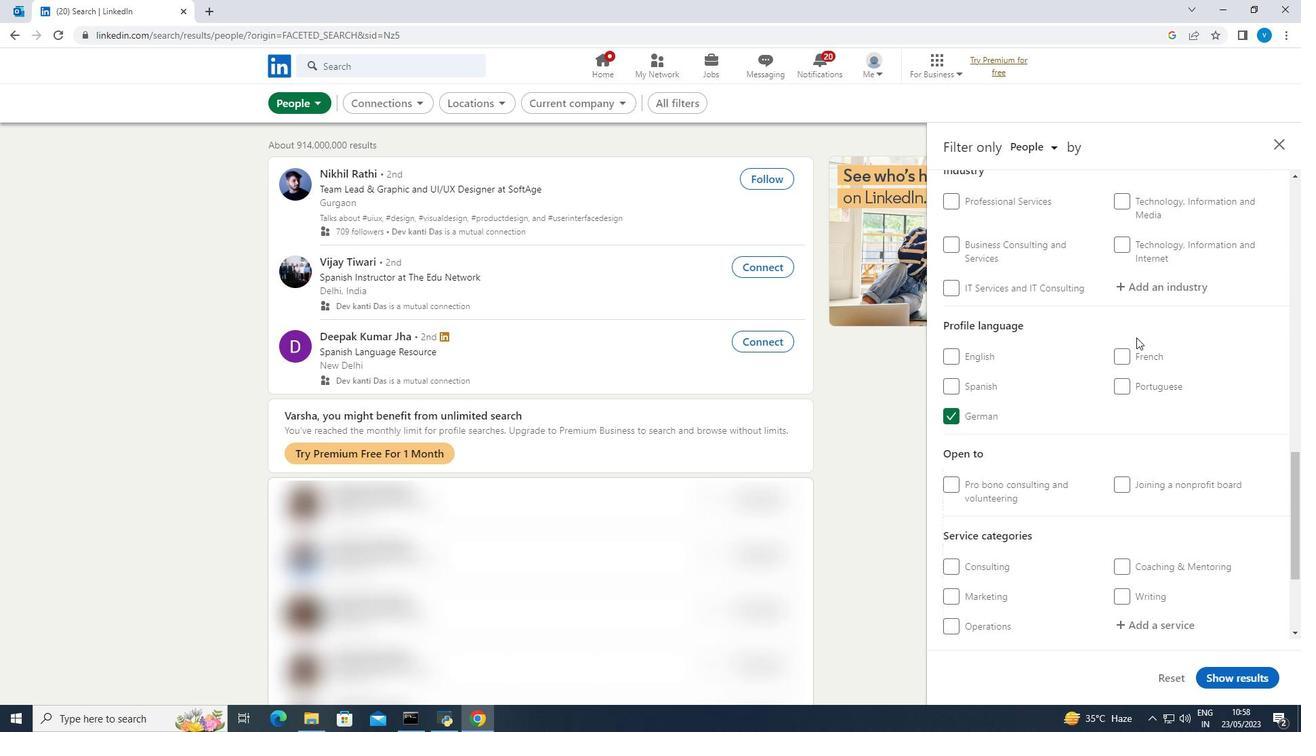 
Action: Mouse moved to (1136, 338)
Screenshot: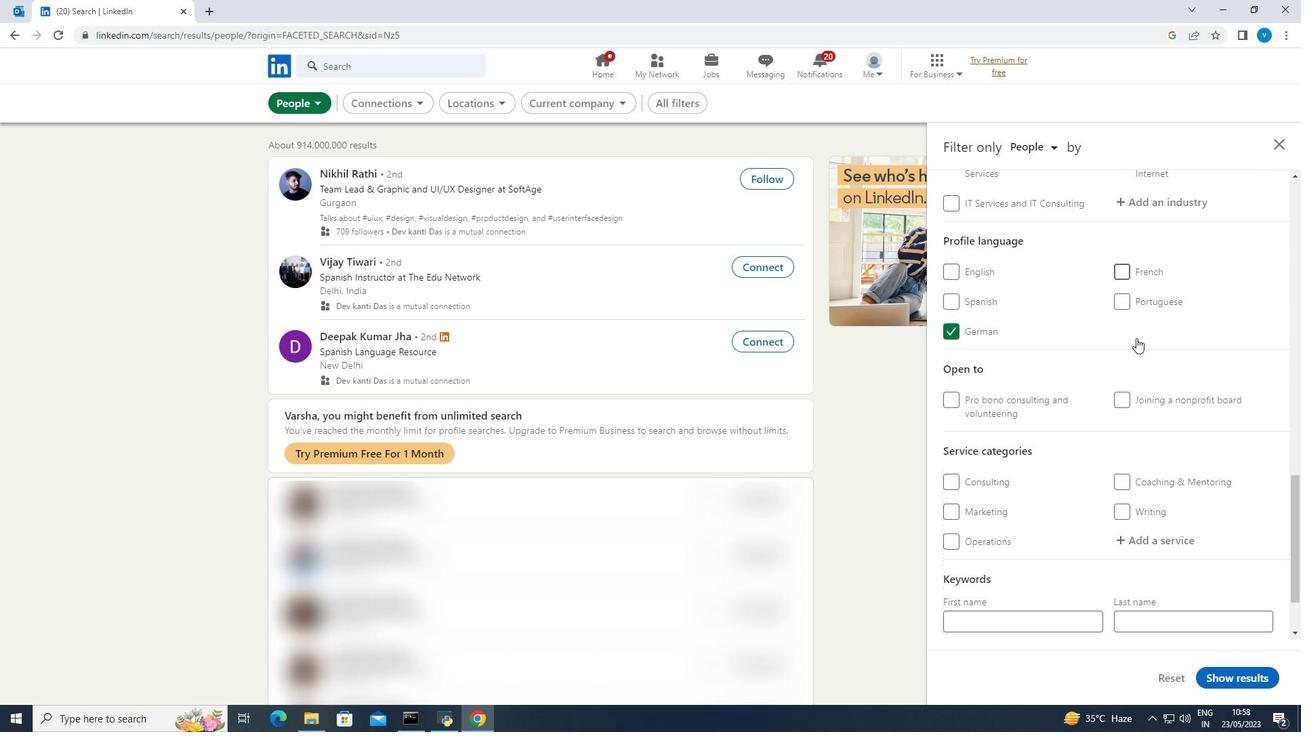 
Action: Mouse scrolled (1136, 338) with delta (0, 0)
Screenshot: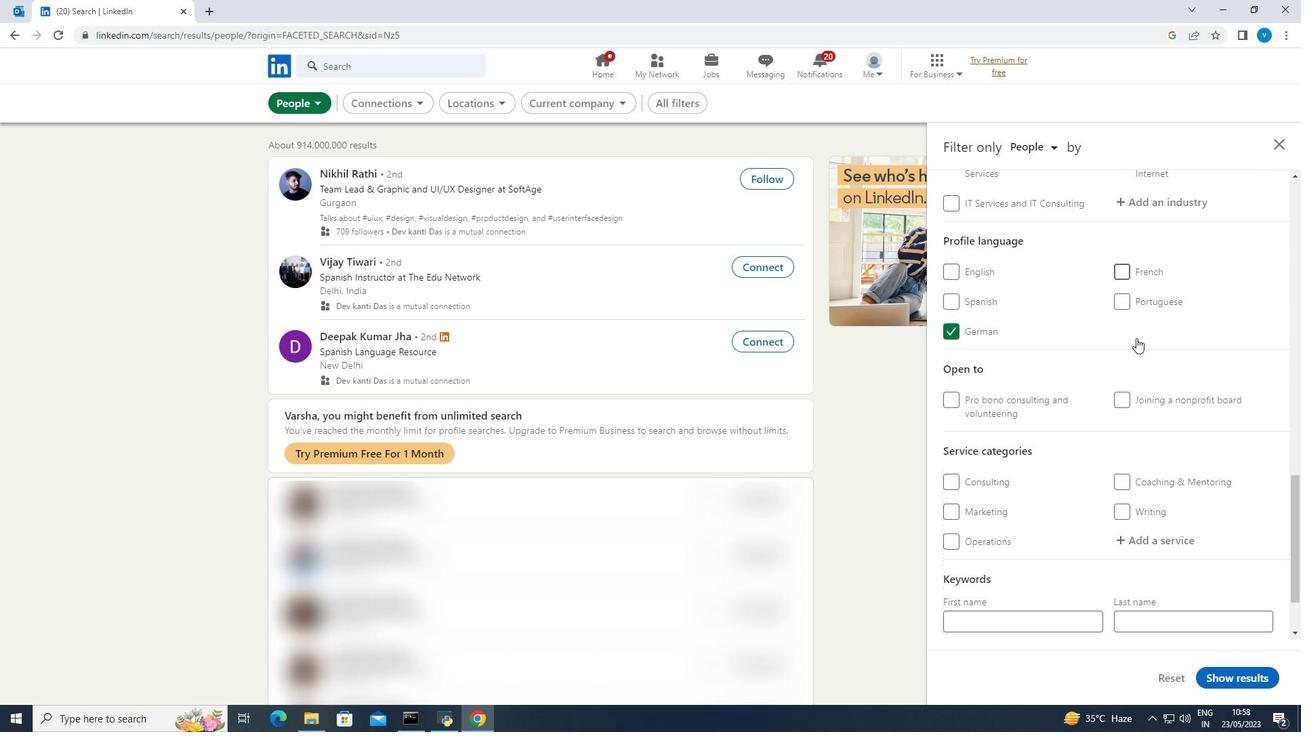
Action: Mouse moved to (1151, 468)
Screenshot: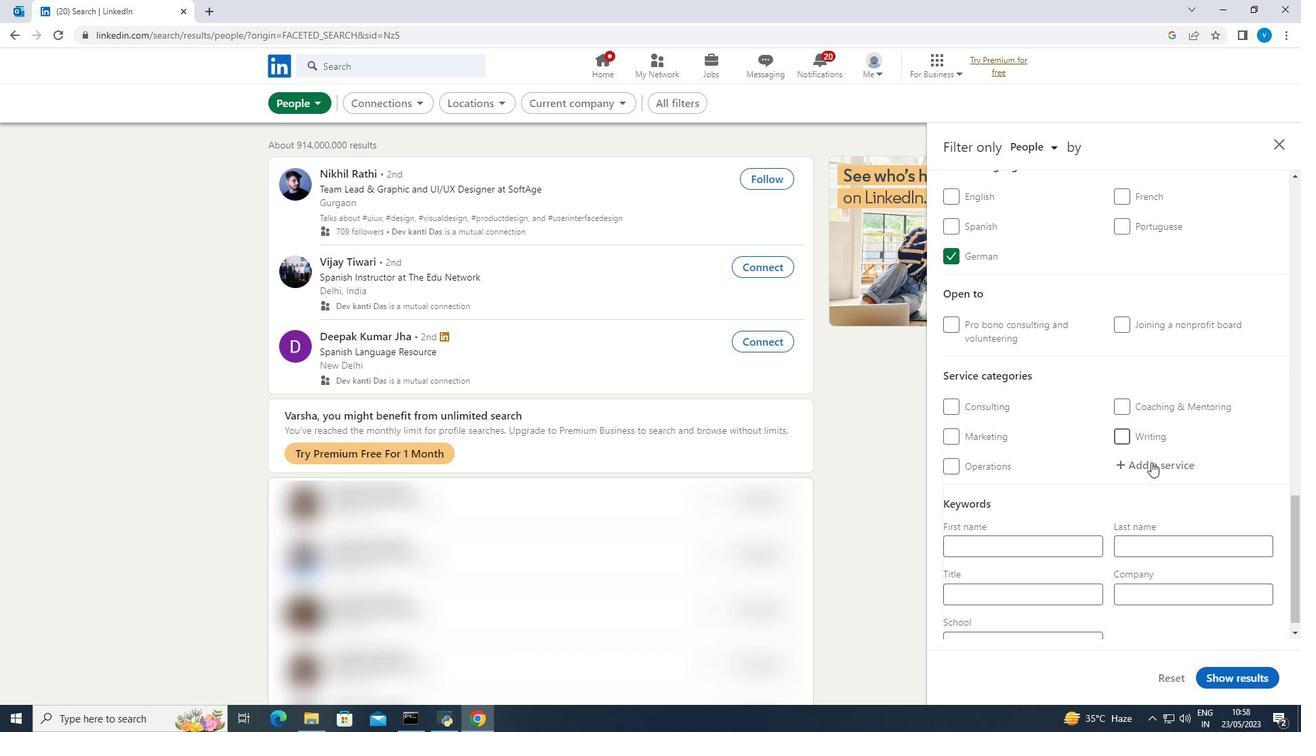 
Action: Mouse pressed left at (1151, 468)
Screenshot: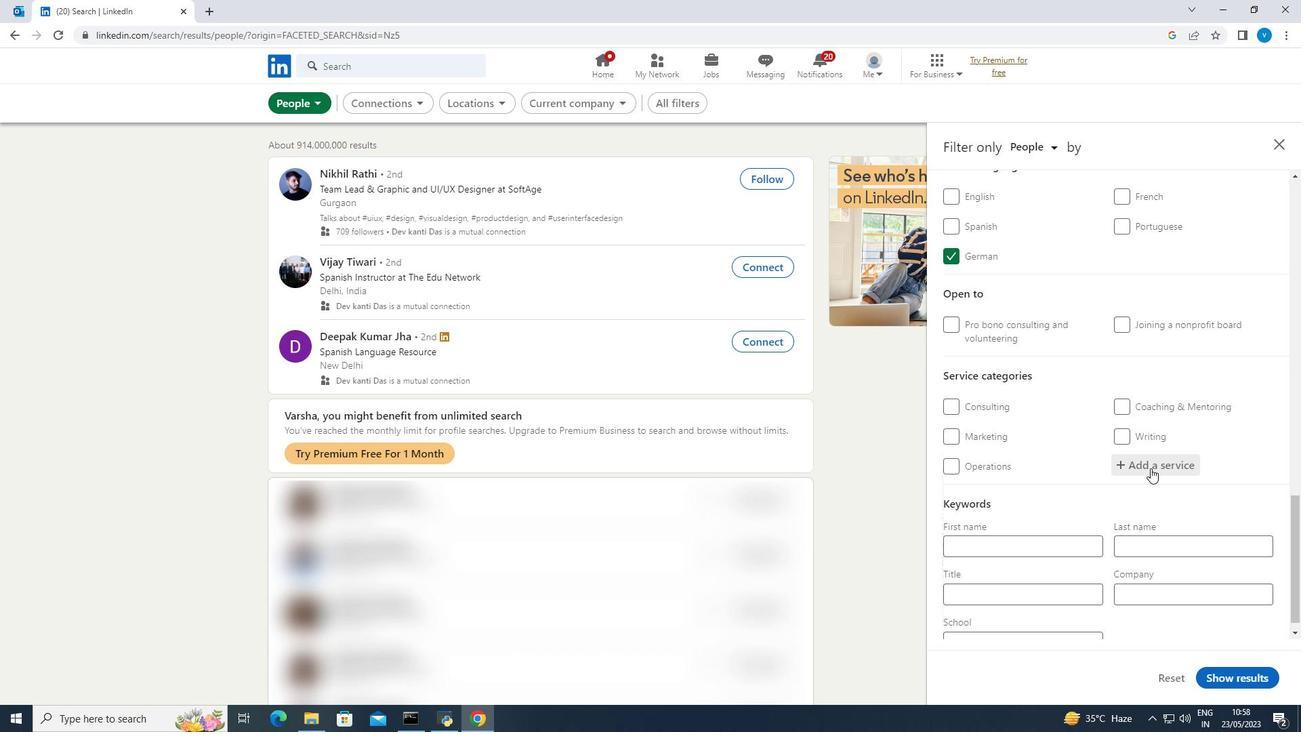 
Action: Mouse moved to (1151, 464)
Screenshot: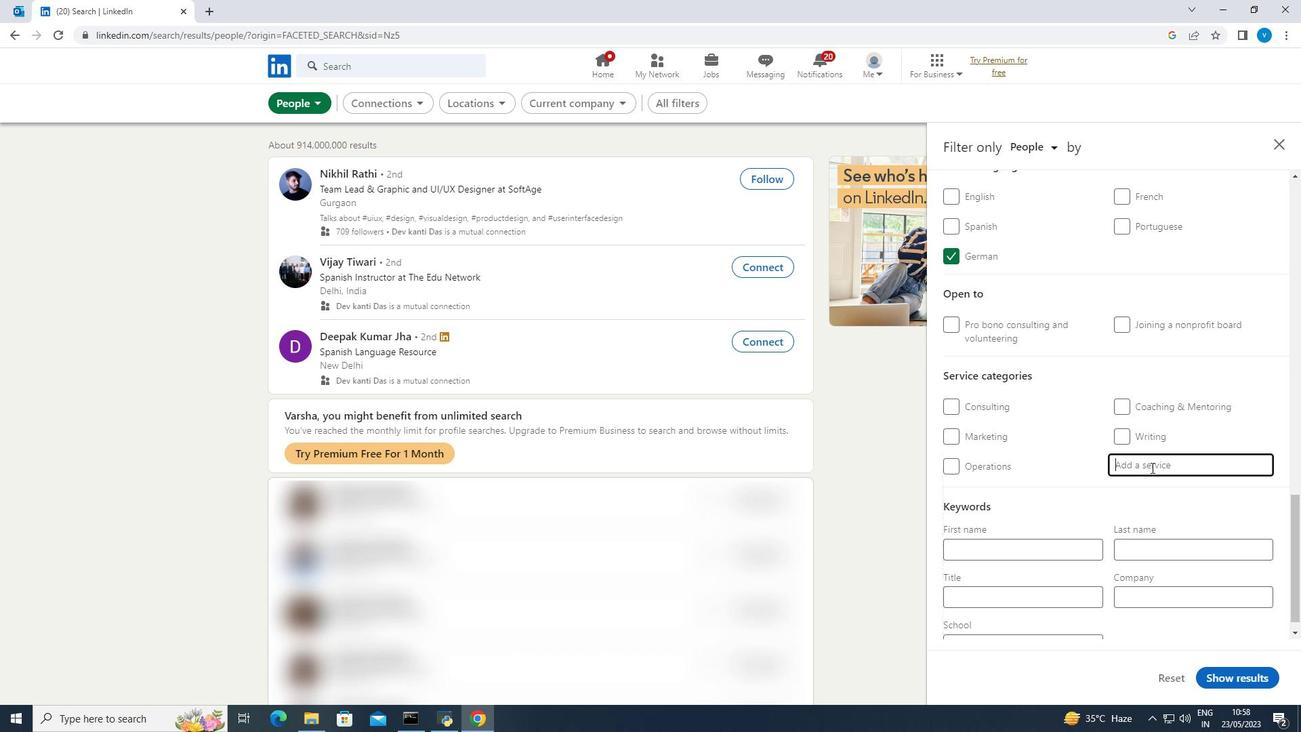 
Action: Key pressed <Key.shift><Key.shift><Key.shift>Human<Key.space><Key.shift><Key.shift><Key.shift><Key.shift>Resources
Screenshot: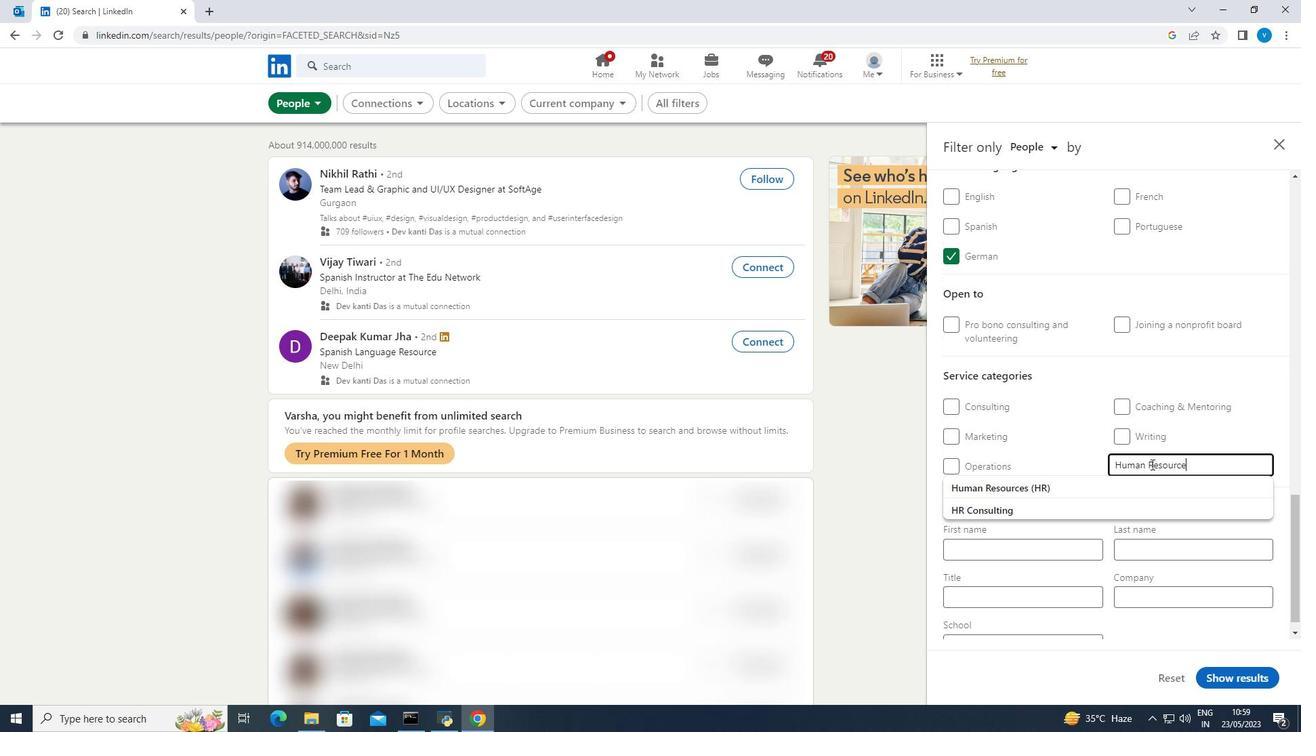 
Action: Mouse moved to (1139, 503)
Screenshot: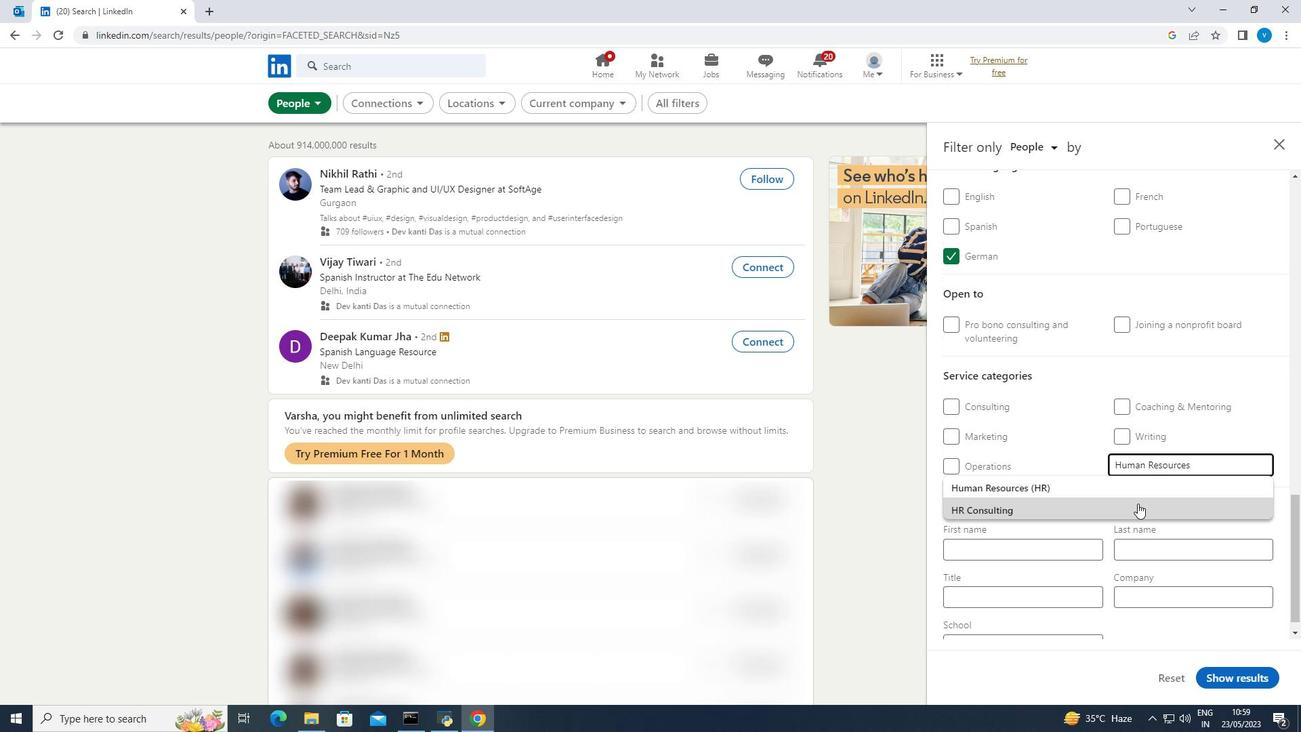 
Action: Key pressed <Key.enter>
Screenshot: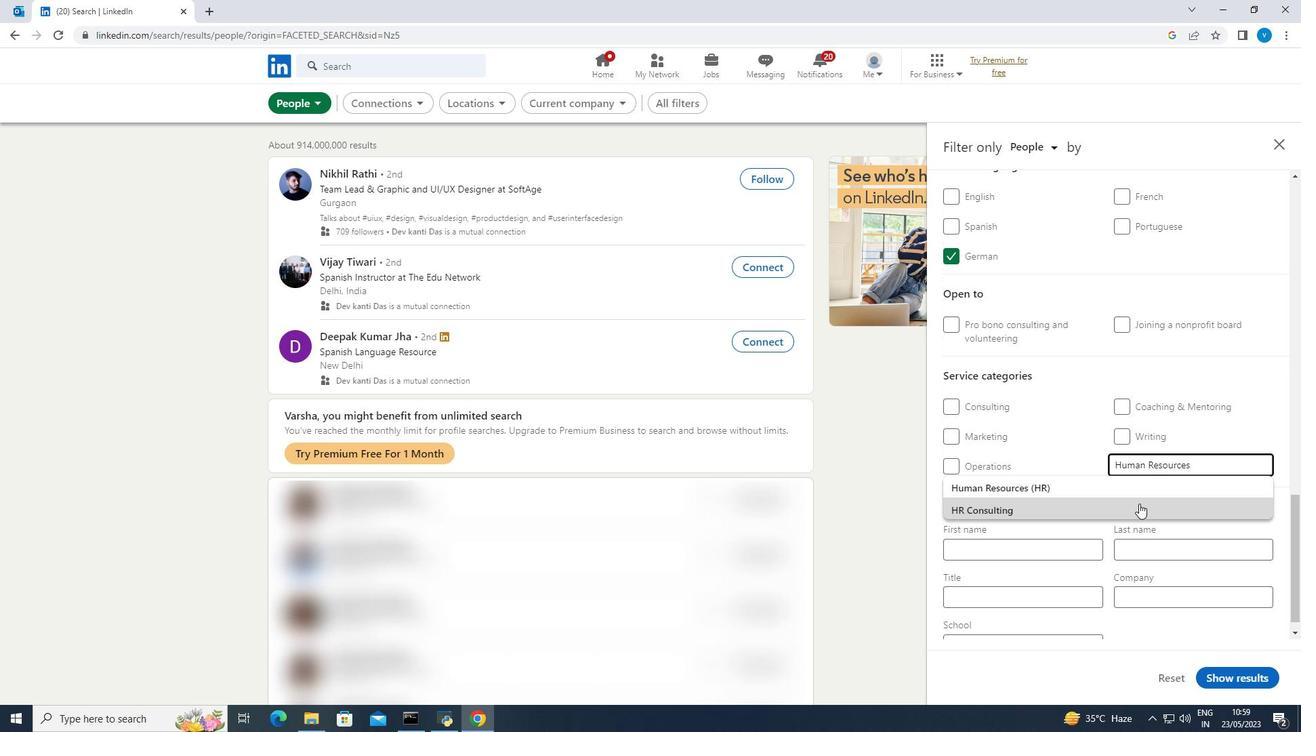 
Action: Mouse scrolled (1139, 502) with delta (0, 0)
Screenshot: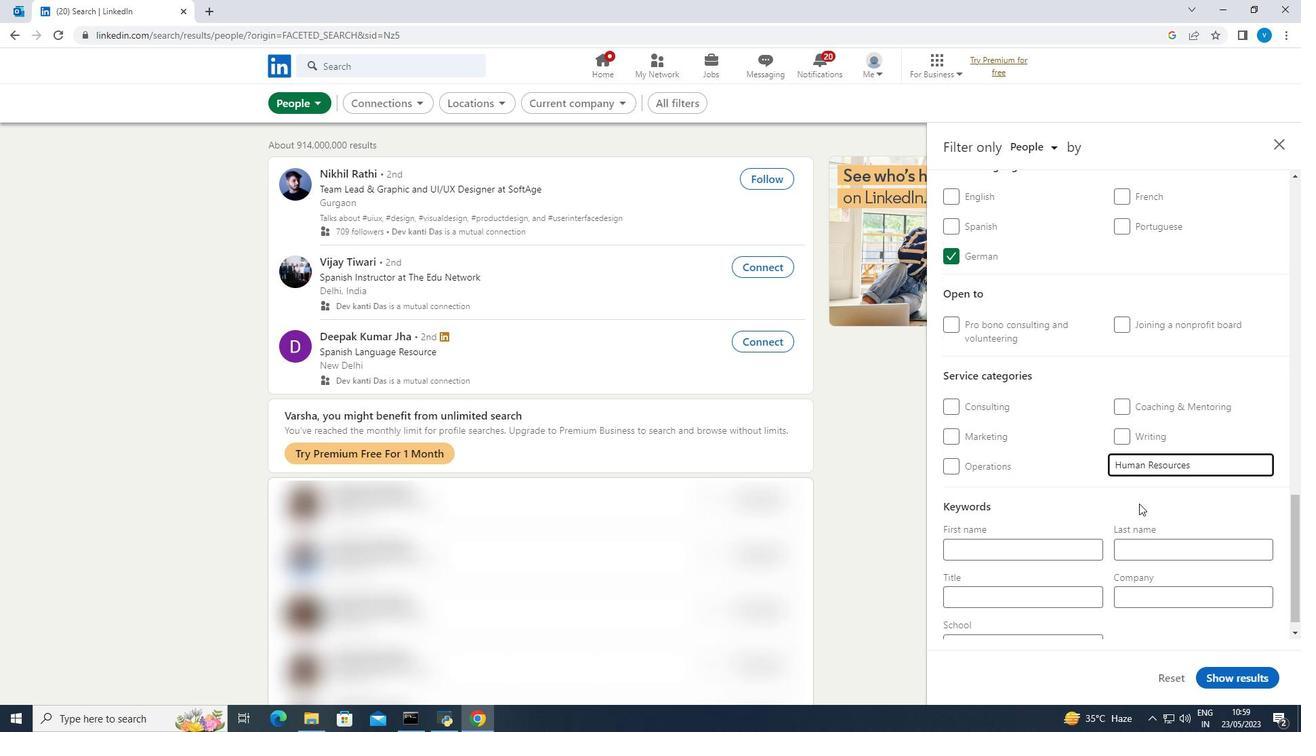 
Action: Mouse scrolled (1139, 502) with delta (0, 0)
Screenshot: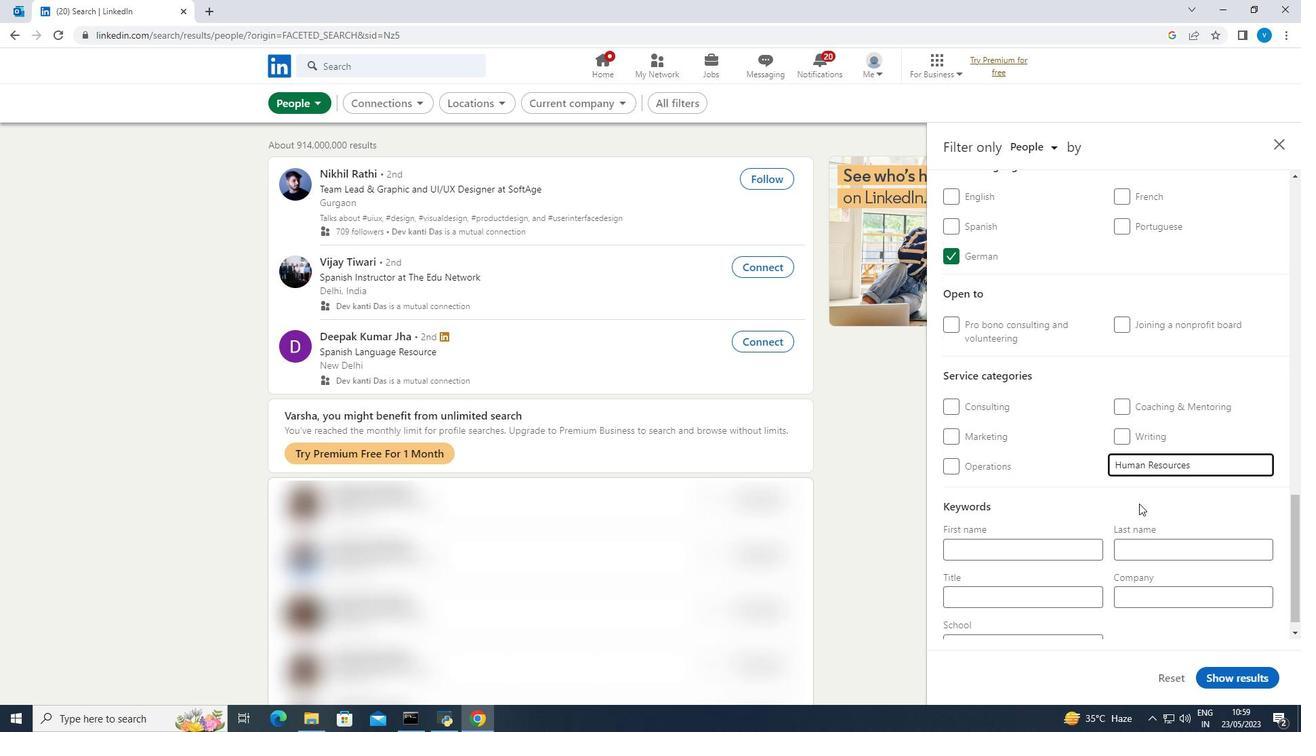 
Action: Mouse scrolled (1139, 502) with delta (0, 0)
Screenshot: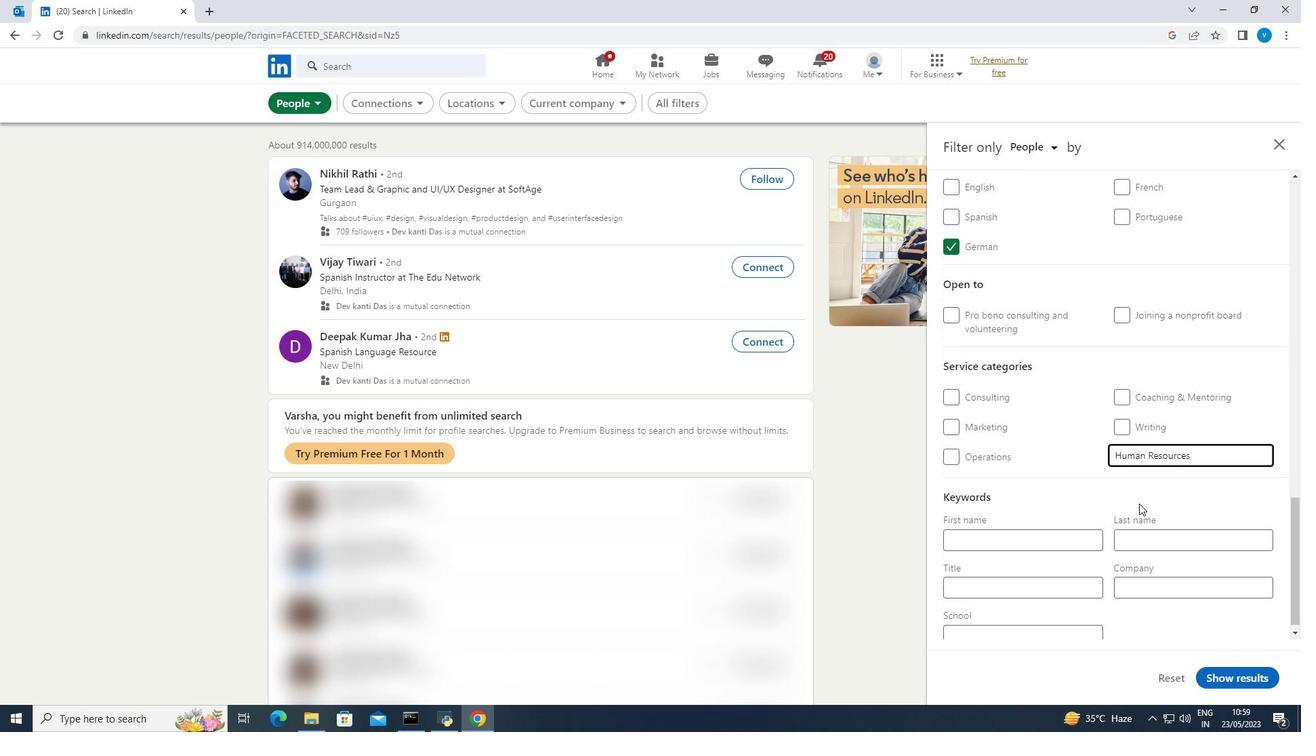 
Action: Mouse moved to (1092, 578)
Screenshot: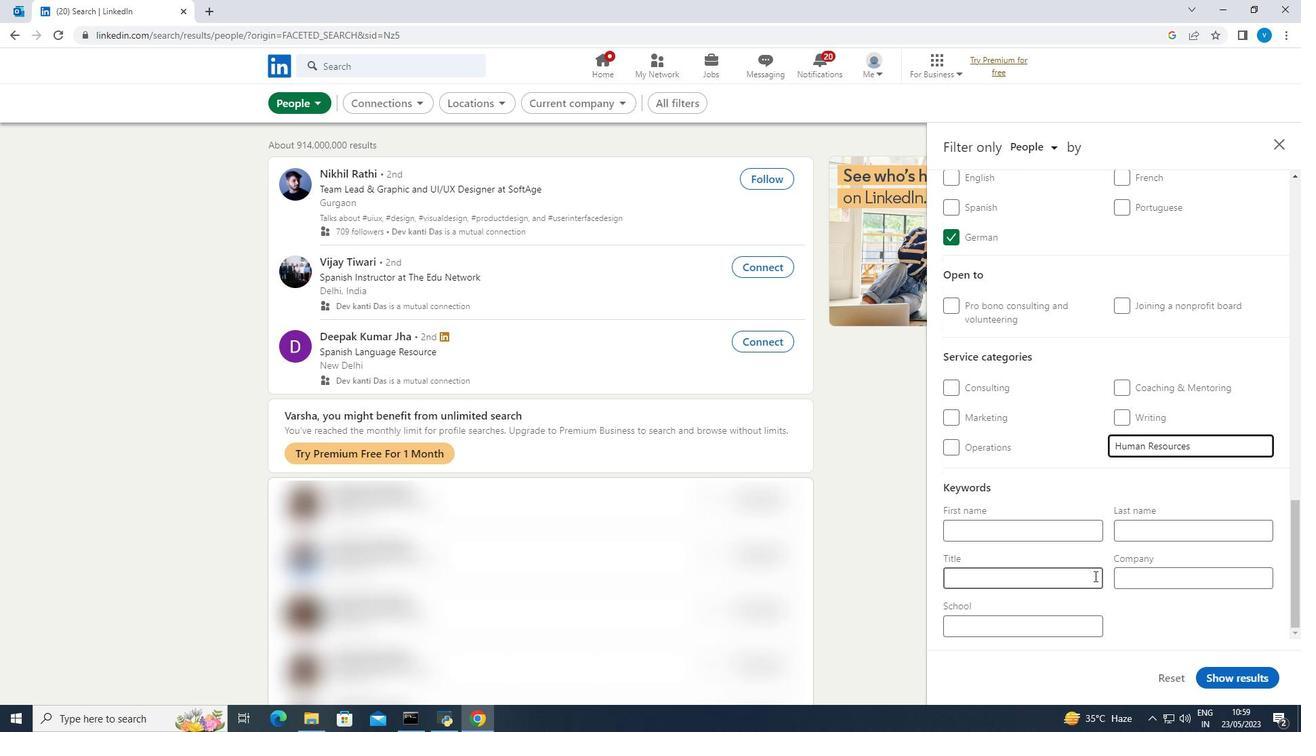 
Action: Mouse pressed left at (1092, 578)
Screenshot: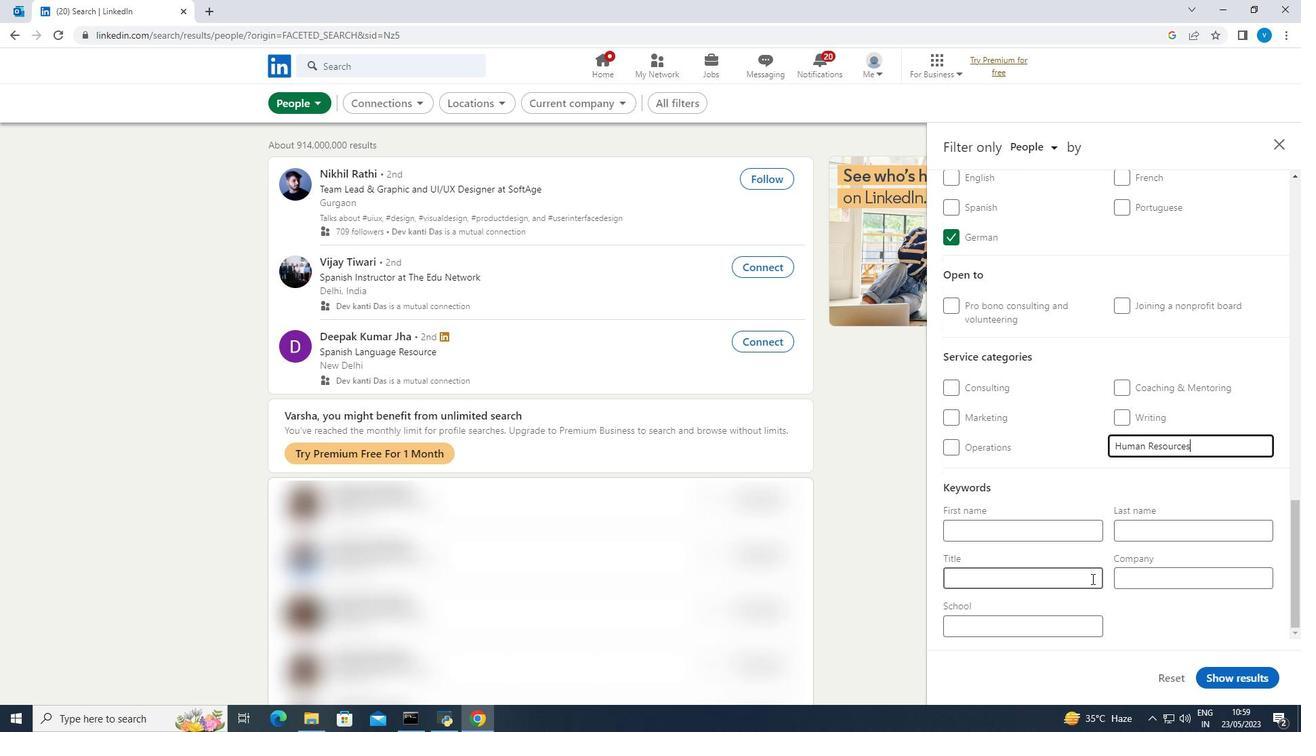 
Action: Key pressed <Key.shift>Marketing<Key.space><Key.shift><Key.shift><Key.shift><Key.shift><Key.shift><Key.shift><Key.shift><Key.shift><Key.shift><Key.shift><Key.shift><Key.shift><Key.shift>Specialist
Screenshot: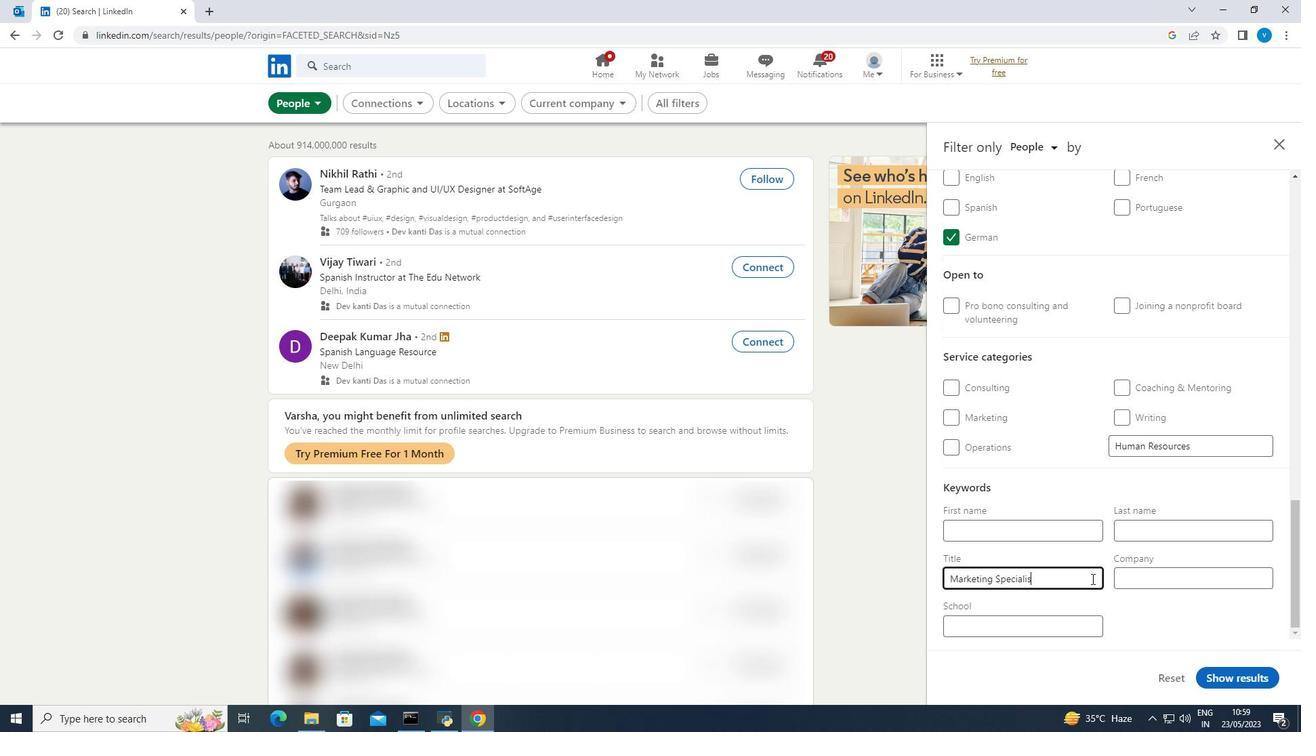 
Action: Mouse moved to (1226, 675)
Screenshot: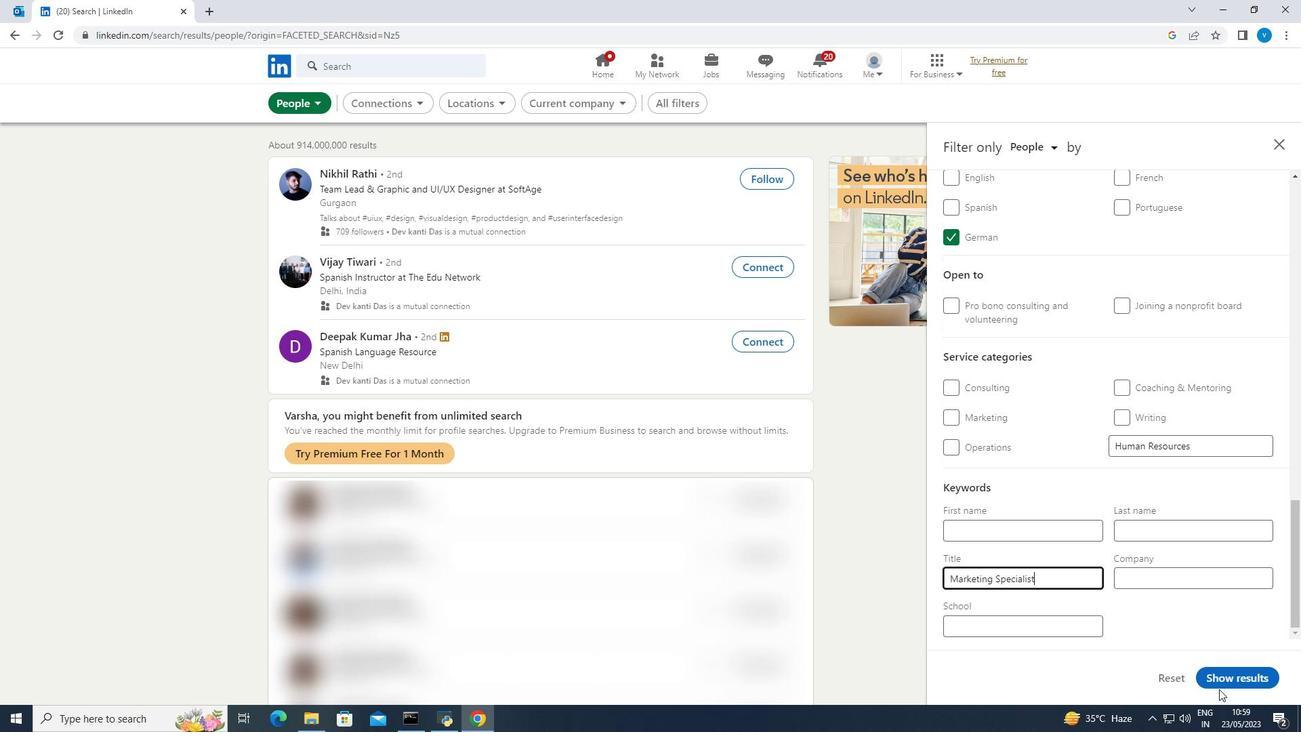 
Action: Mouse pressed left at (1226, 675)
Screenshot: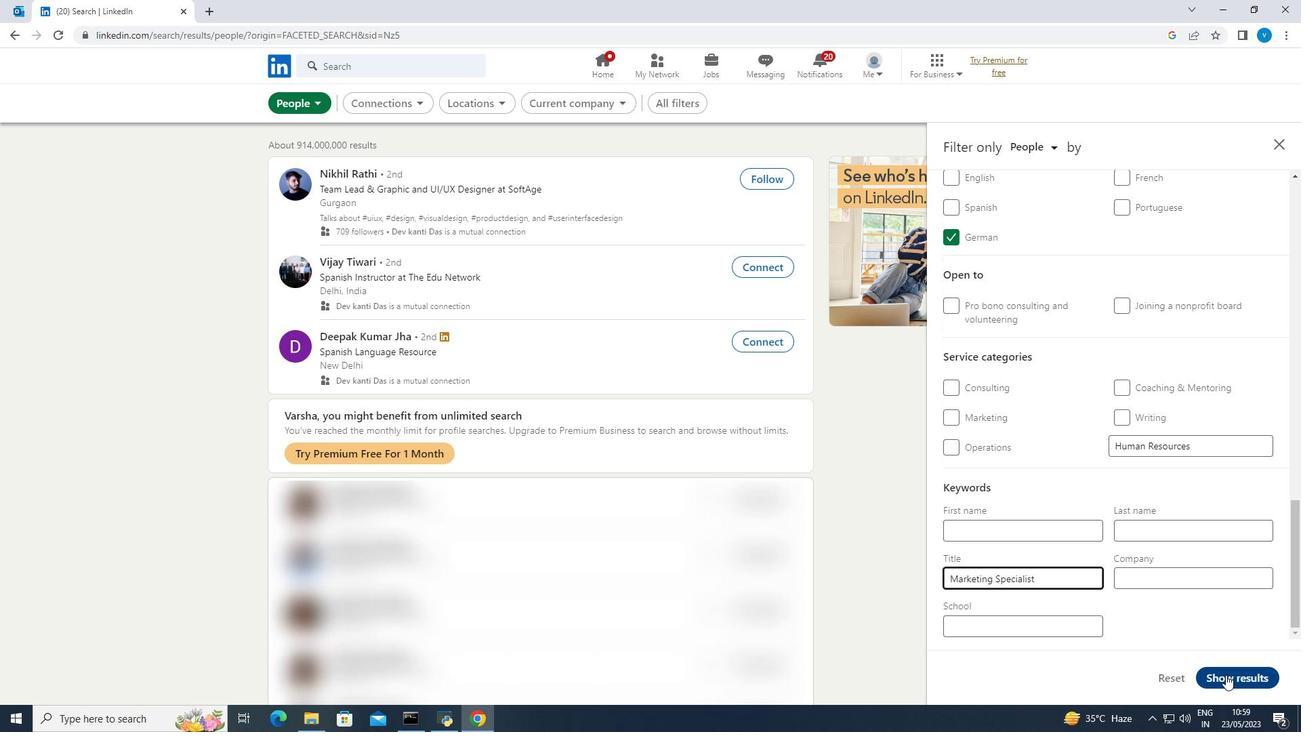 
